 Task: Look for space in Idstein, Germany from 12th July, 2023 to 16th July, 2023 for 8 adults in price range Rs.10000 to Rs.16000. Place can be private room with 8 bedrooms having 8 beds and 8 bathrooms. Property type can be house, flat, guest house. Amenities needed are: wifi, TV, free parkinig on premises, gym, breakfast. Booking option can be shelf check-in. Required host language is English.
Action: Mouse moved to (576, 136)
Screenshot: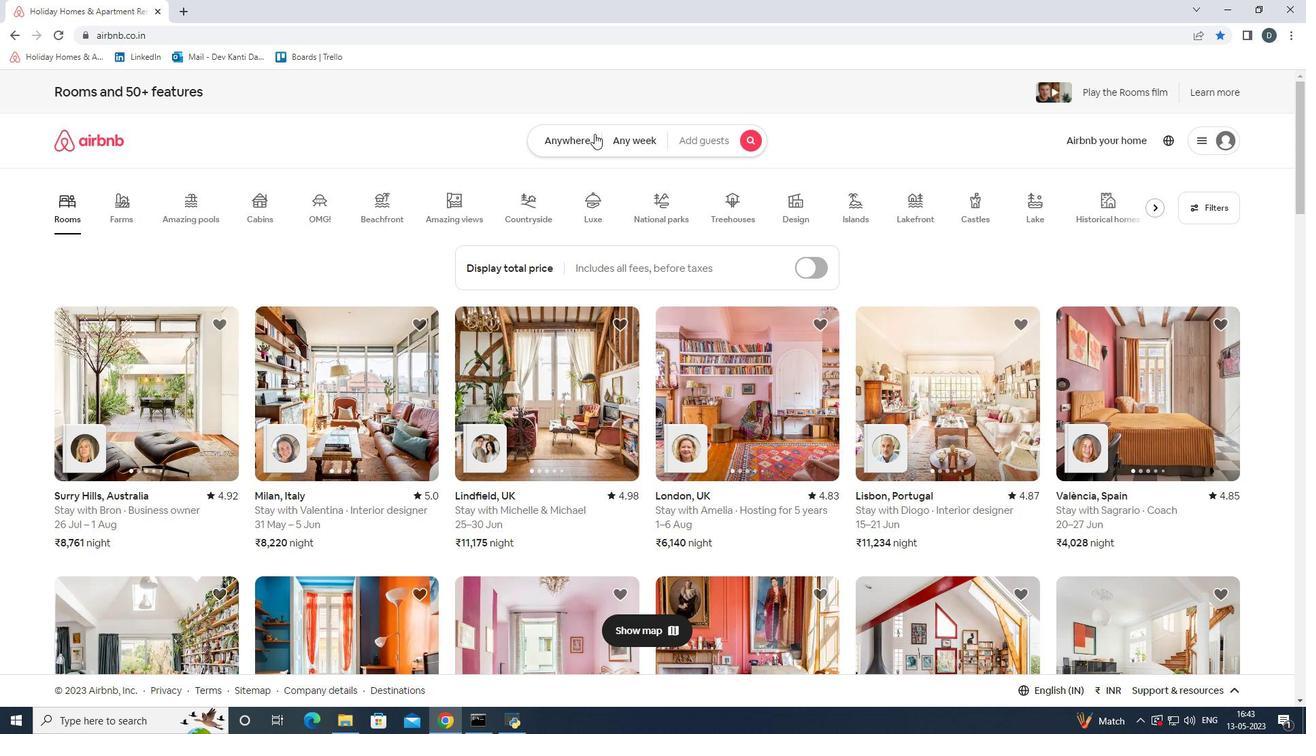 
Action: Mouse pressed left at (576, 136)
Screenshot: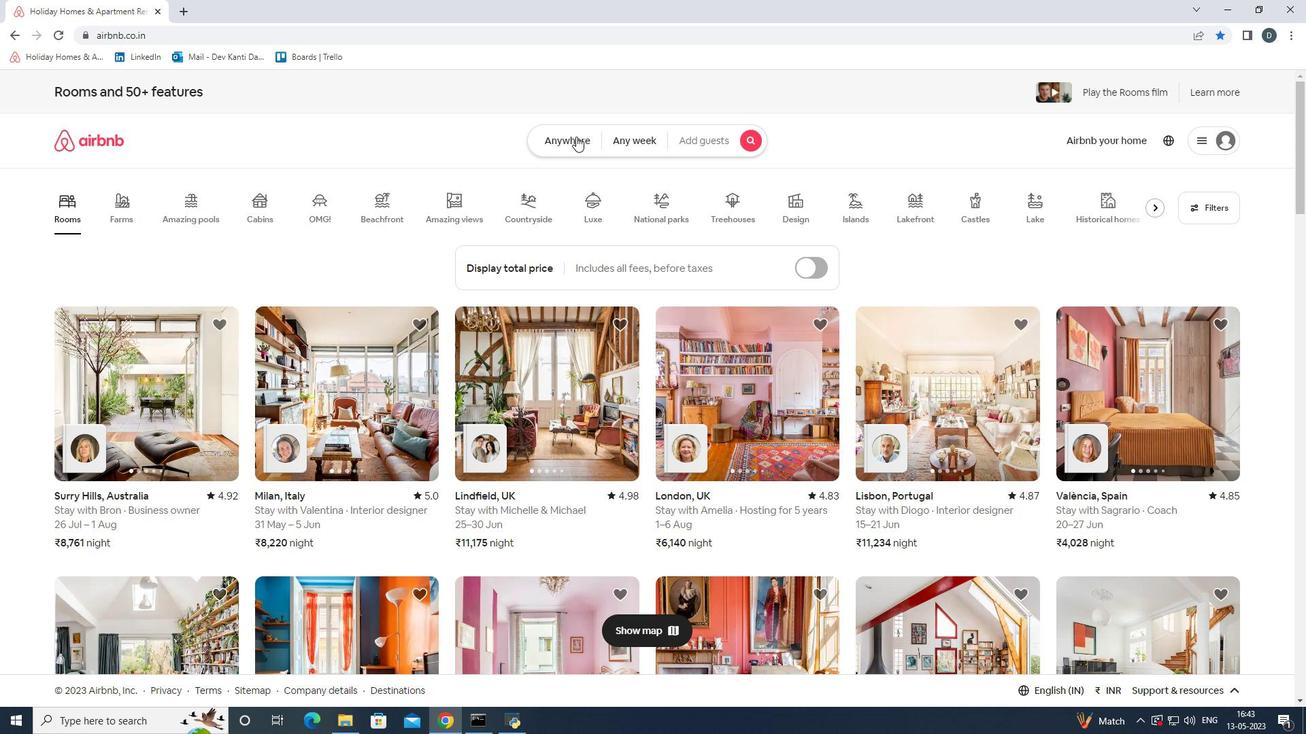 
Action: Mouse moved to (459, 183)
Screenshot: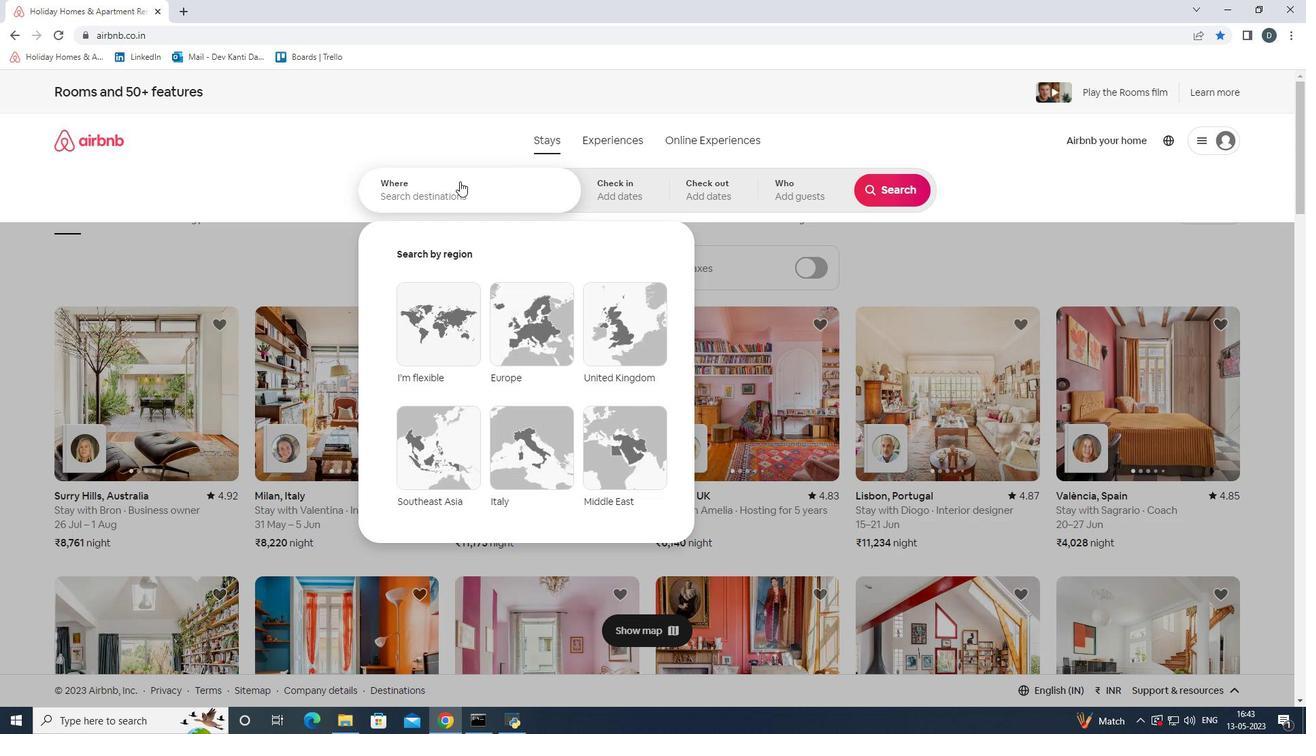 
Action: Mouse pressed left at (459, 183)
Screenshot: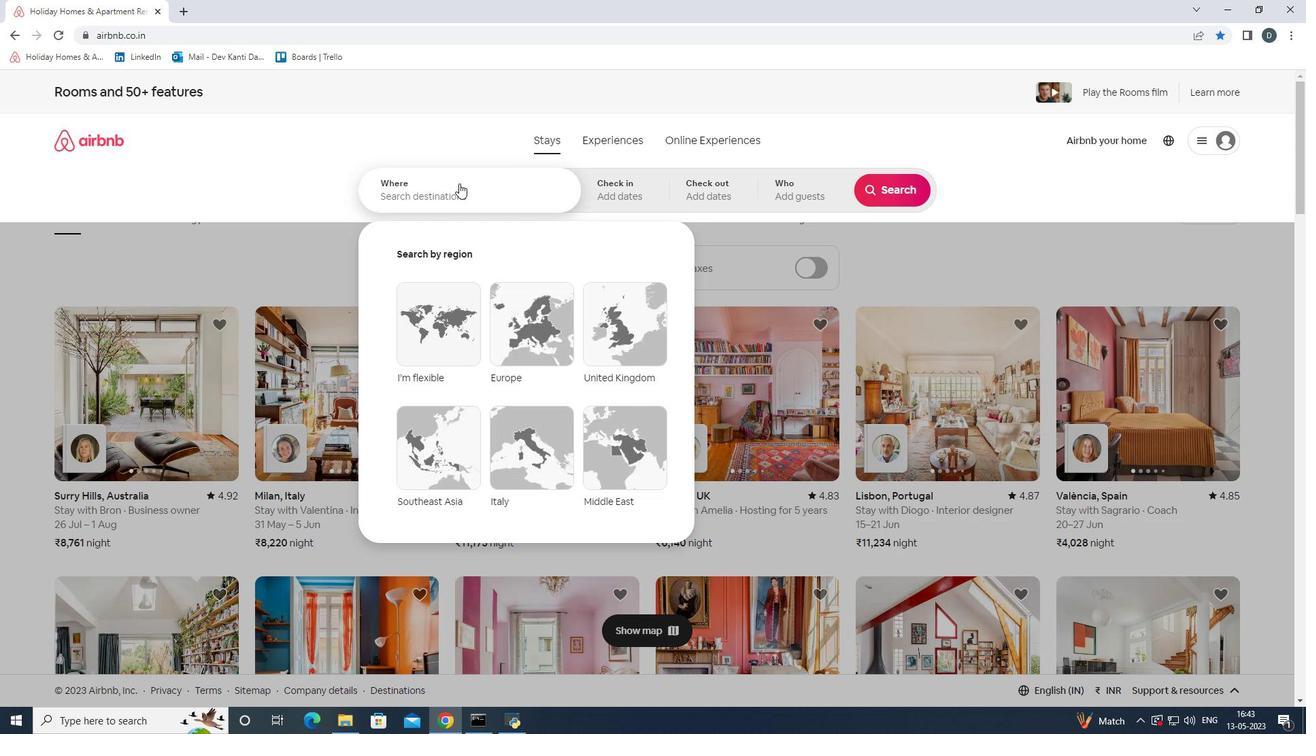 
Action: Key pressed <Key.shift><Key.shift>Idstein,<Key.shift>Germany
Screenshot: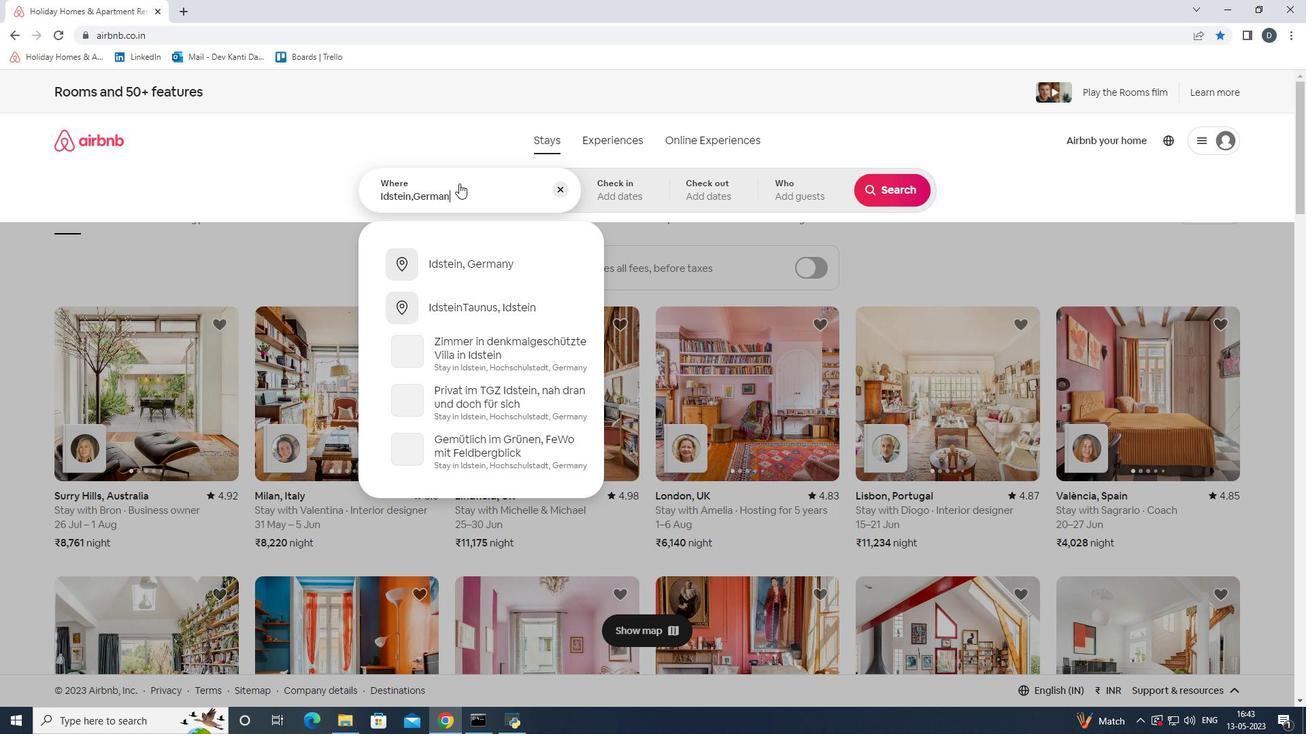 
Action: Mouse moved to (645, 189)
Screenshot: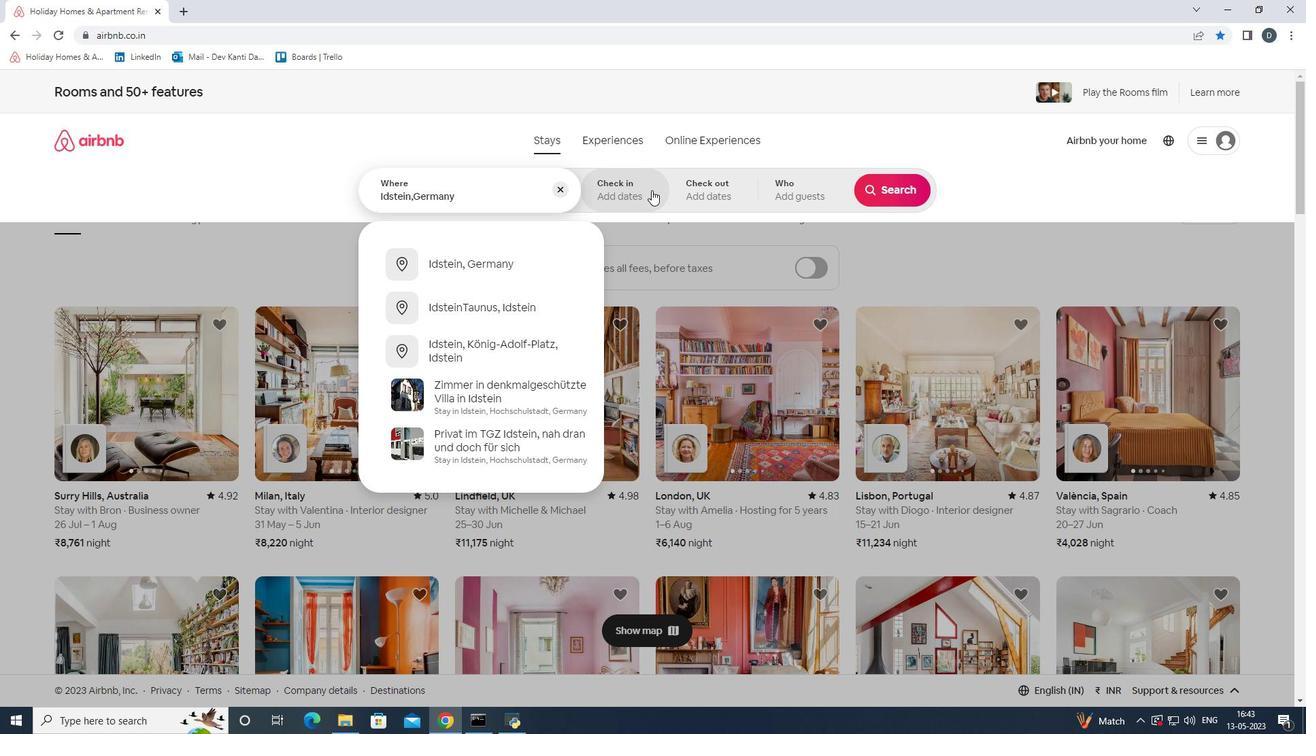 
Action: Mouse pressed left at (645, 189)
Screenshot: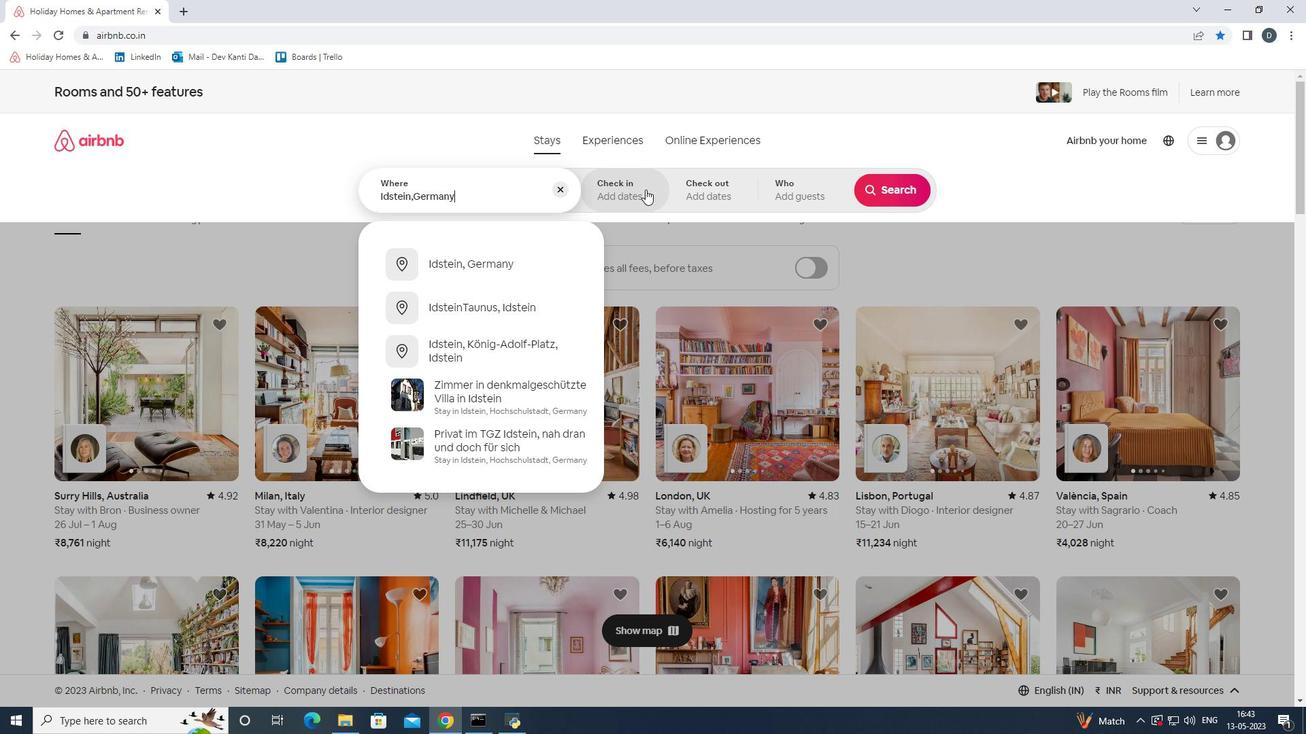 
Action: Mouse moved to (880, 304)
Screenshot: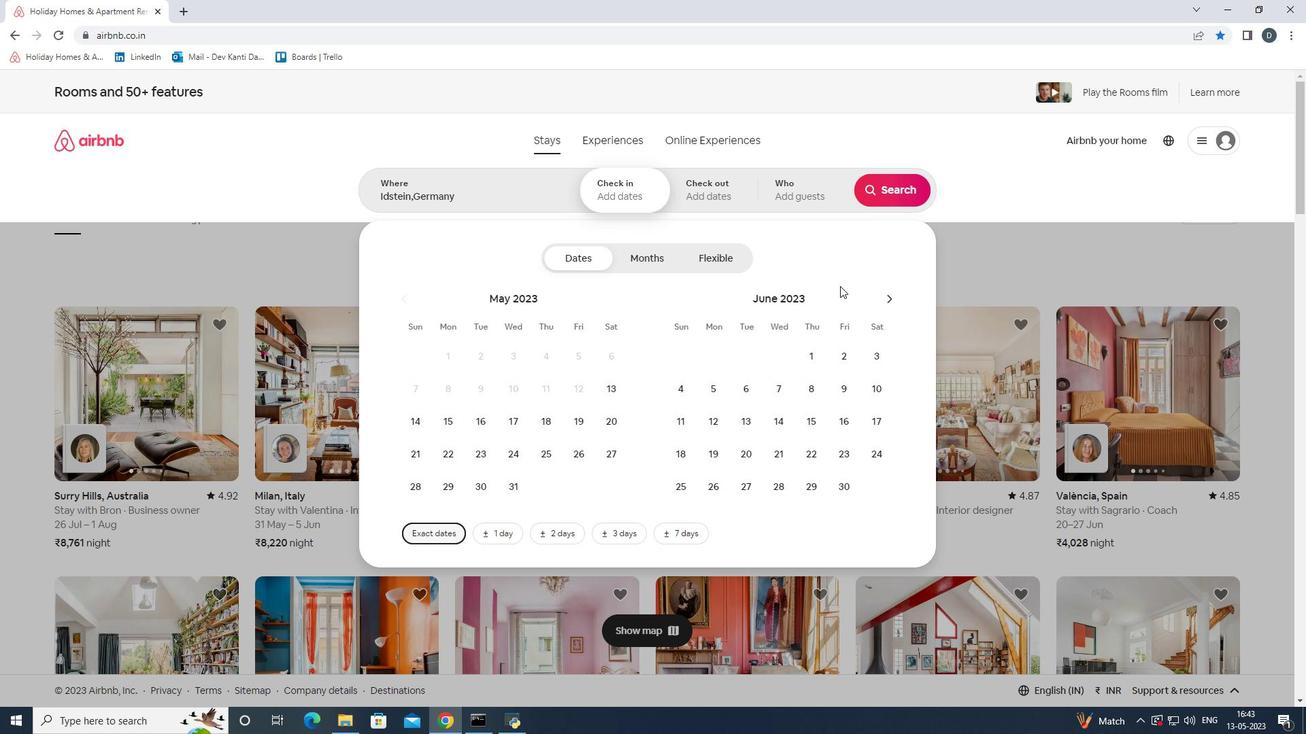 
Action: Mouse pressed left at (880, 304)
Screenshot: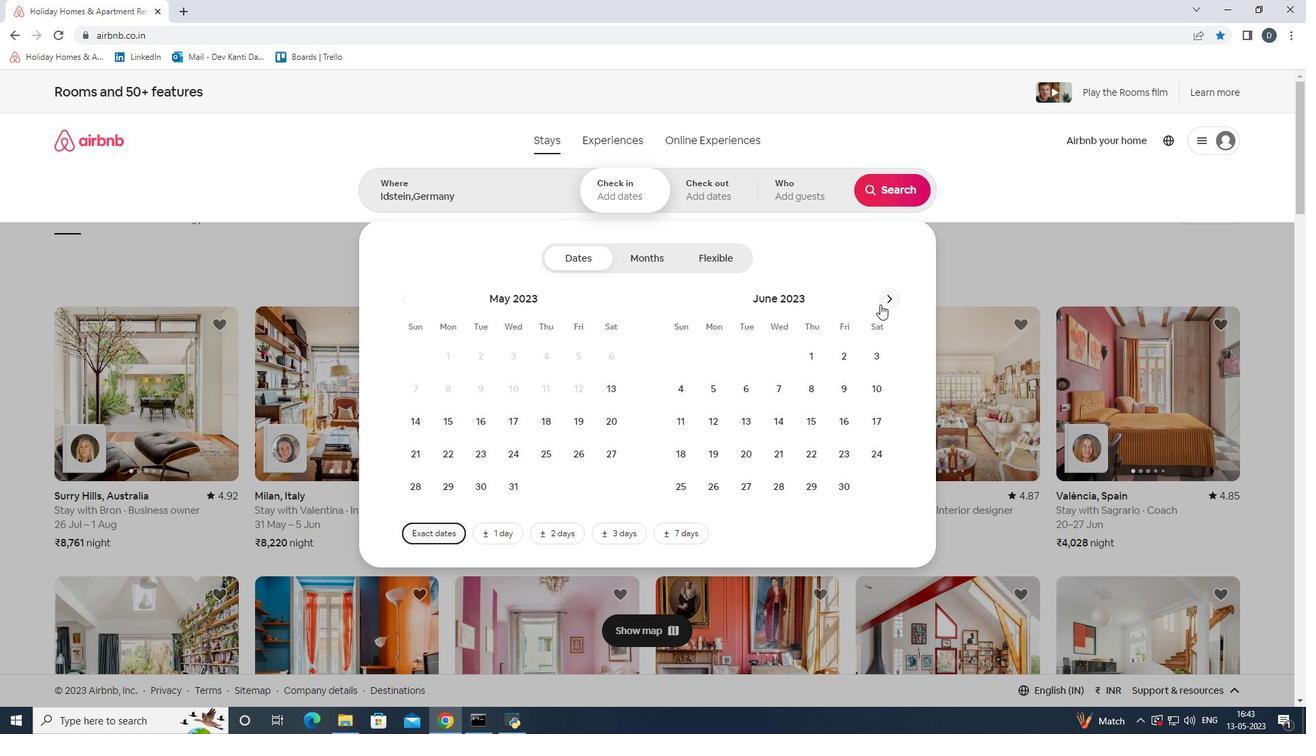 
Action: Mouse moved to (786, 421)
Screenshot: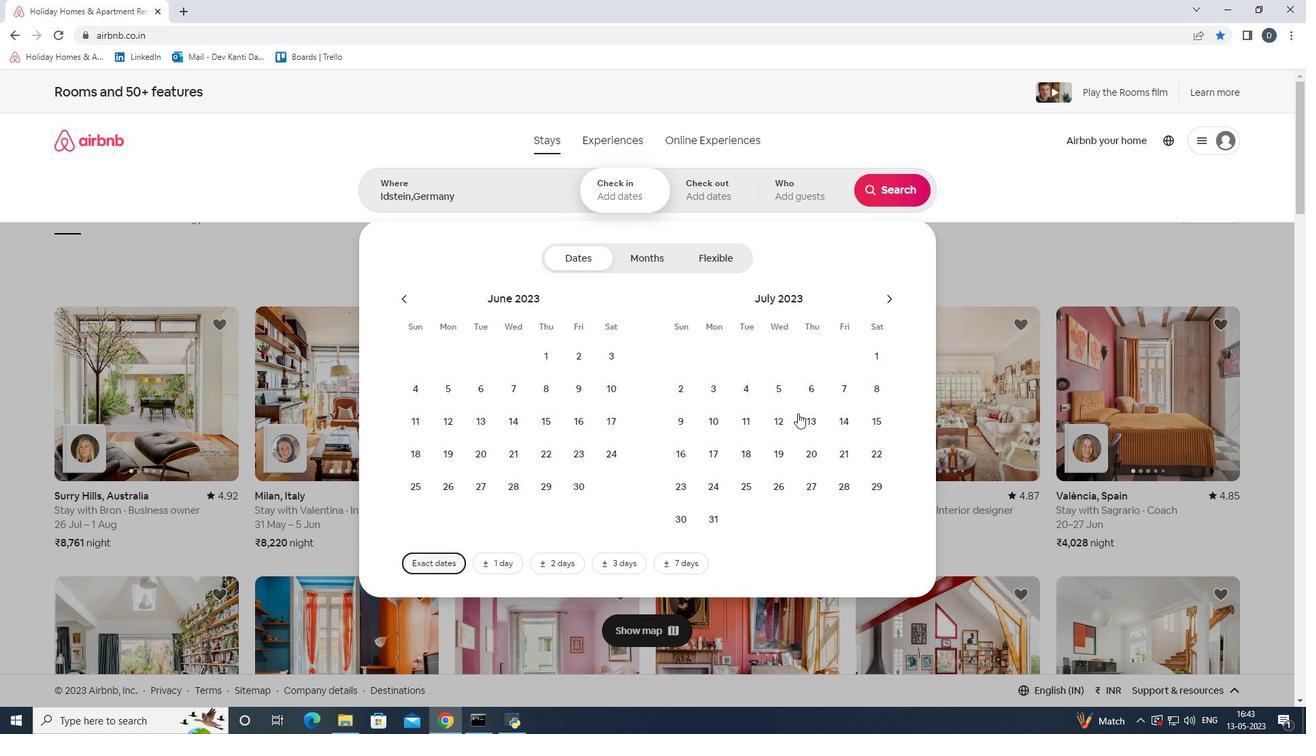 
Action: Mouse pressed left at (786, 421)
Screenshot: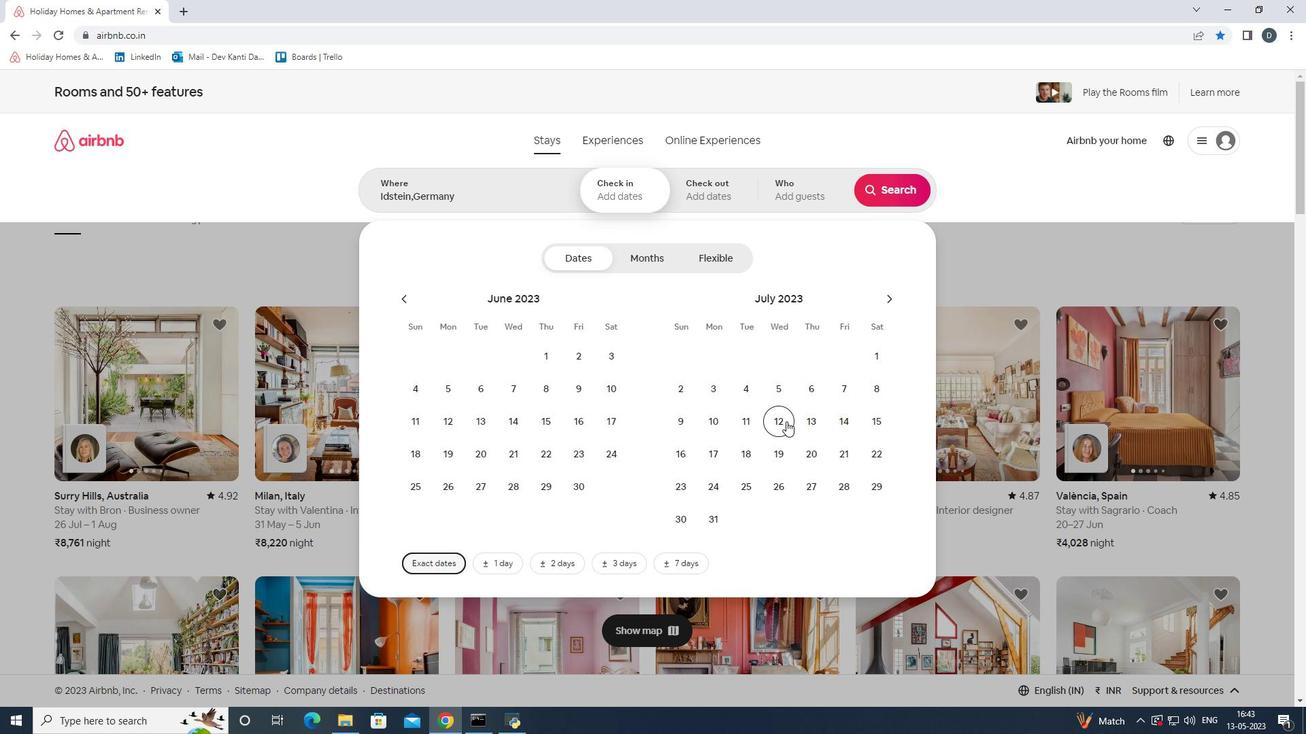 
Action: Mouse moved to (674, 451)
Screenshot: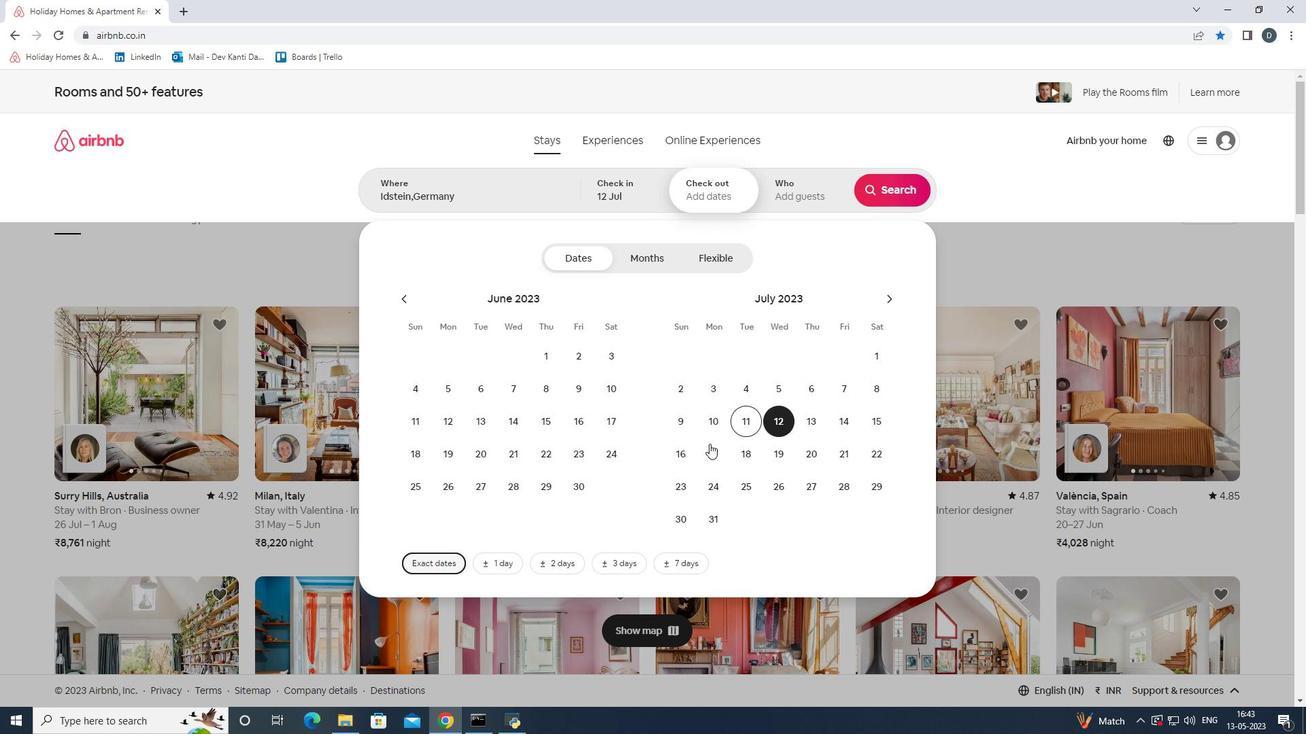 
Action: Mouse pressed left at (674, 451)
Screenshot: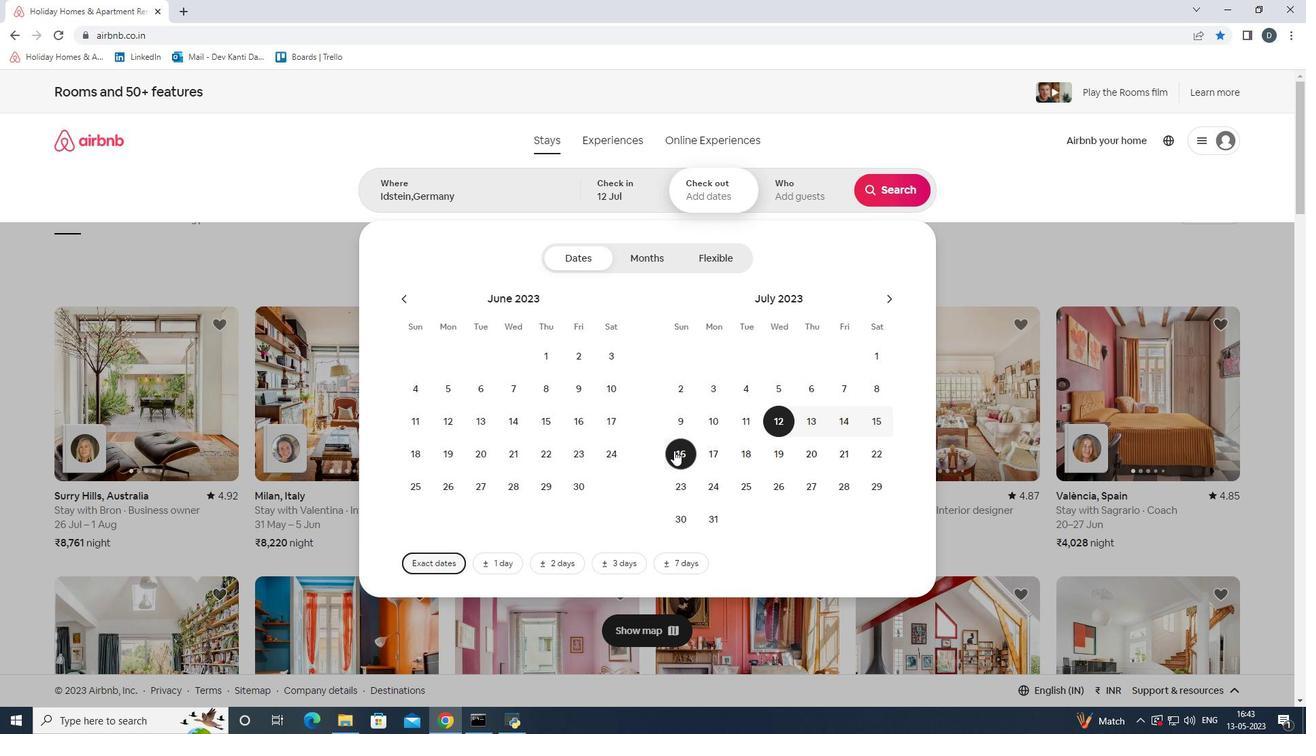 
Action: Mouse moved to (809, 195)
Screenshot: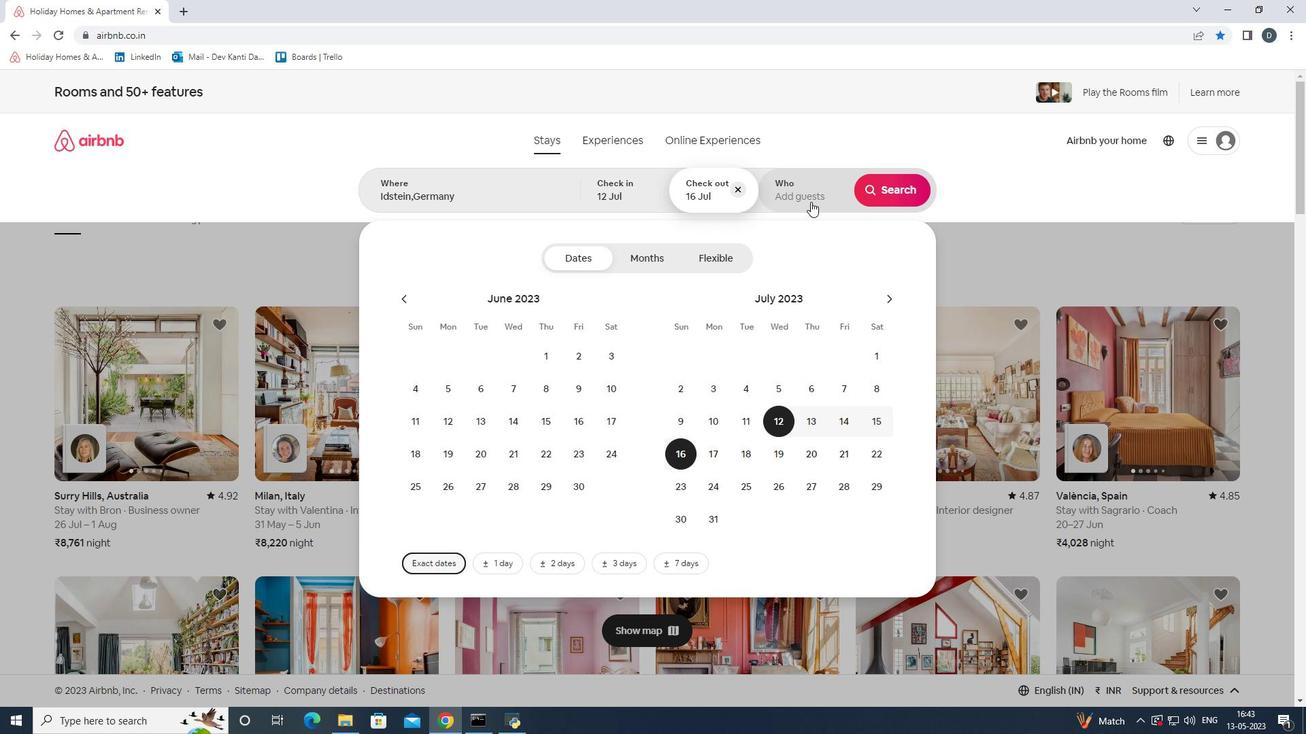 
Action: Mouse pressed left at (809, 195)
Screenshot: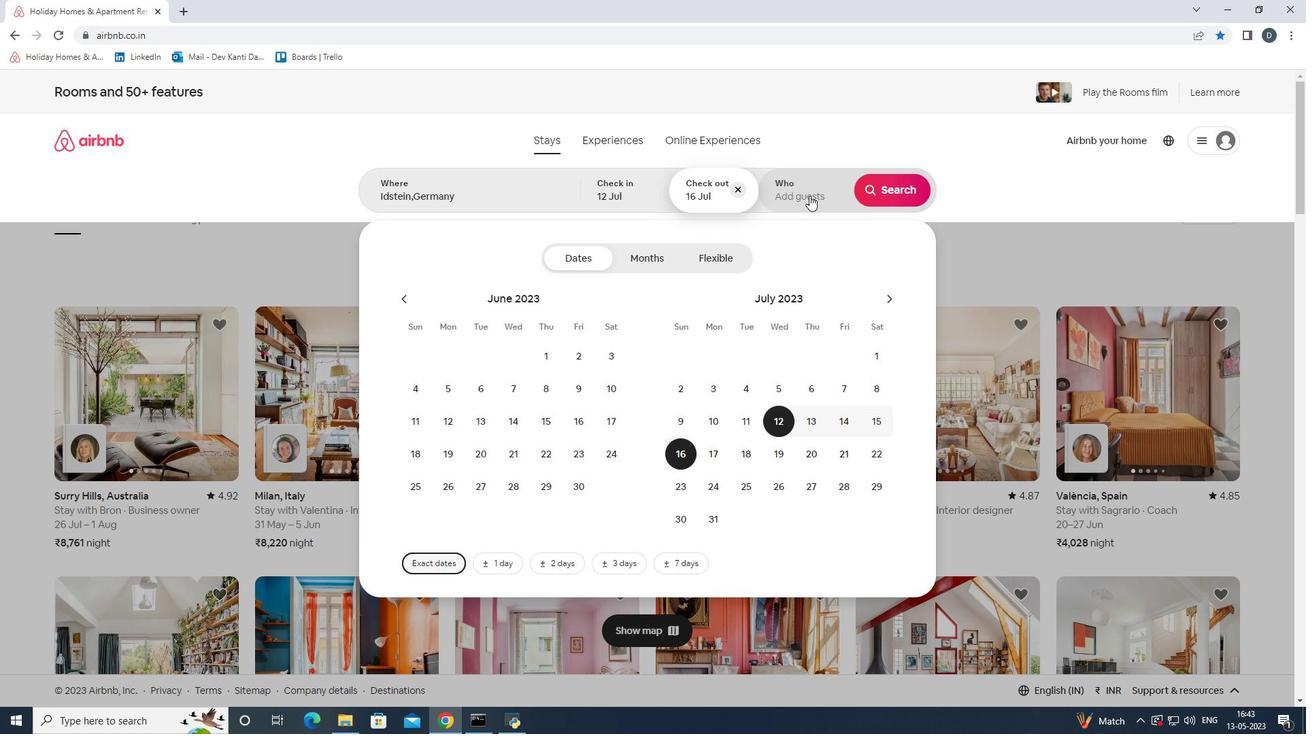 
Action: Mouse moved to (895, 262)
Screenshot: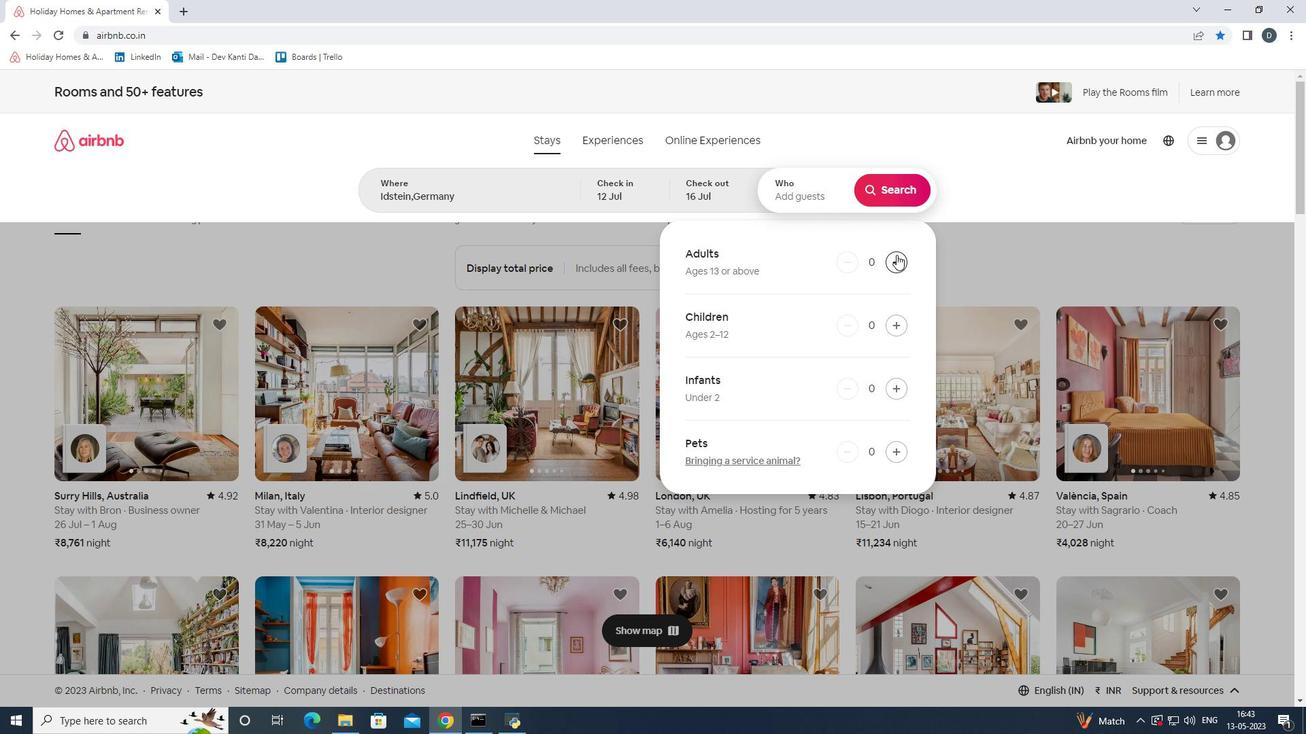 
Action: Mouse pressed left at (895, 262)
Screenshot: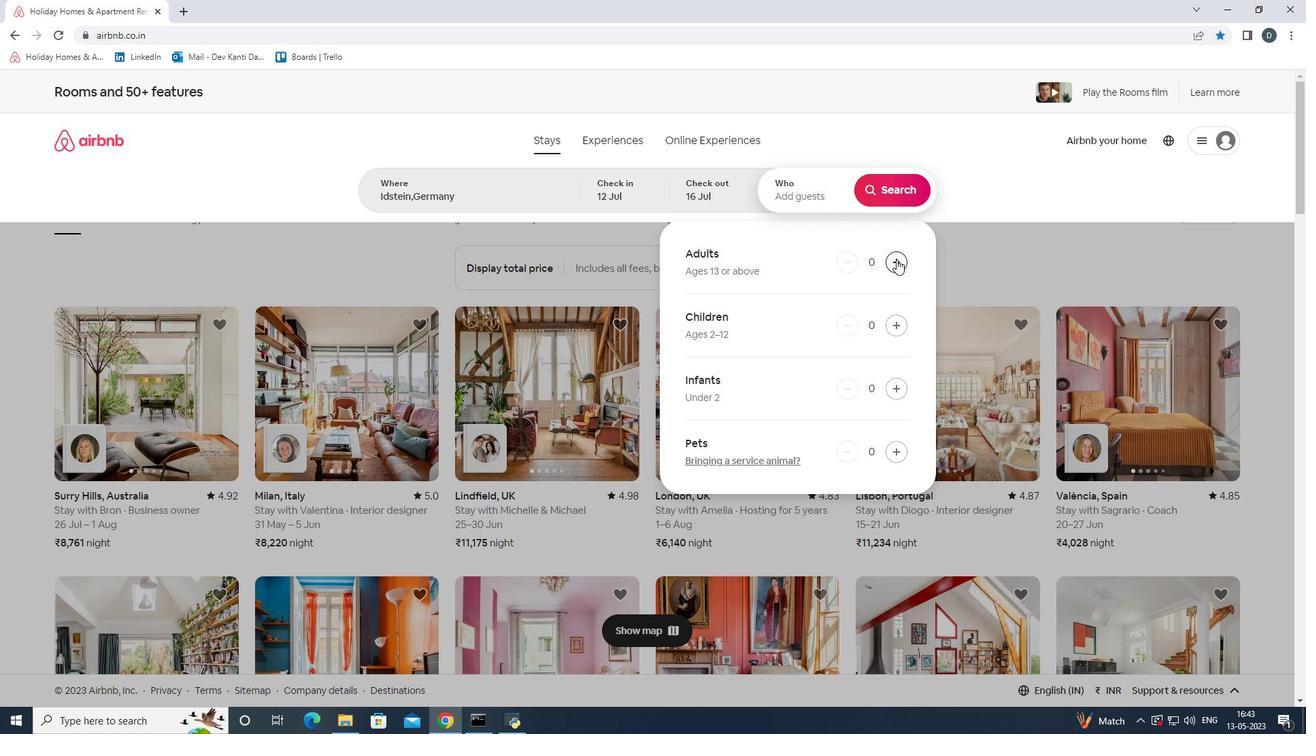 
Action: Mouse pressed left at (895, 262)
Screenshot: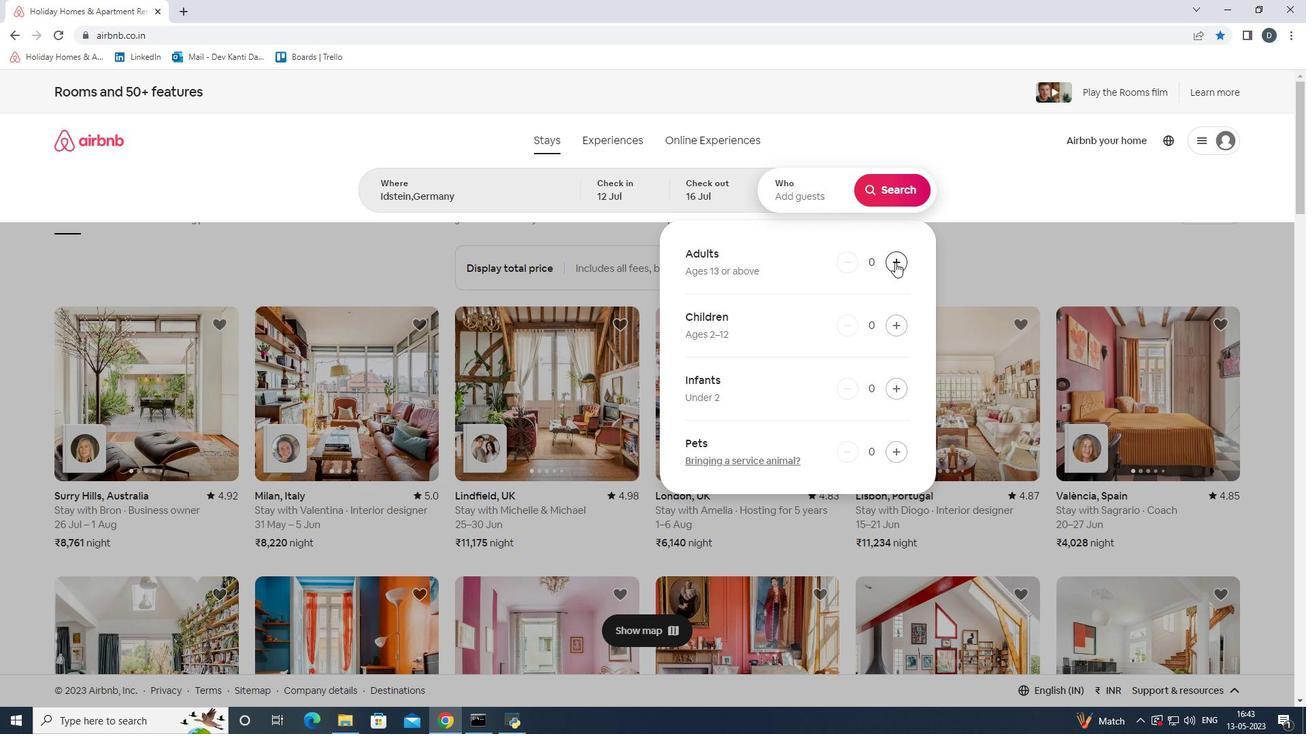 
Action: Mouse pressed left at (895, 262)
Screenshot: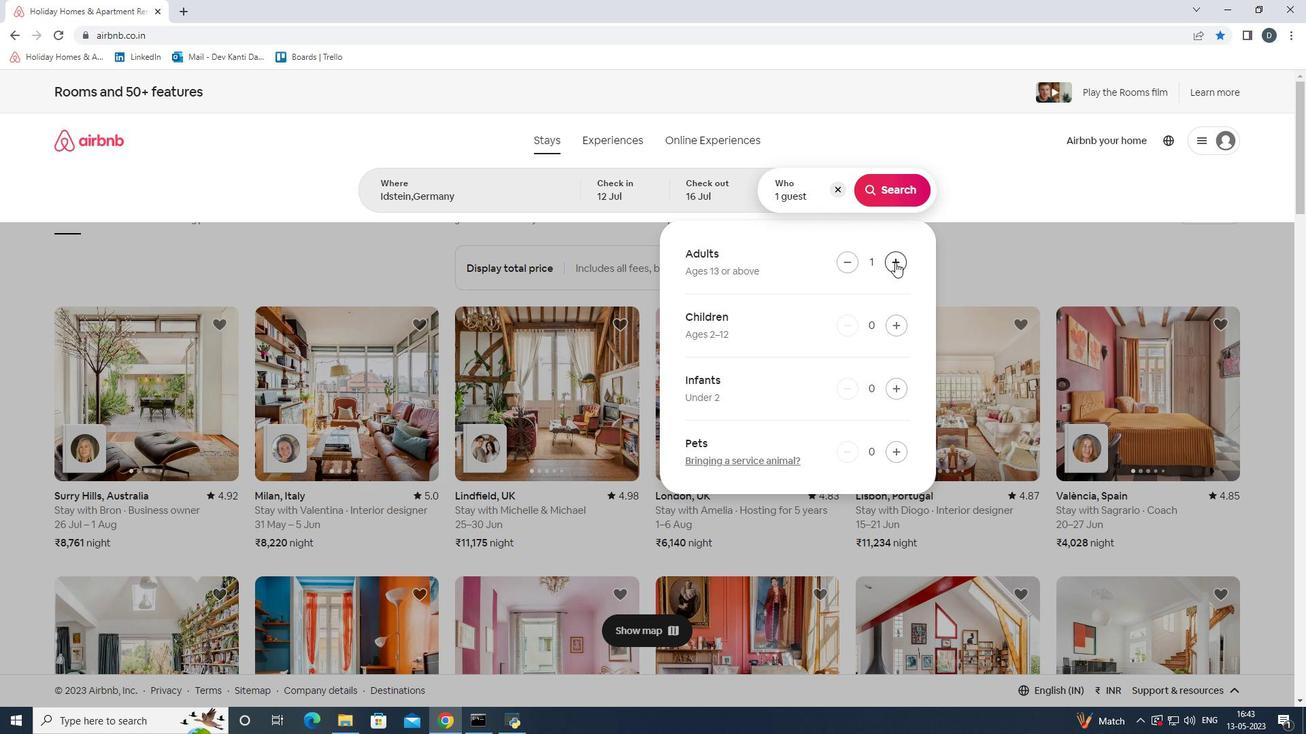 
Action: Mouse pressed left at (895, 262)
Screenshot: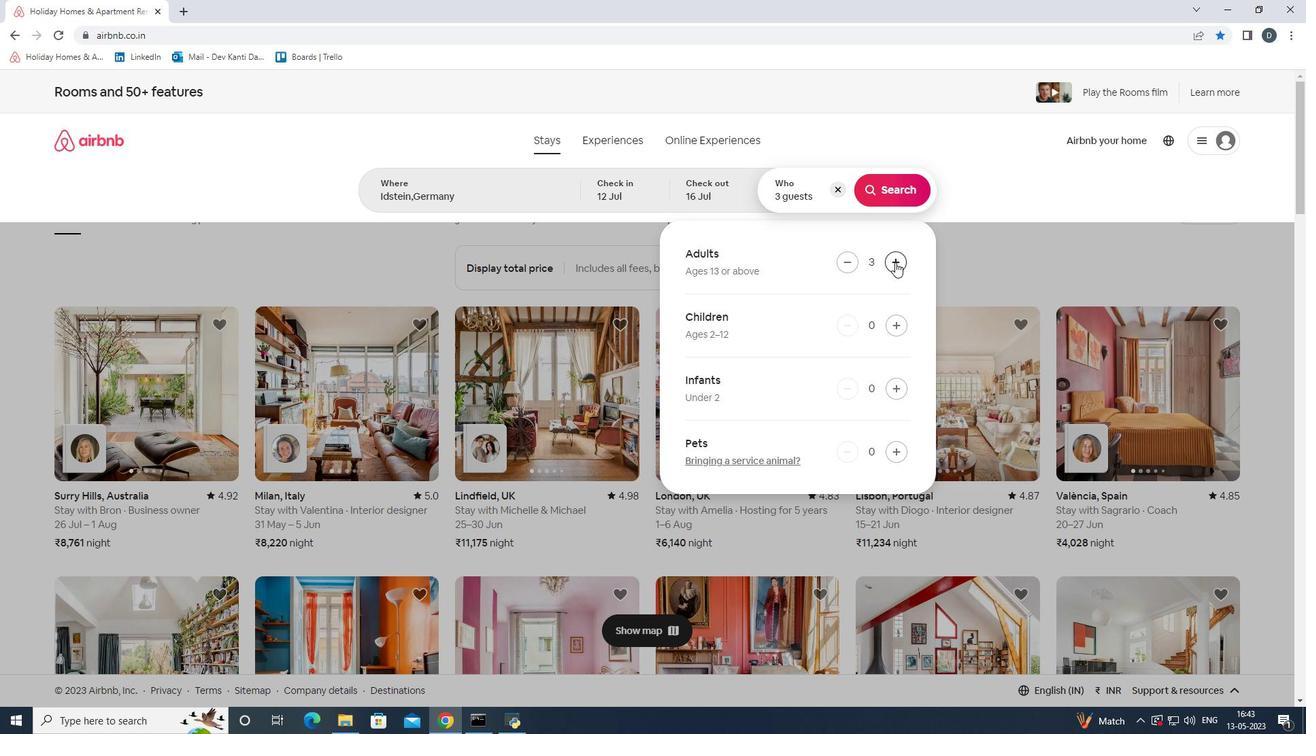 
Action: Mouse pressed left at (895, 262)
Screenshot: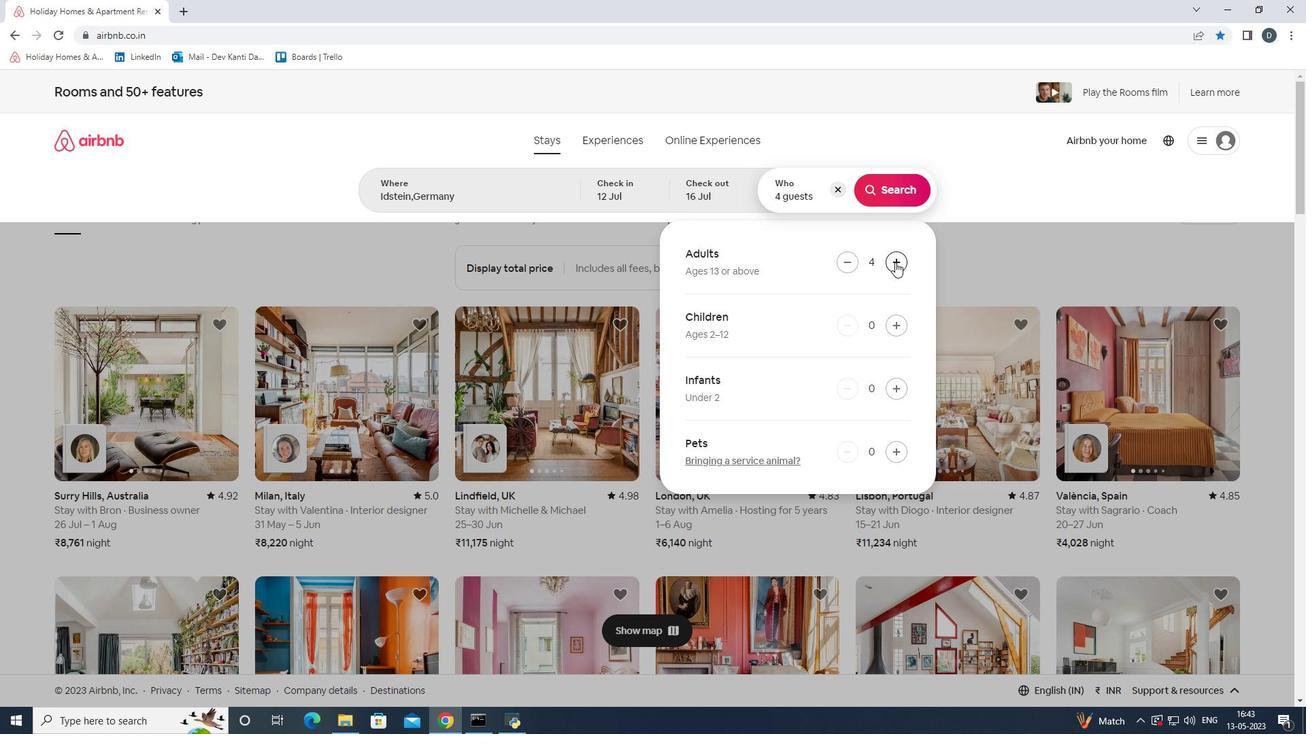 
Action: Mouse pressed left at (895, 262)
Screenshot: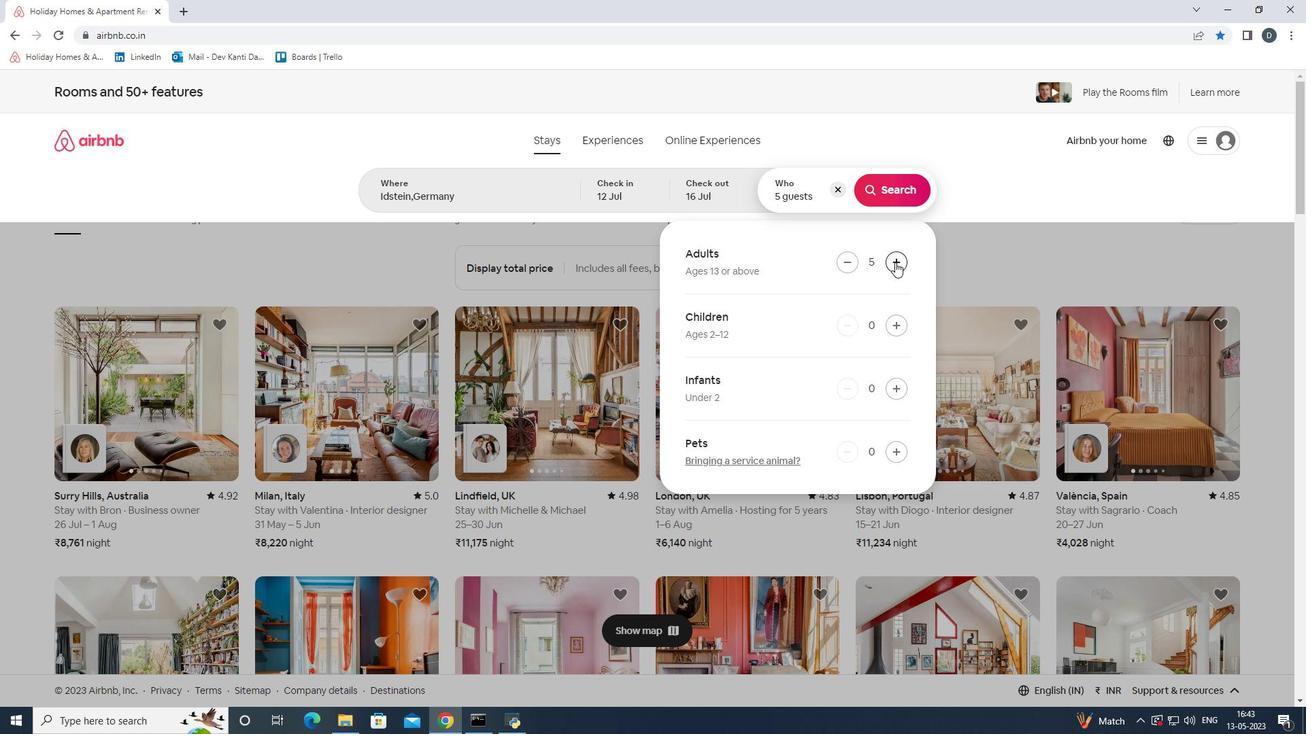 
Action: Mouse pressed left at (895, 262)
Screenshot: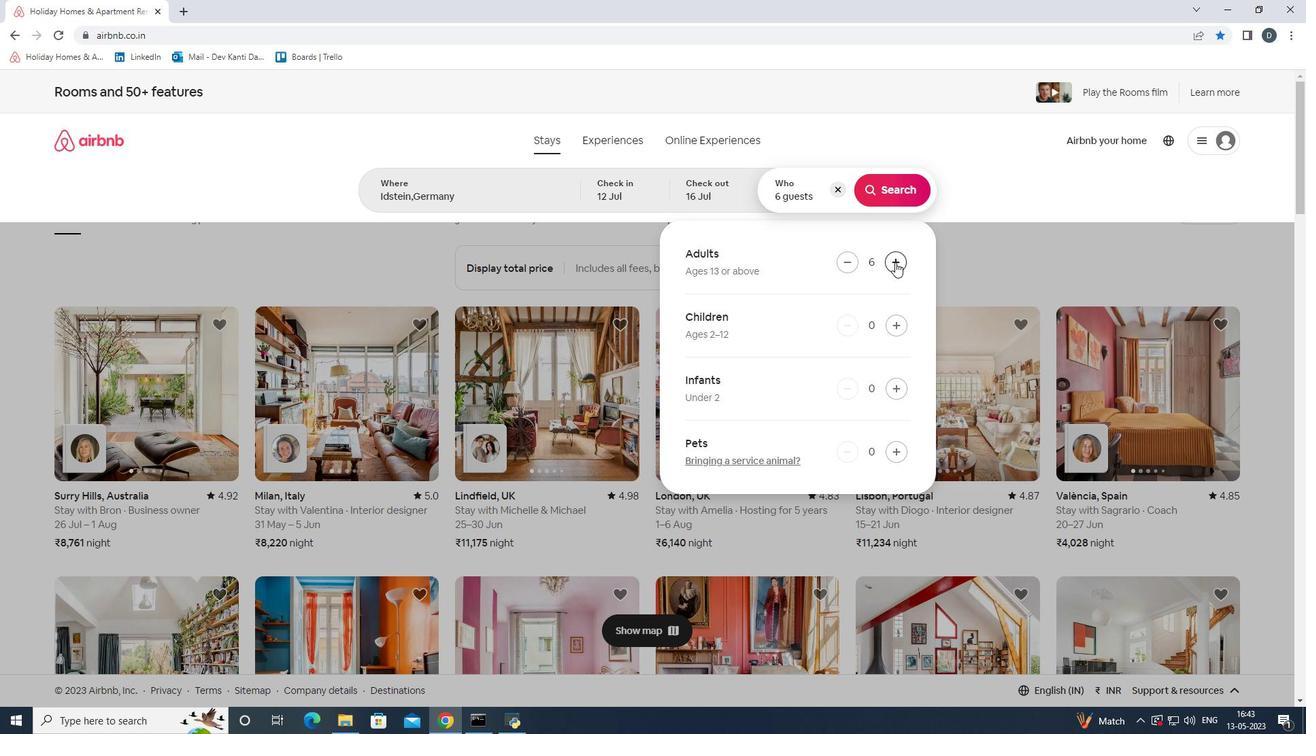 
Action: Mouse pressed left at (895, 262)
Screenshot: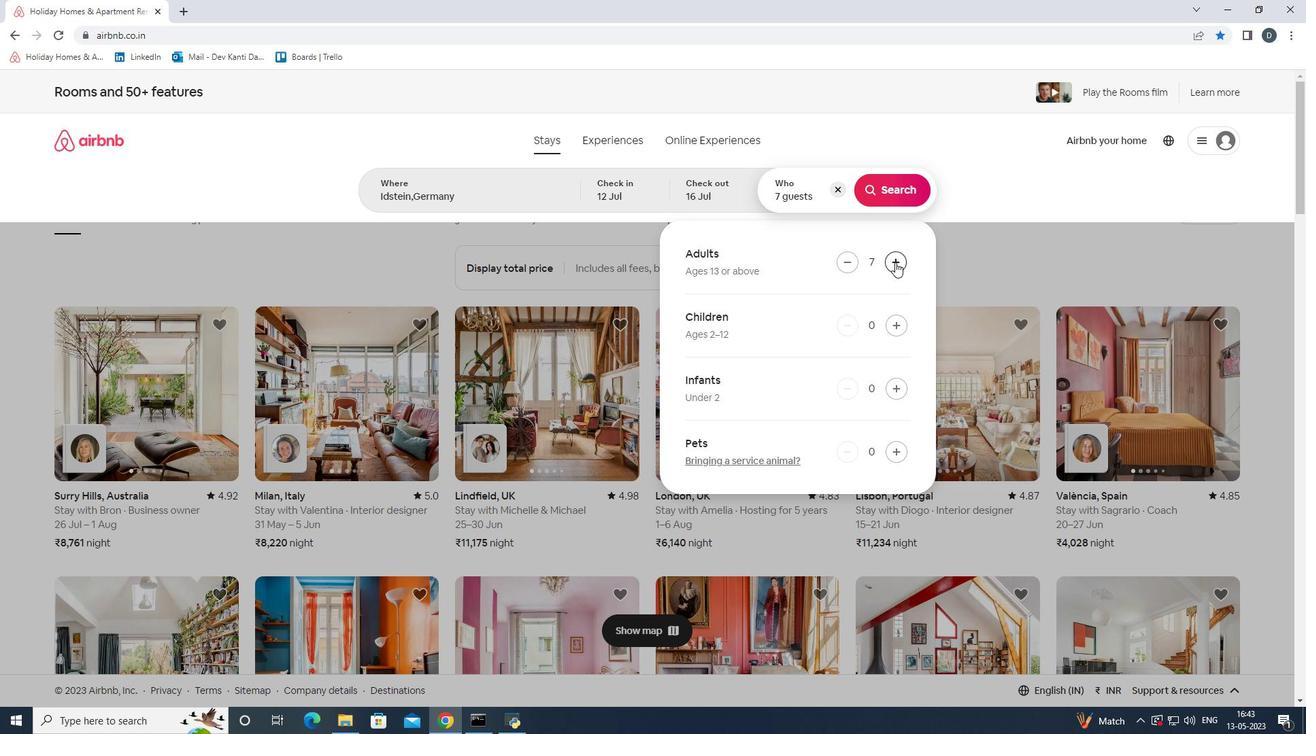 
Action: Mouse moved to (900, 182)
Screenshot: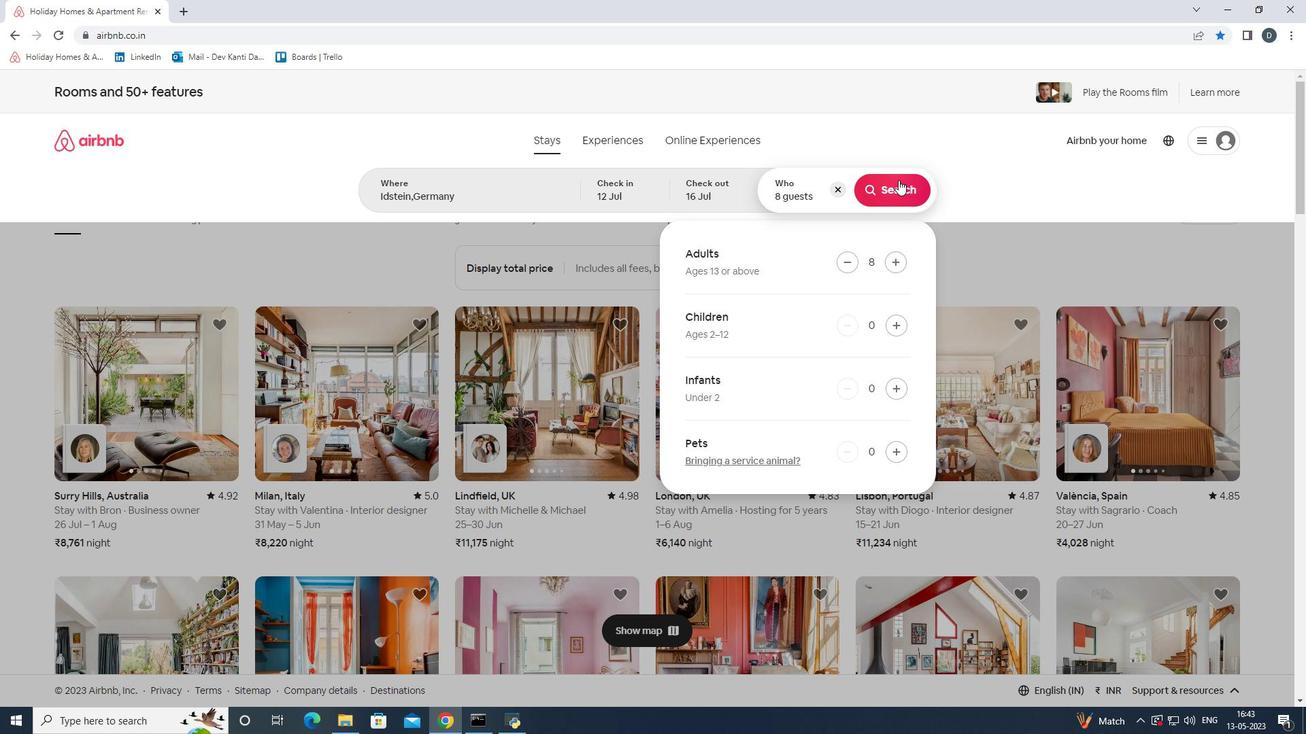 
Action: Mouse pressed left at (900, 182)
Screenshot: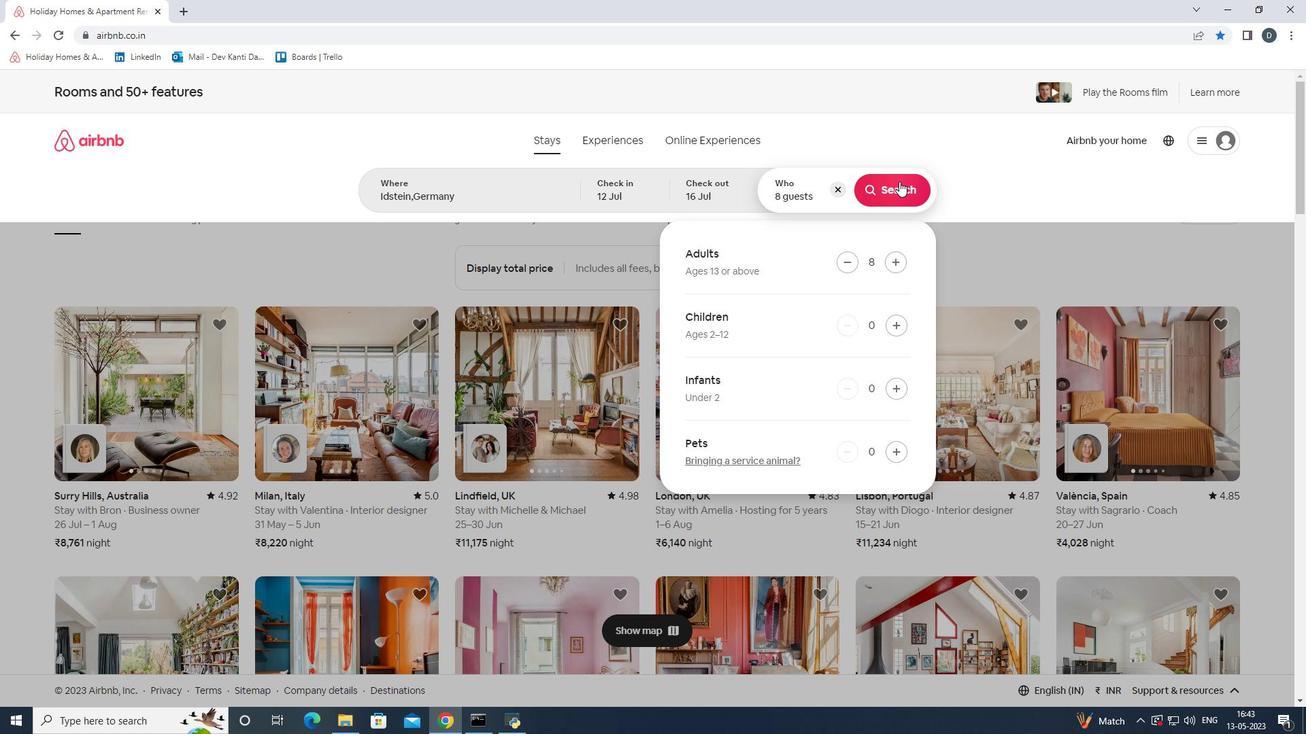 
Action: Mouse moved to (1263, 145)
Screenshot: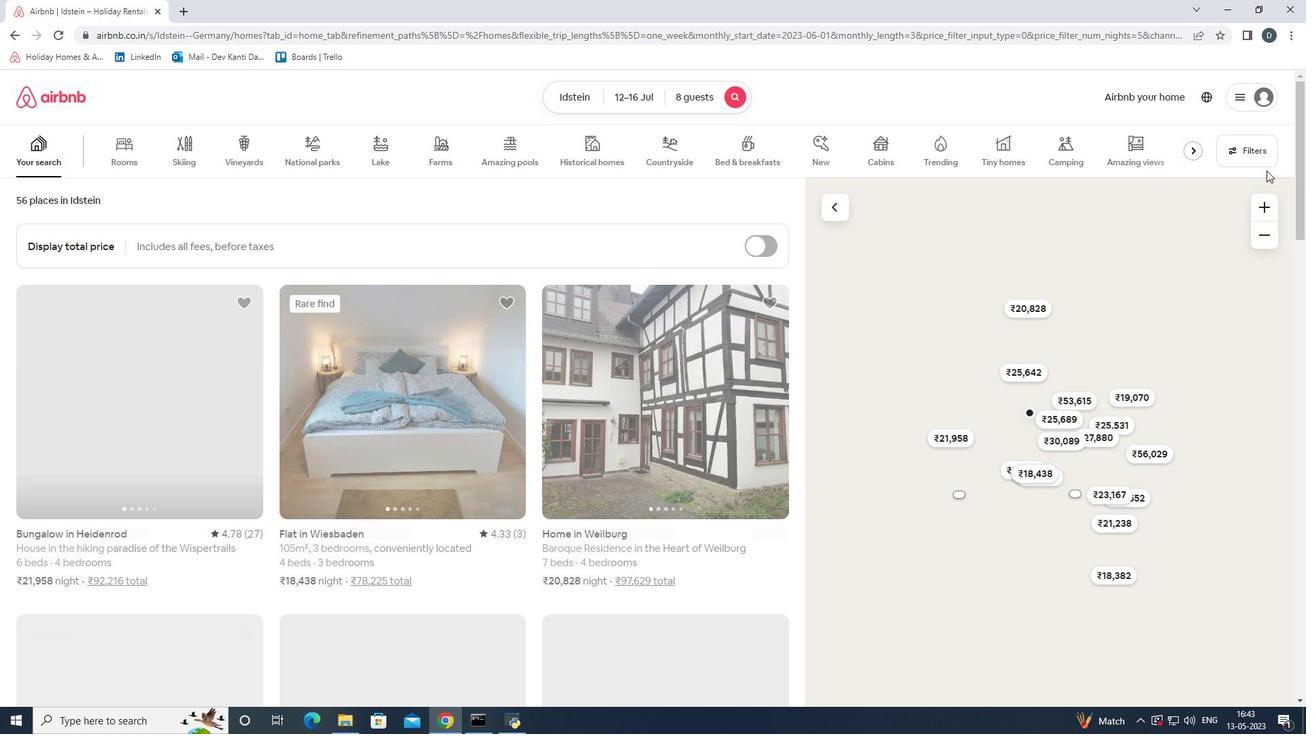 
Action: Mouse pressed left at (1263, 145)
Screenshot: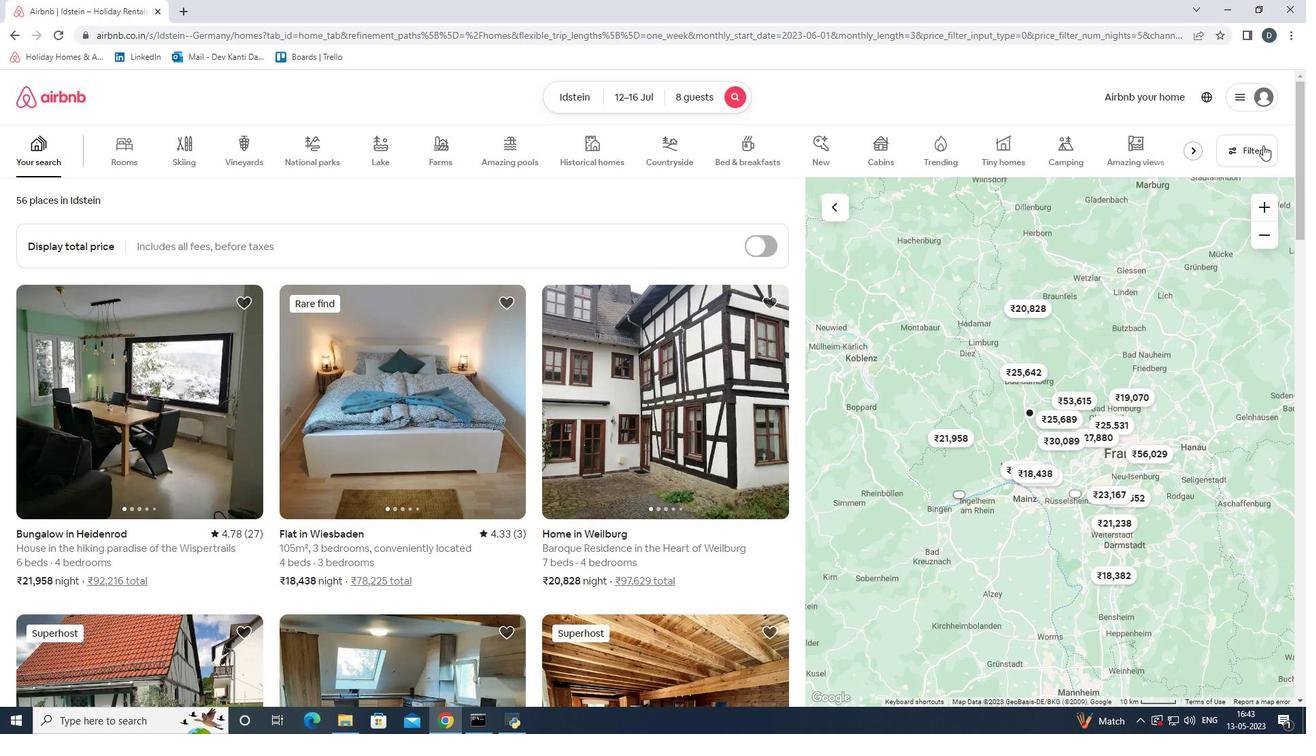 
Action: Mouse moved to (482, 321)
Screenshot: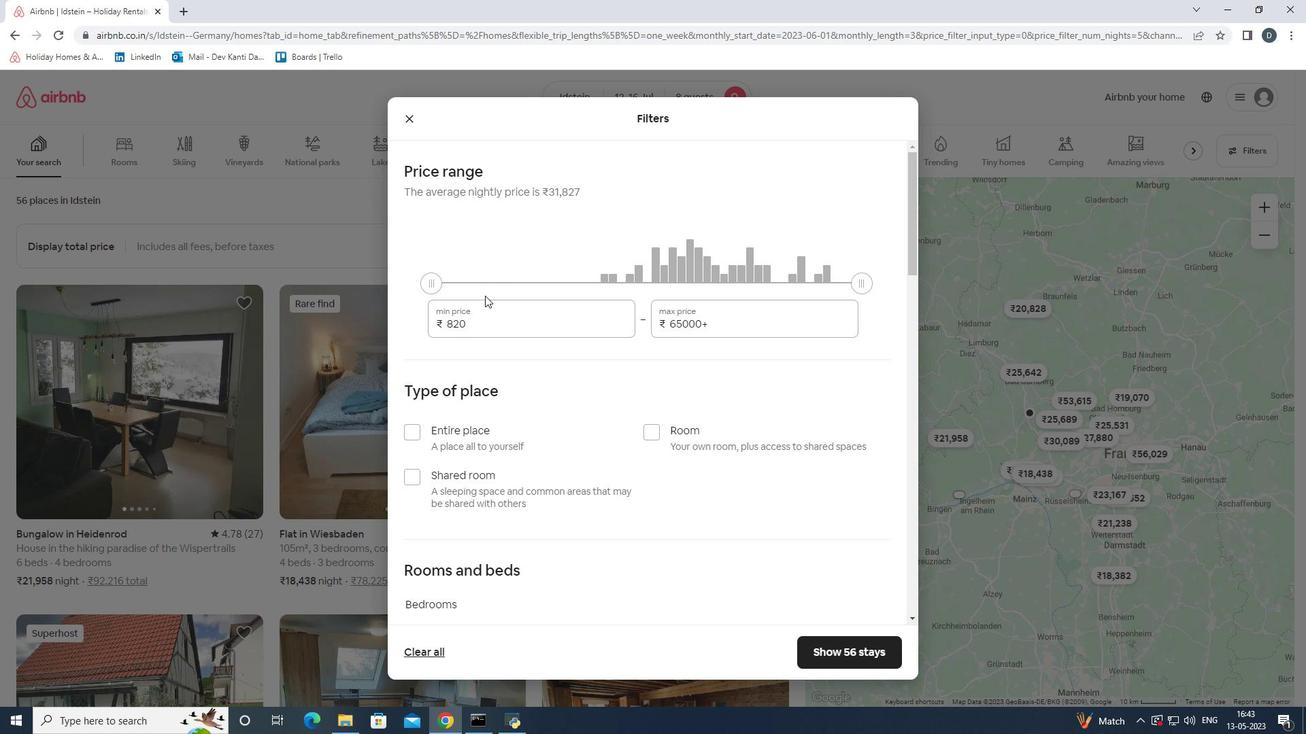 
Action: Mouse pressed left at (482, 321)
Screenshot: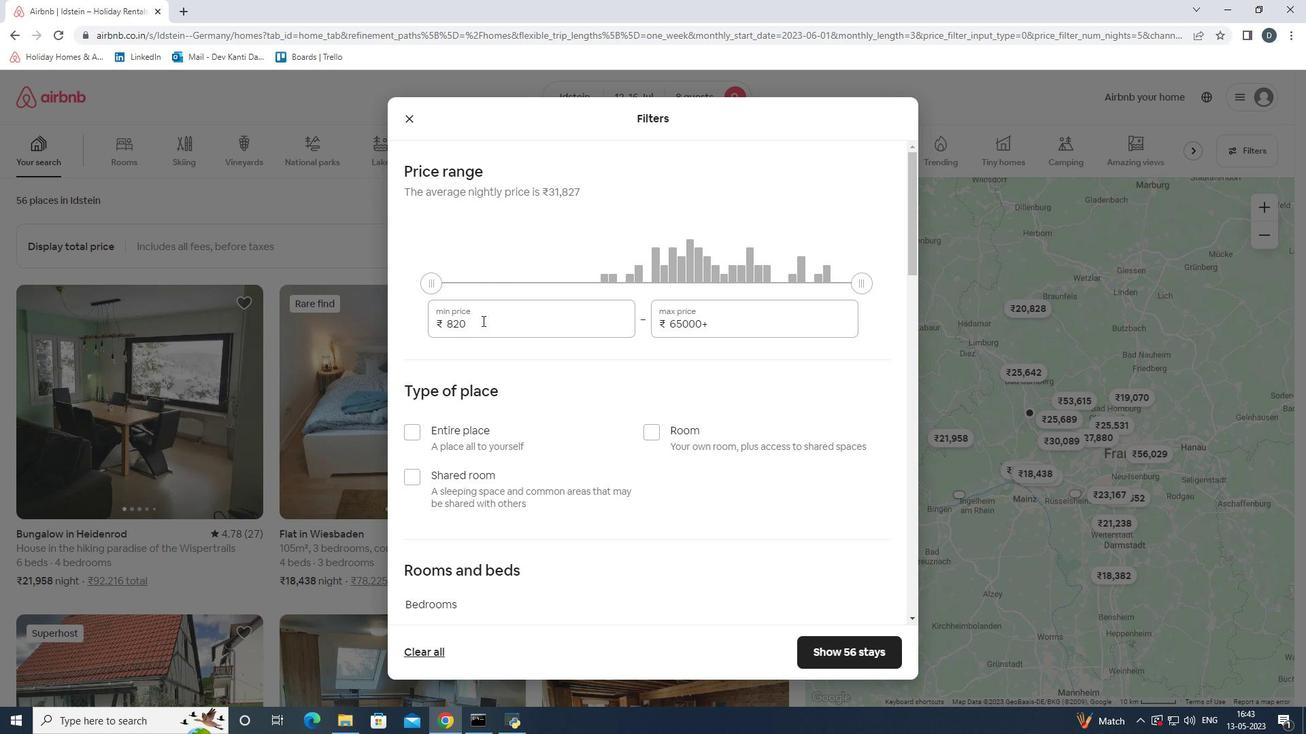 
Action: Mouse moved to (412, 327)
Screenshot: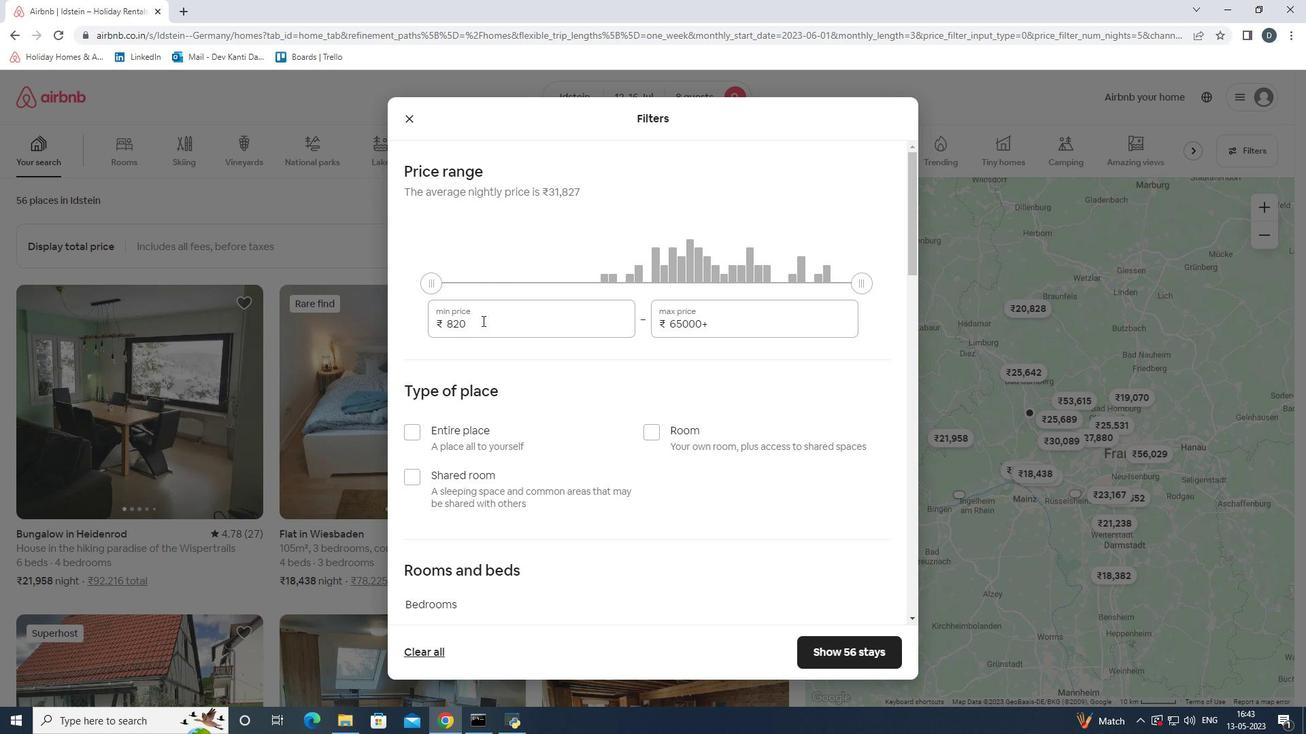 
Action: Key pressed 10000
Screenshot: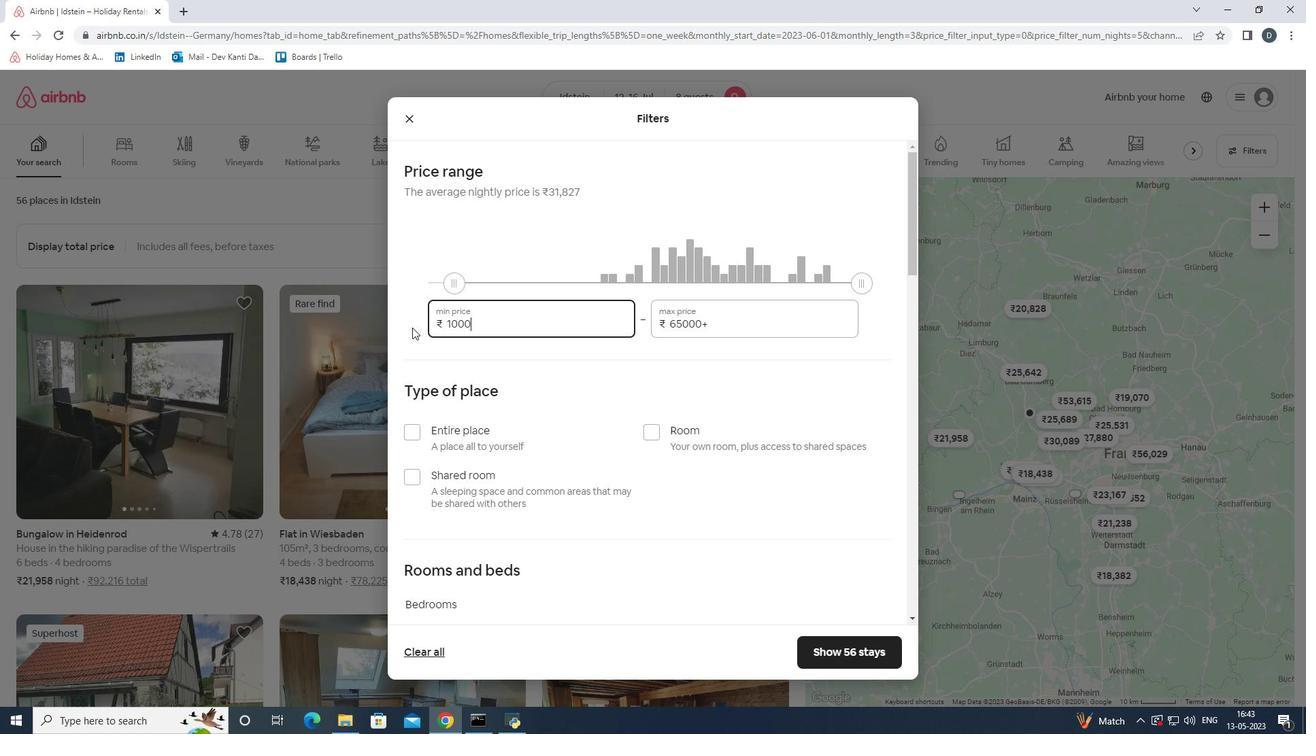 
Action: Mouse moved to (716, 321)
Screenshot: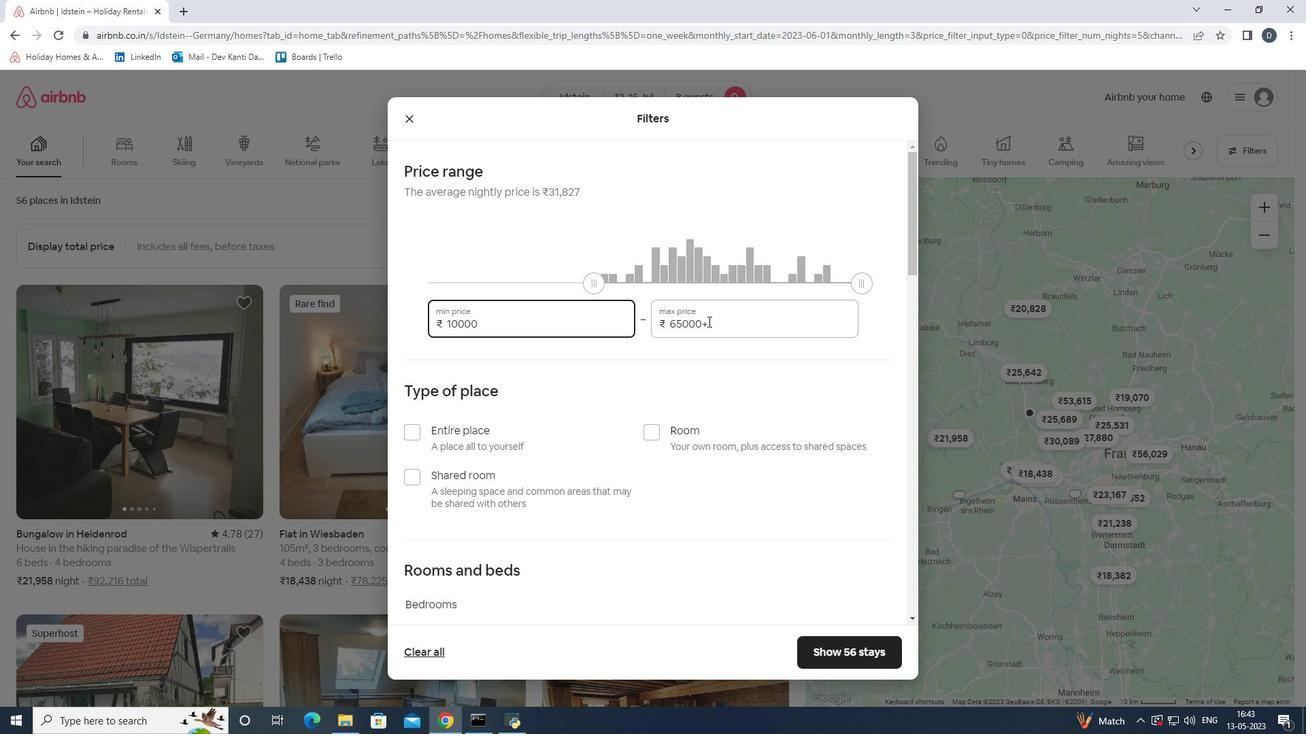 
Action: Mouse pressed left at (716, 321)
Screenshot: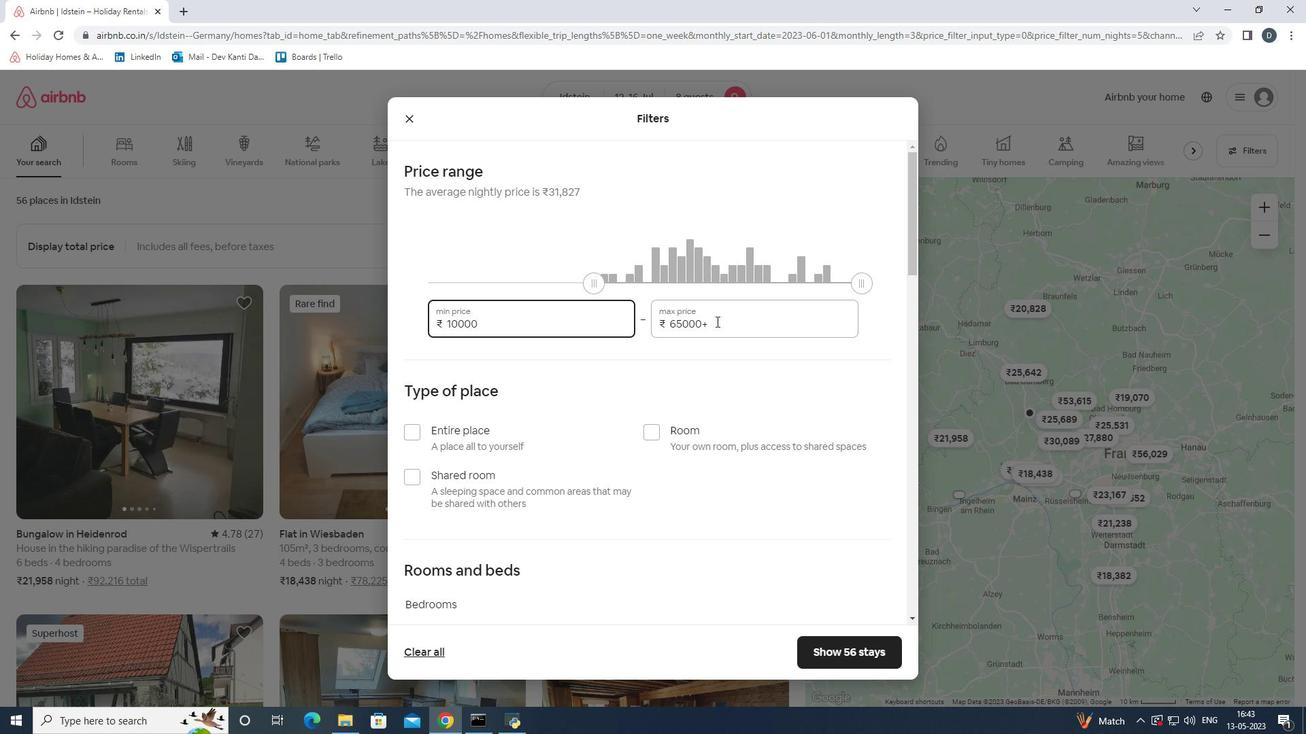 
Action: Mouse moved to (656, 319)
Screenshot: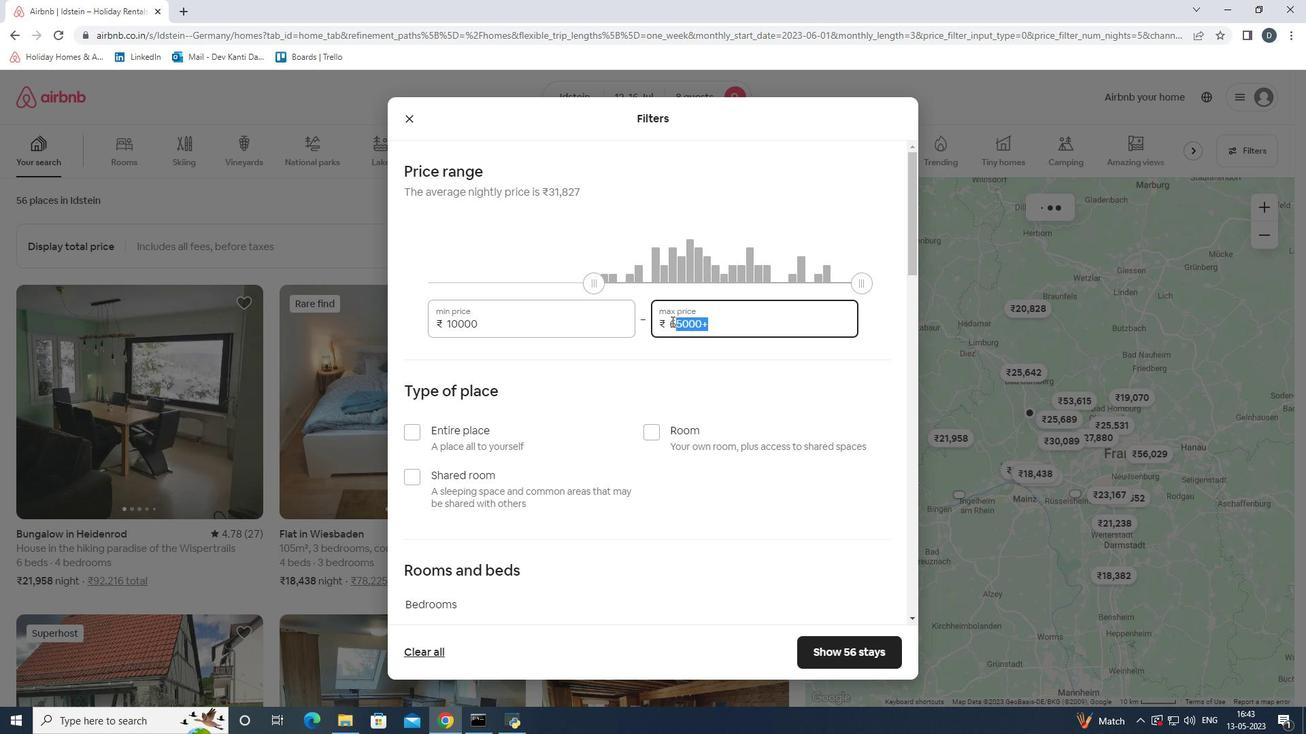 
Action: Key pressed 16000
Screenshot: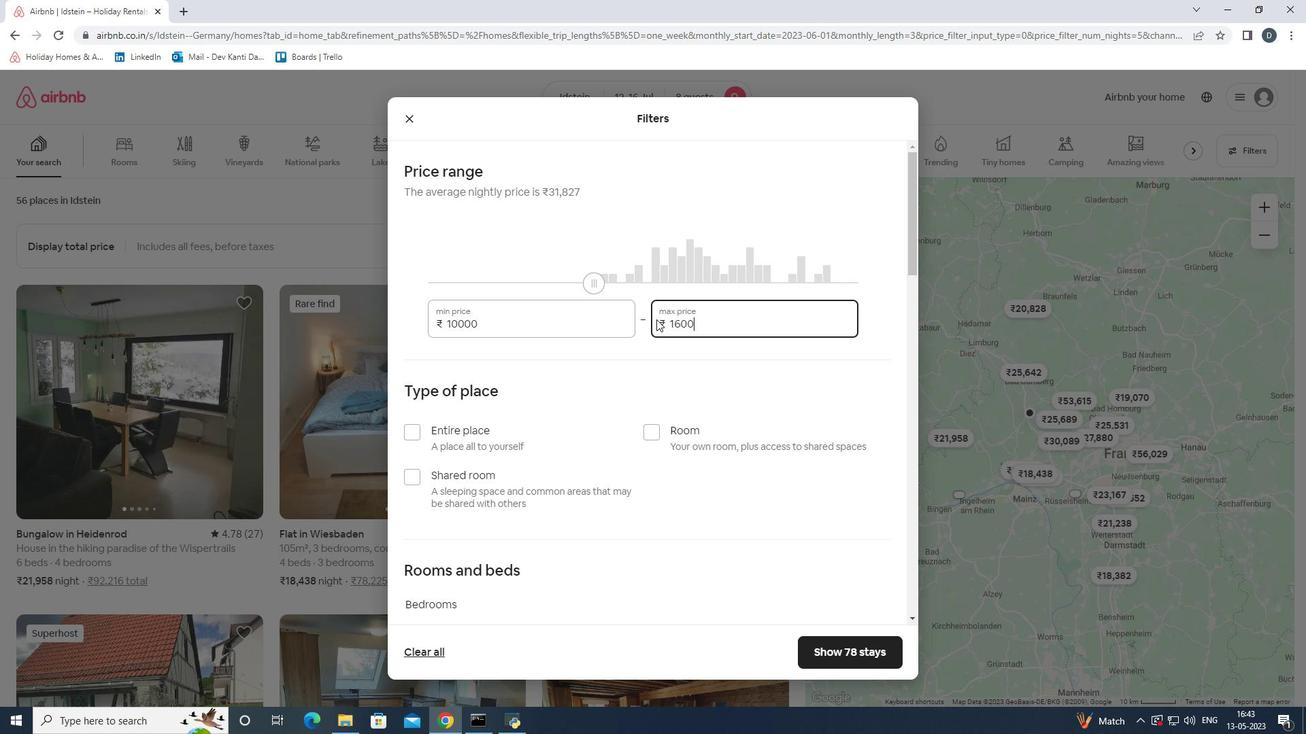 
Action: Mouse moved to (656, 329)
Screenshot: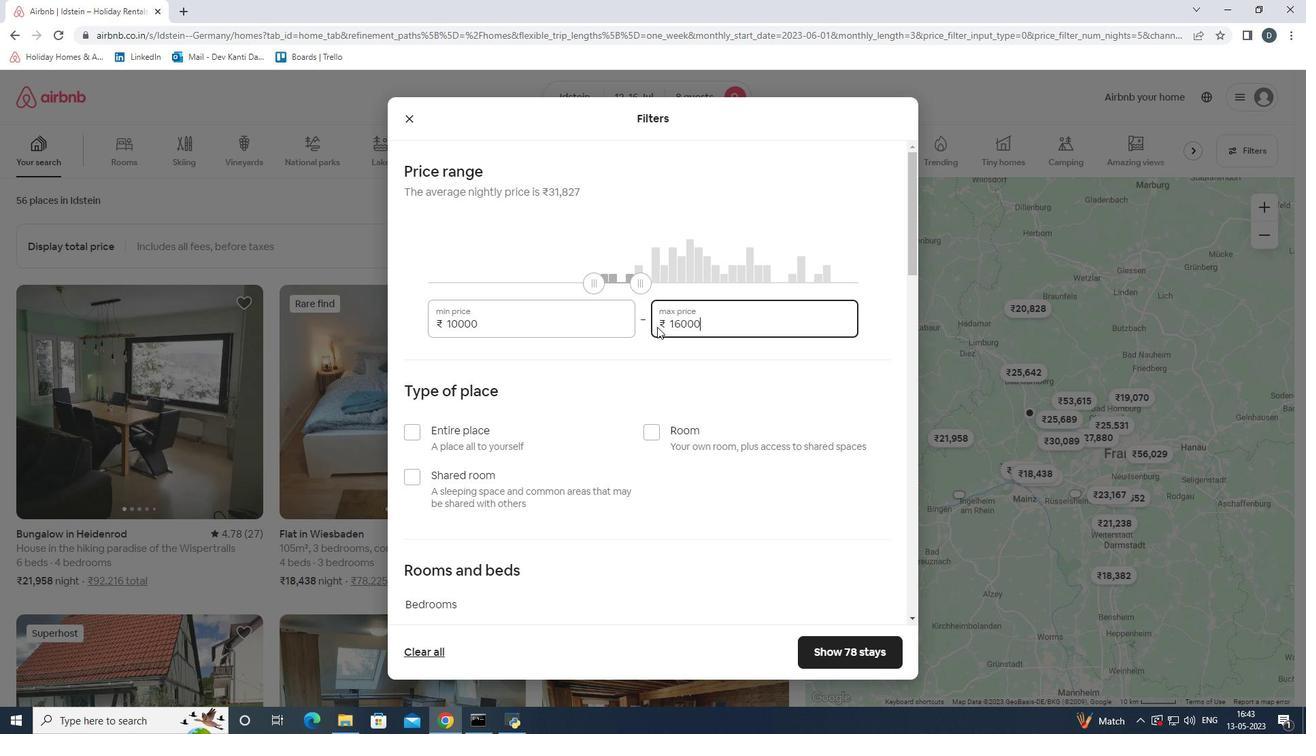 
Action: Mouse scrolled (656, 328) with delta (0, 0)
Screenshot: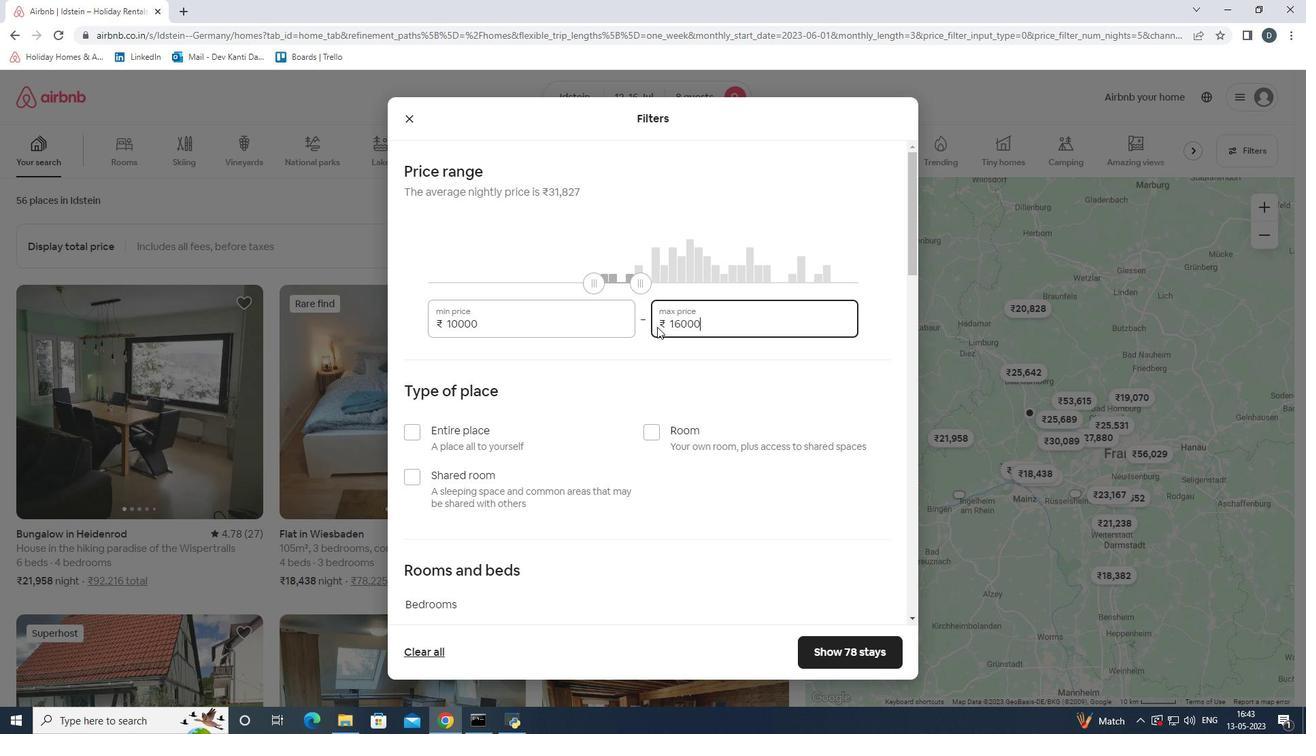 
Action: Mouse moved to (594, 340)
Screenshot: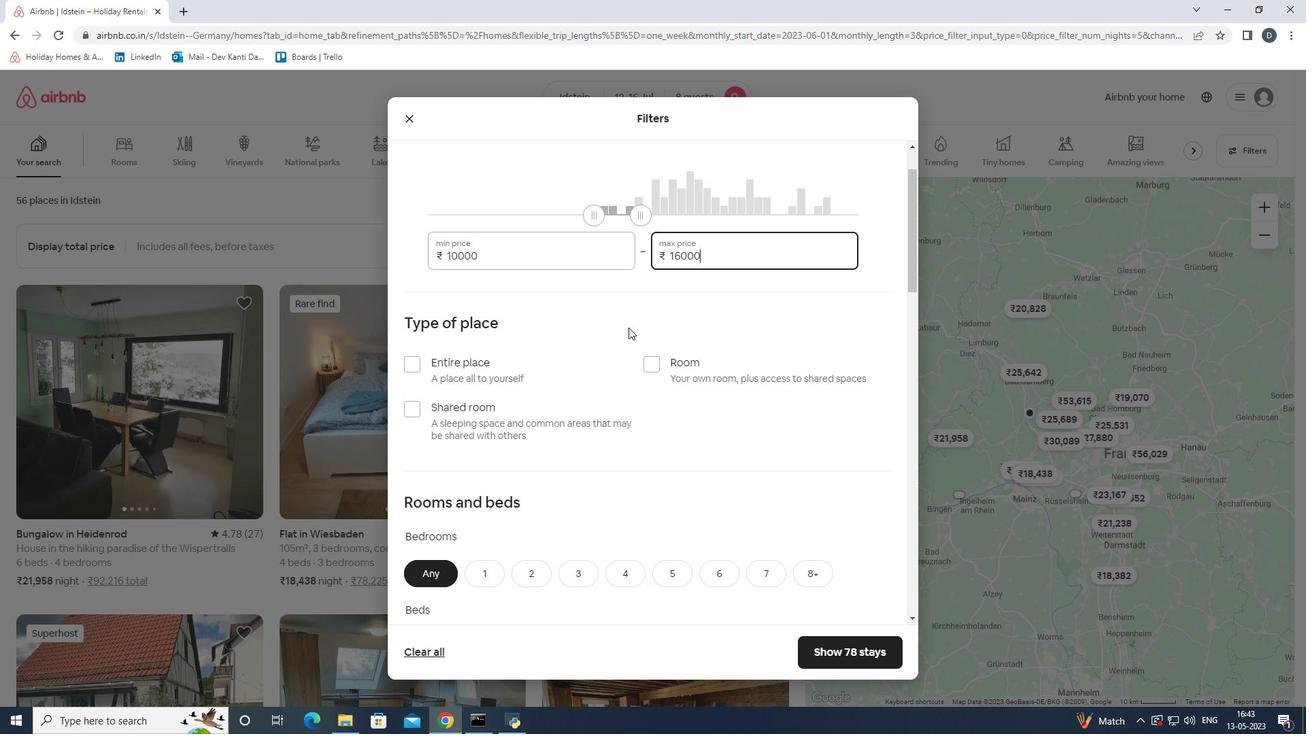 
Action: Mouse scrolled (594, 339) with delta (0, 0)
Screenshot: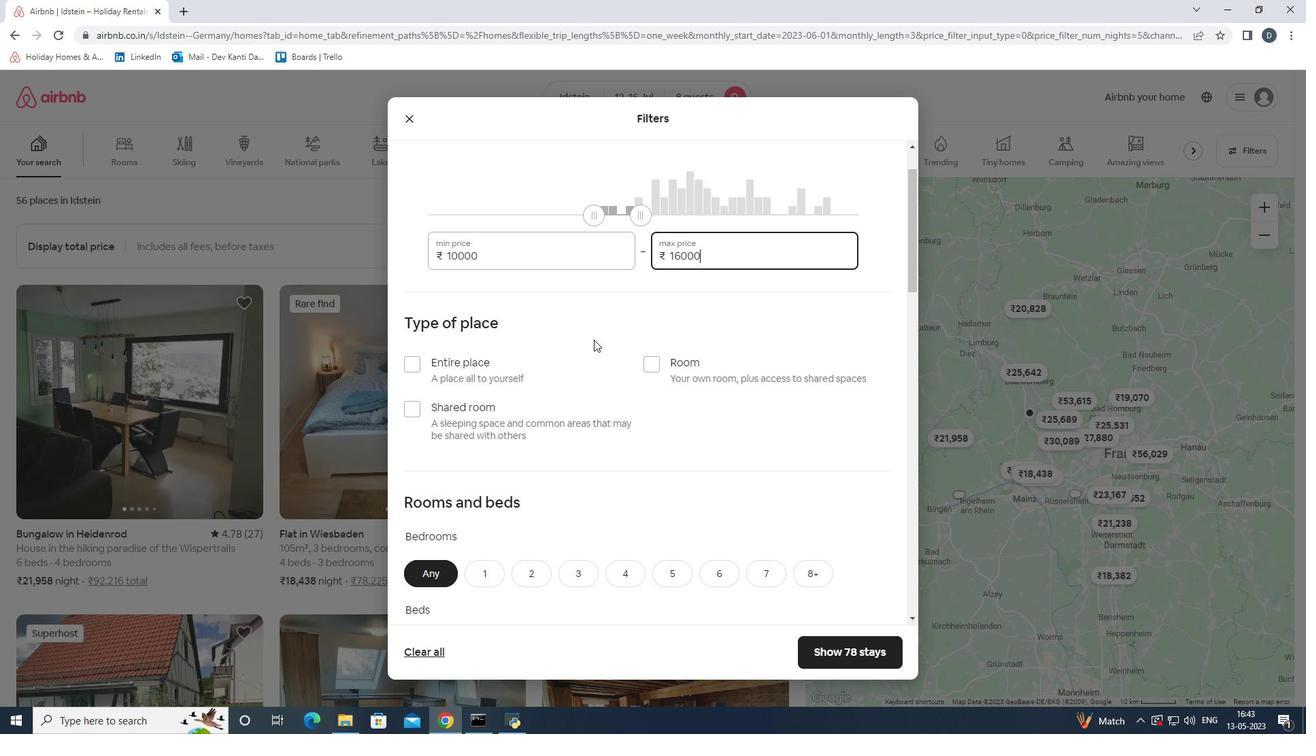
Action: Mouse scrolled (594, 339) with delta (0, 0)
Screenshot: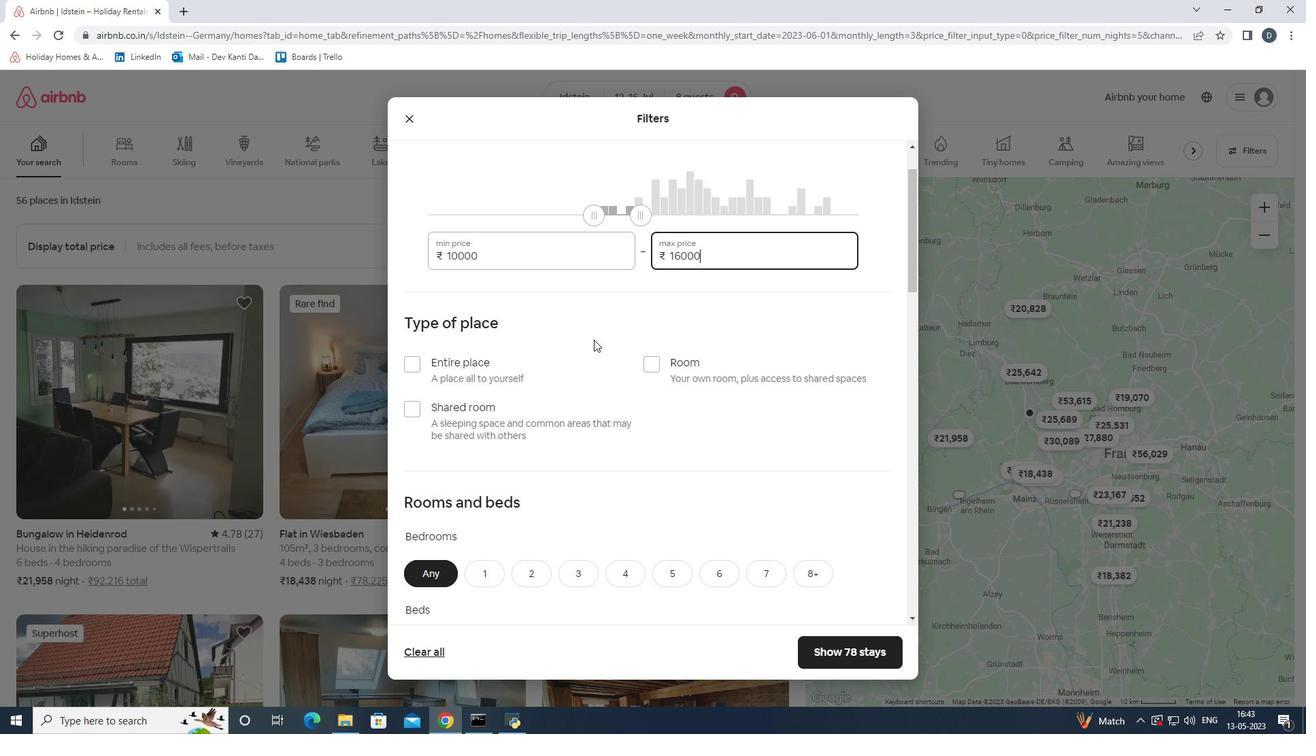 
Action: Mouse scrolled (594, 339) with delta (0, 0)
Screenshot: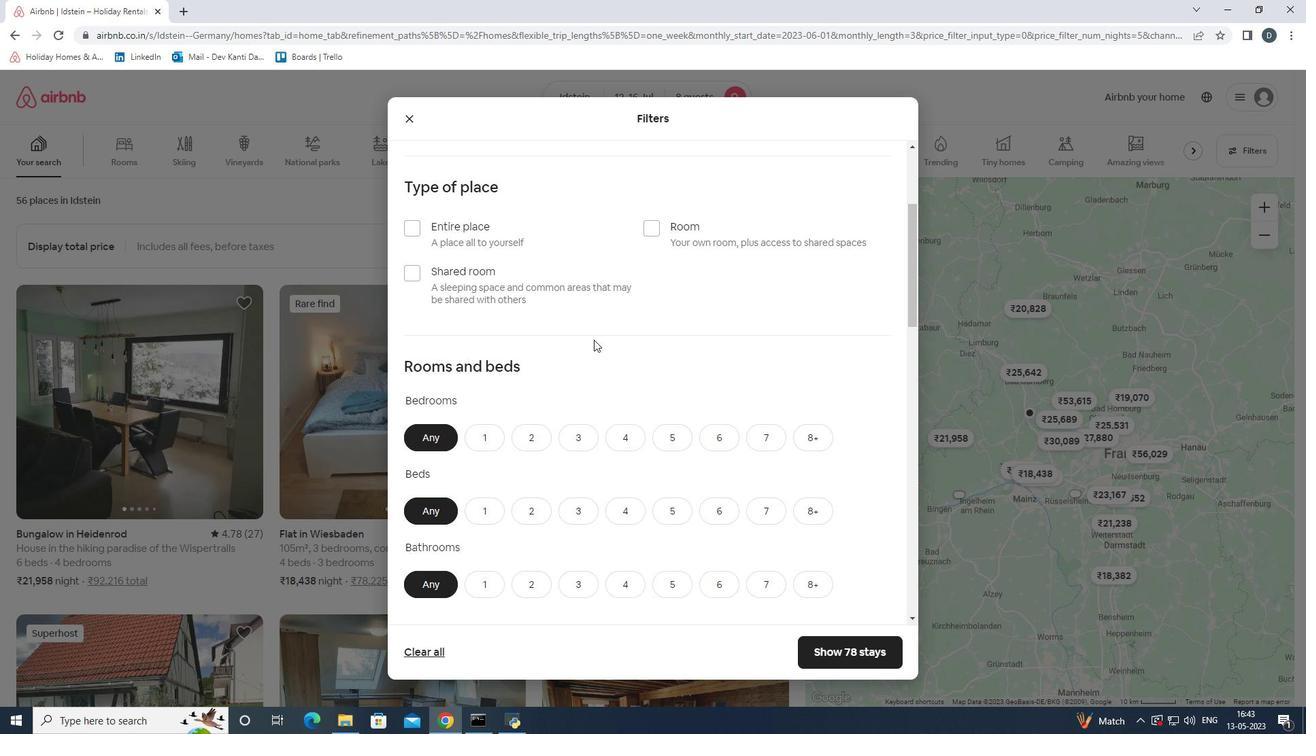 
Action: Mouse scrolled (594, 339) with delta (0, 0)
Screenshot: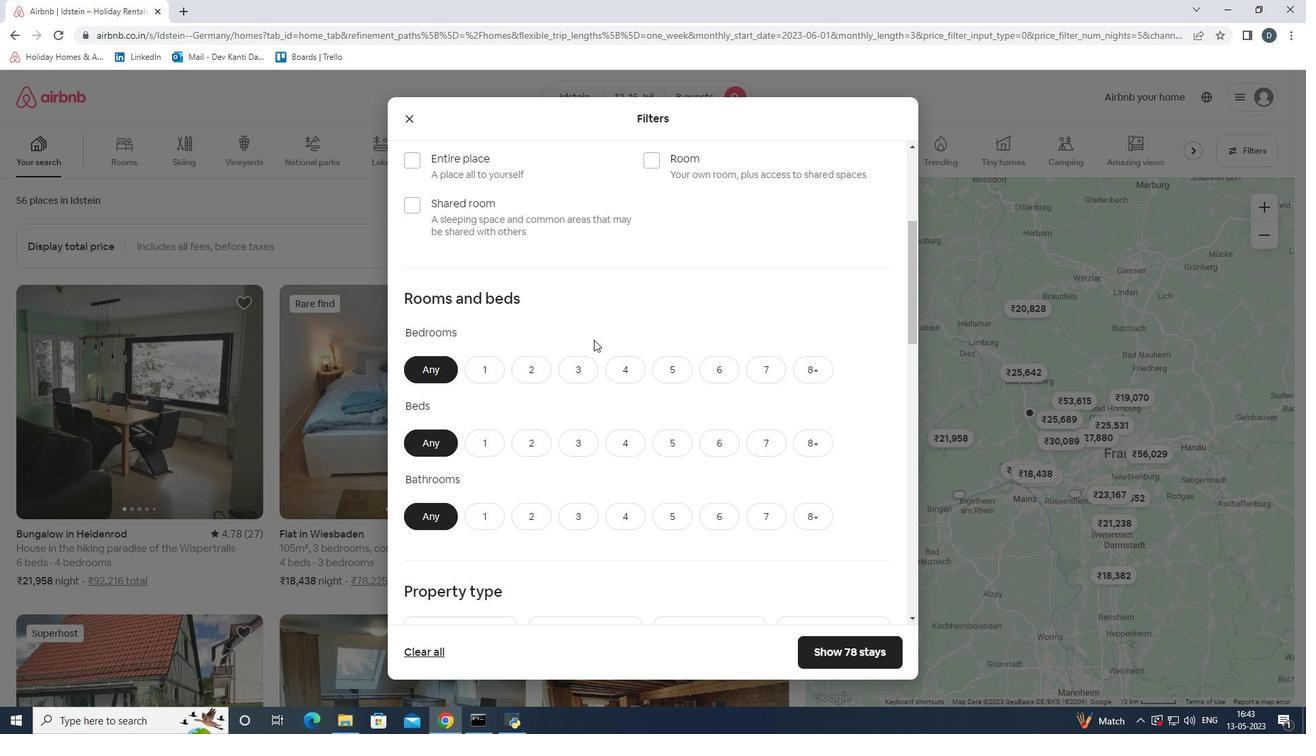 
Action: Mouse moved to (806, 295)
Screenshot: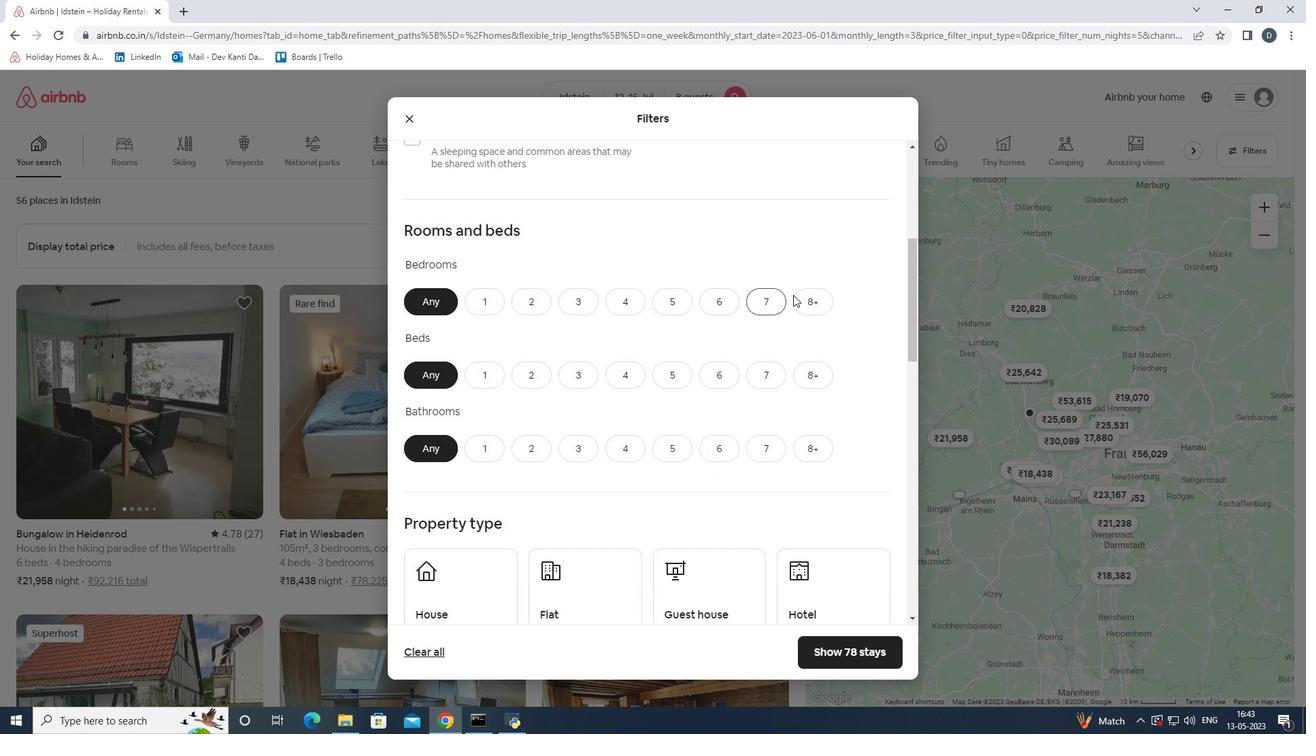 
Action: Mouse pressed left at (806, 295)
Screenshot: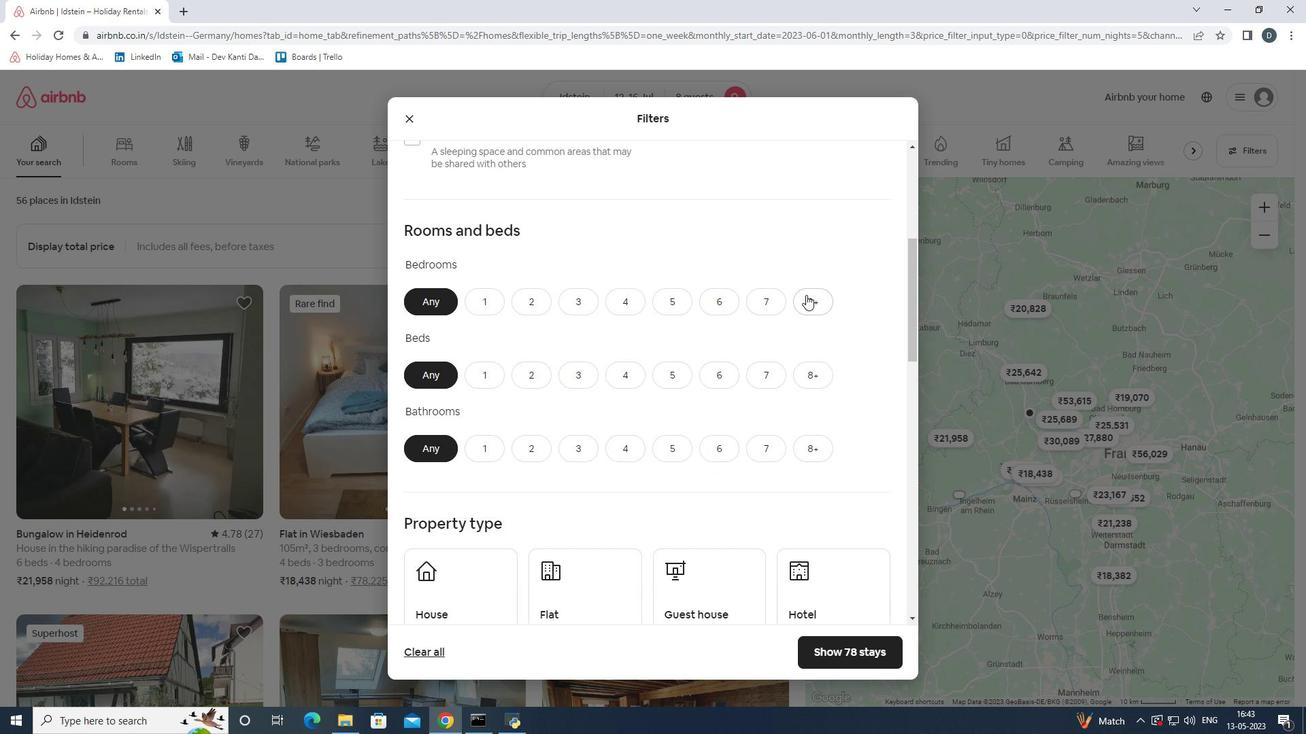 
Action: Mouse moved to (806, 367)
Screenshot: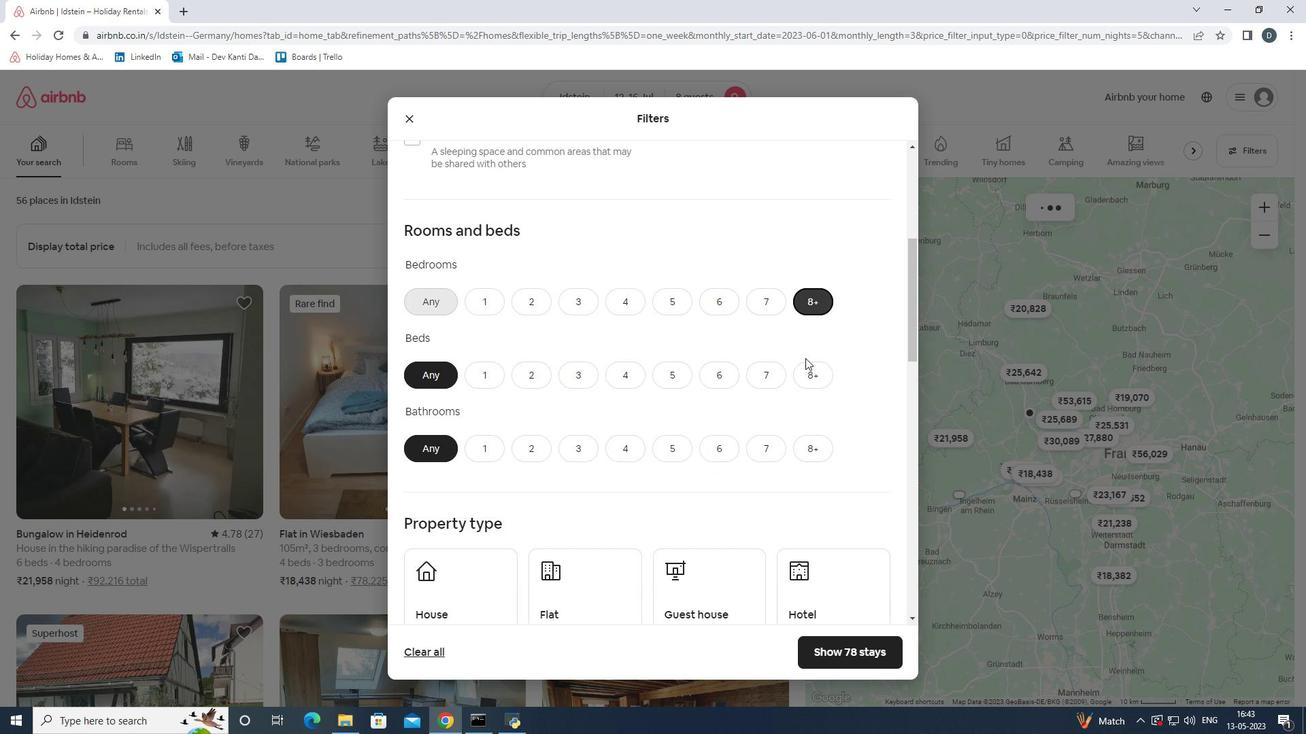 
Action: Mouse pressed left at (806, 367)
Screenshot: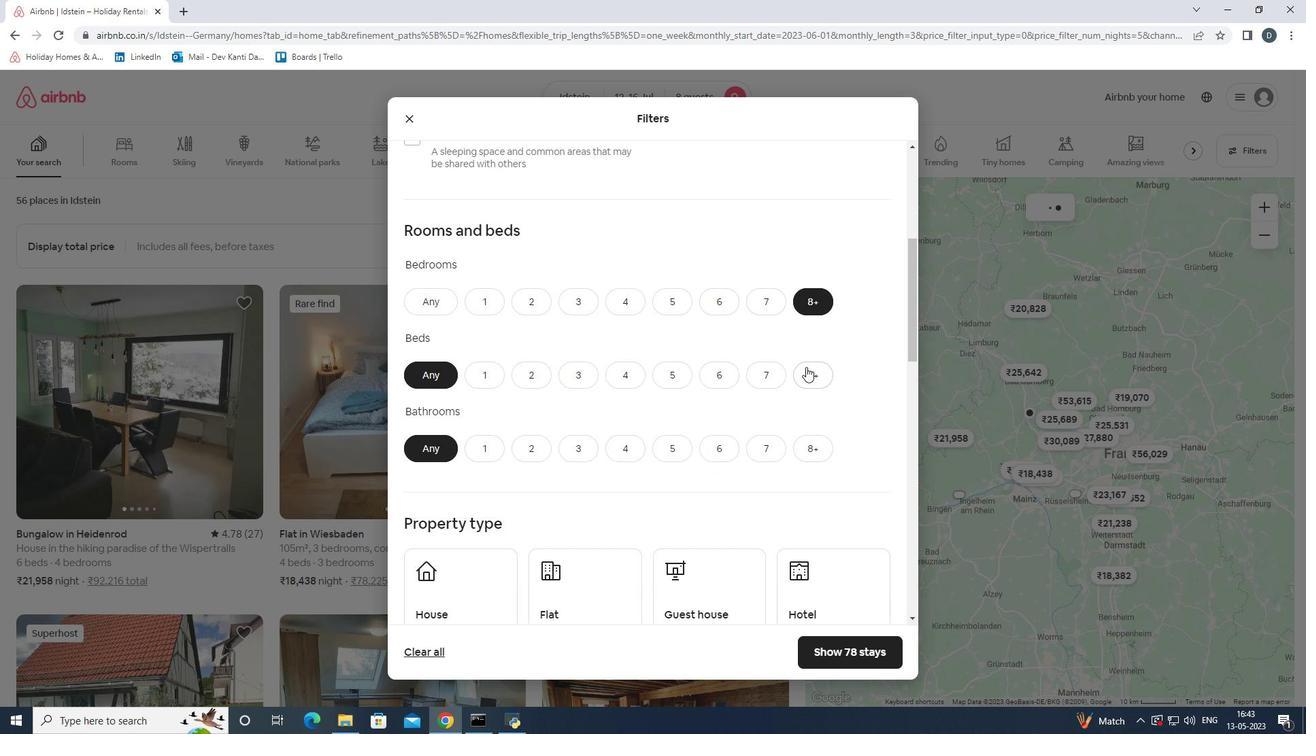 
Action: Mouse moved to (819, 443)
Screenshot: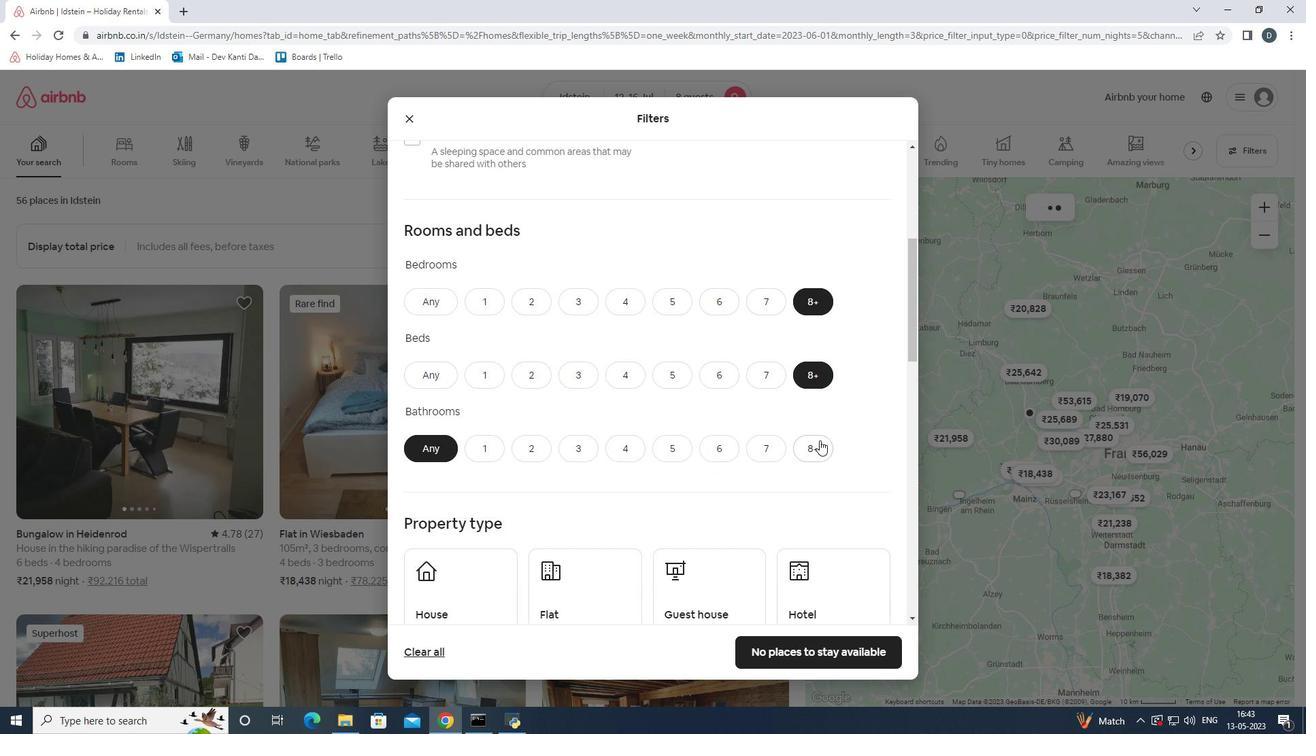 
Action: Mouse pressed left at (819, 443)
Screenshot: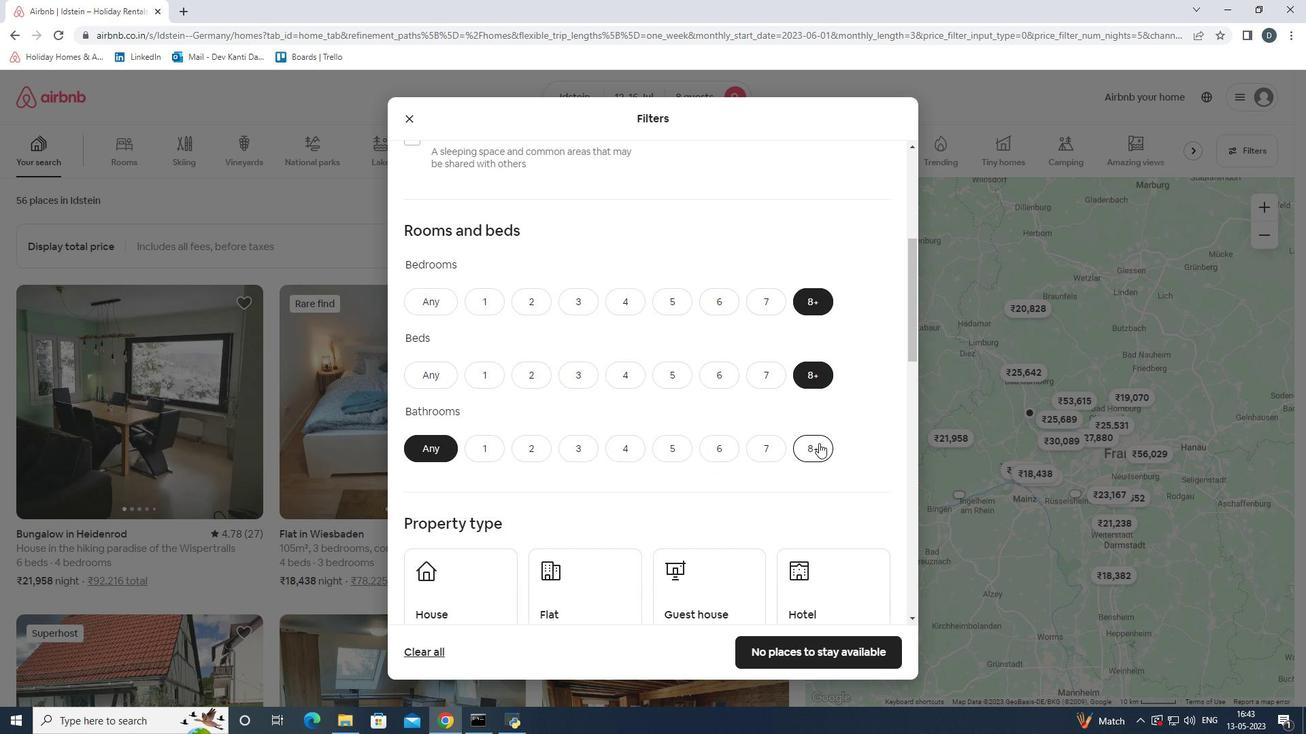 
Action: Mouse moved to (810, 423)
Screenshot: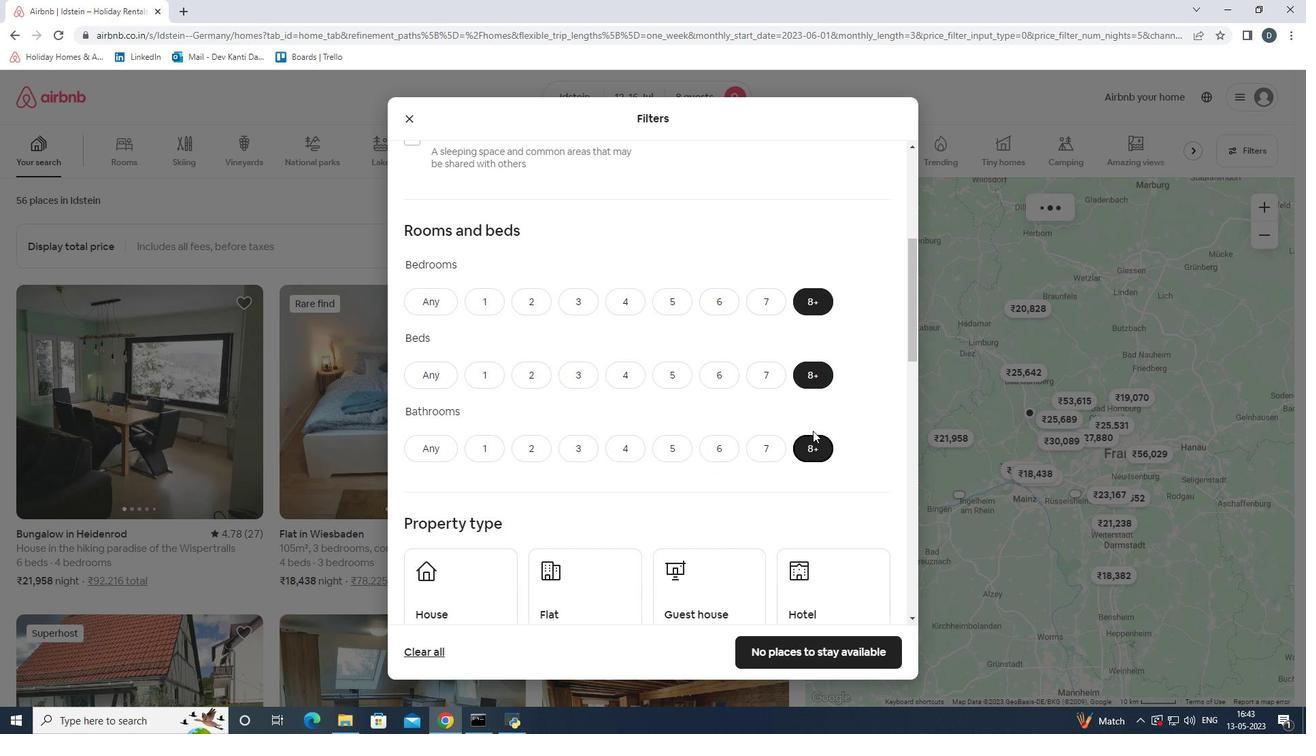 
Action: Mouse scrolled (810, 423) with delta (0, 0)
Screenshot: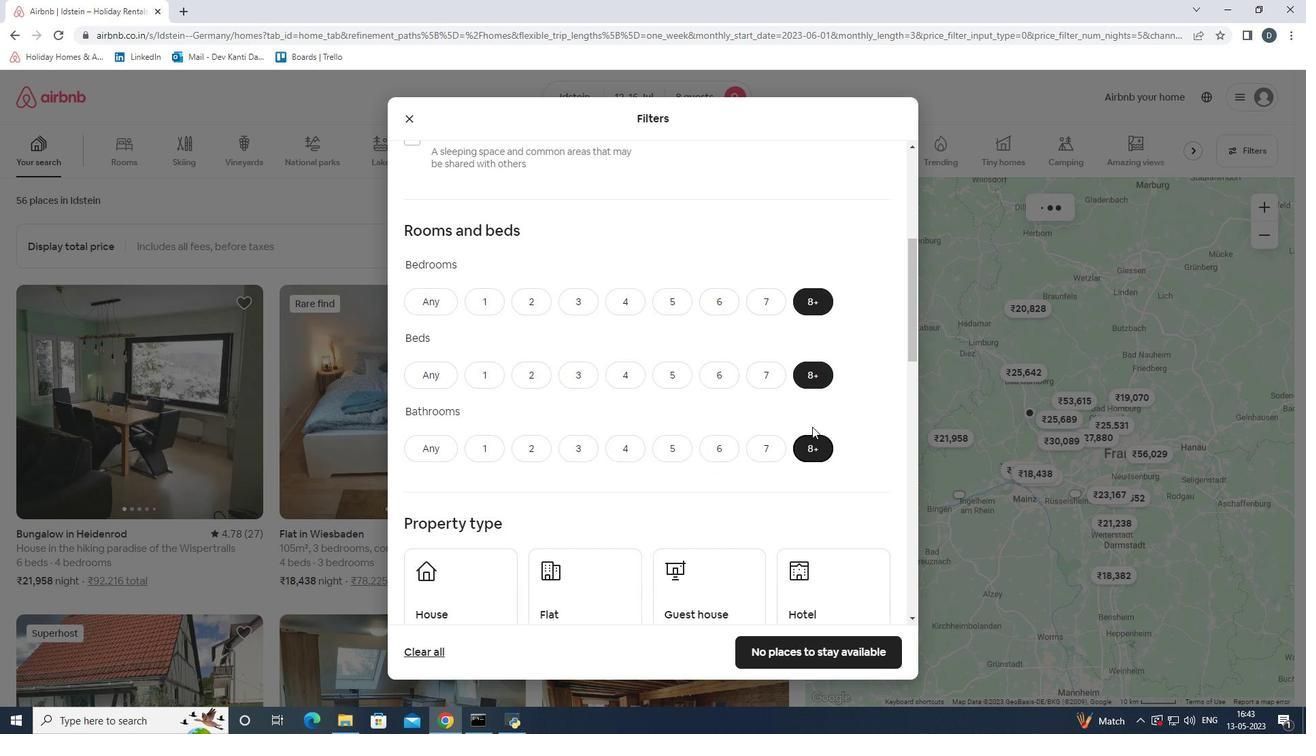 
Action: Mouse scrolled (810, 423) with delta (0, 0)
Screenshot: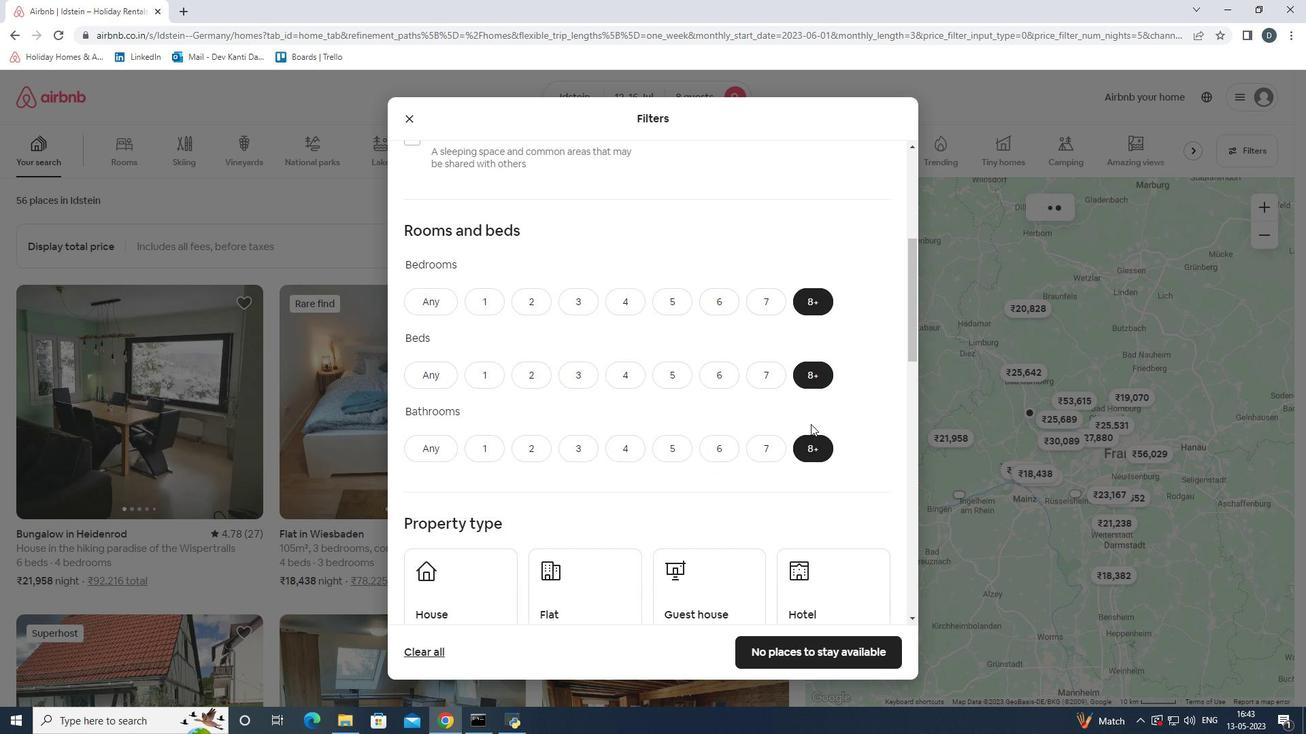 
Action: Mouse moved to (806, 417)
Screenshot: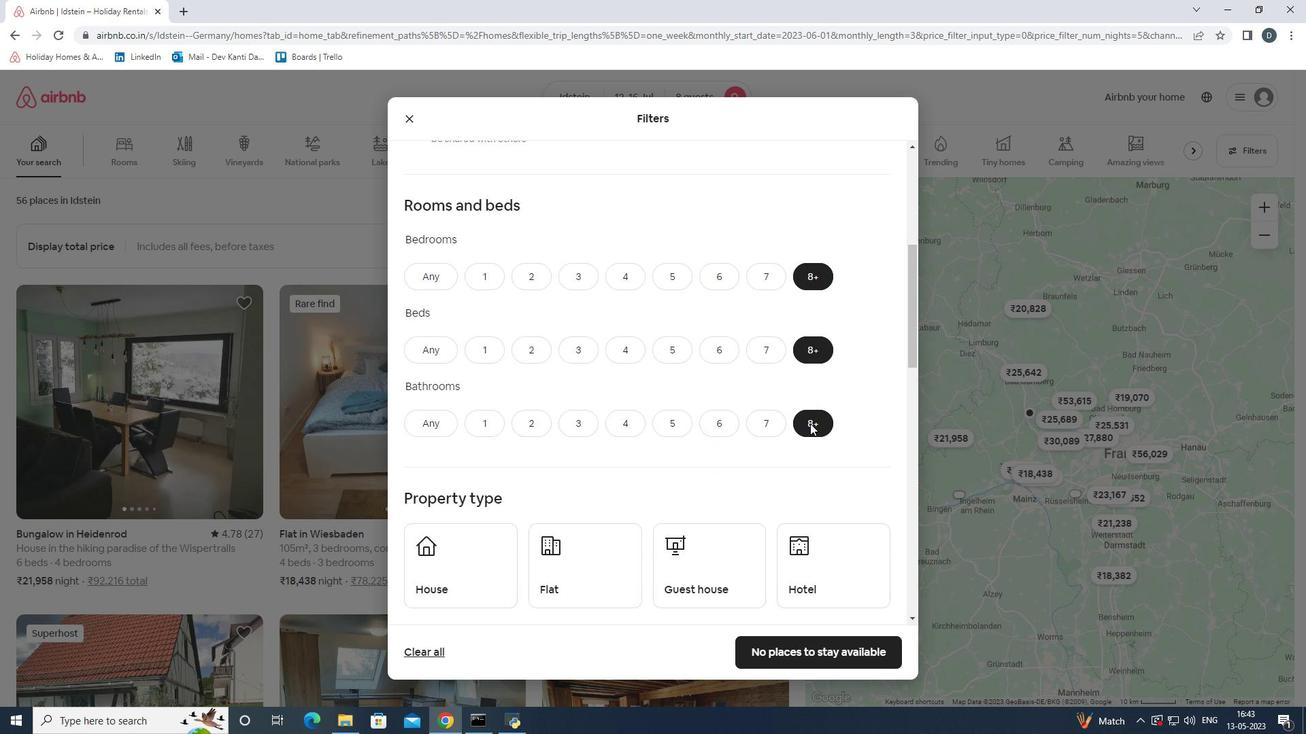 
Action: Mouse scrolled (806, 417) with delta (0, 0)
Screenshot: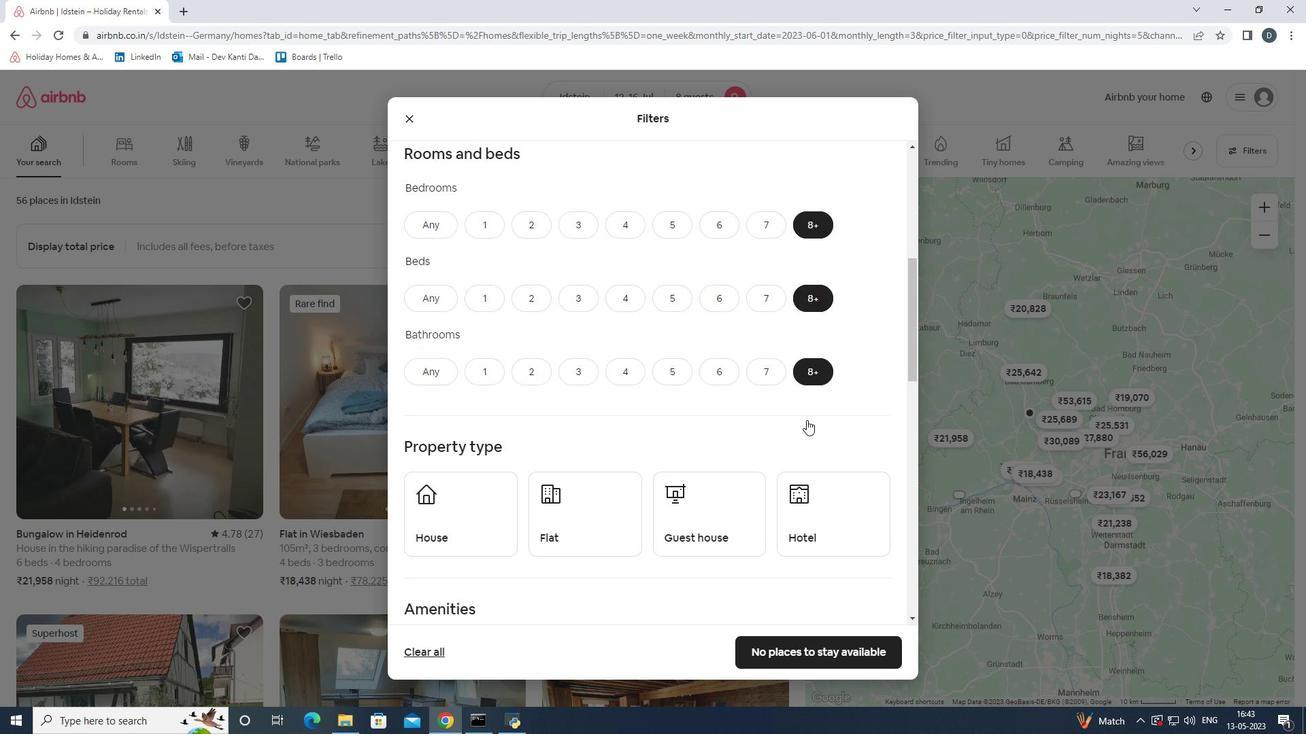 
Action: Mouse moved to (805, 417)
Screenshot: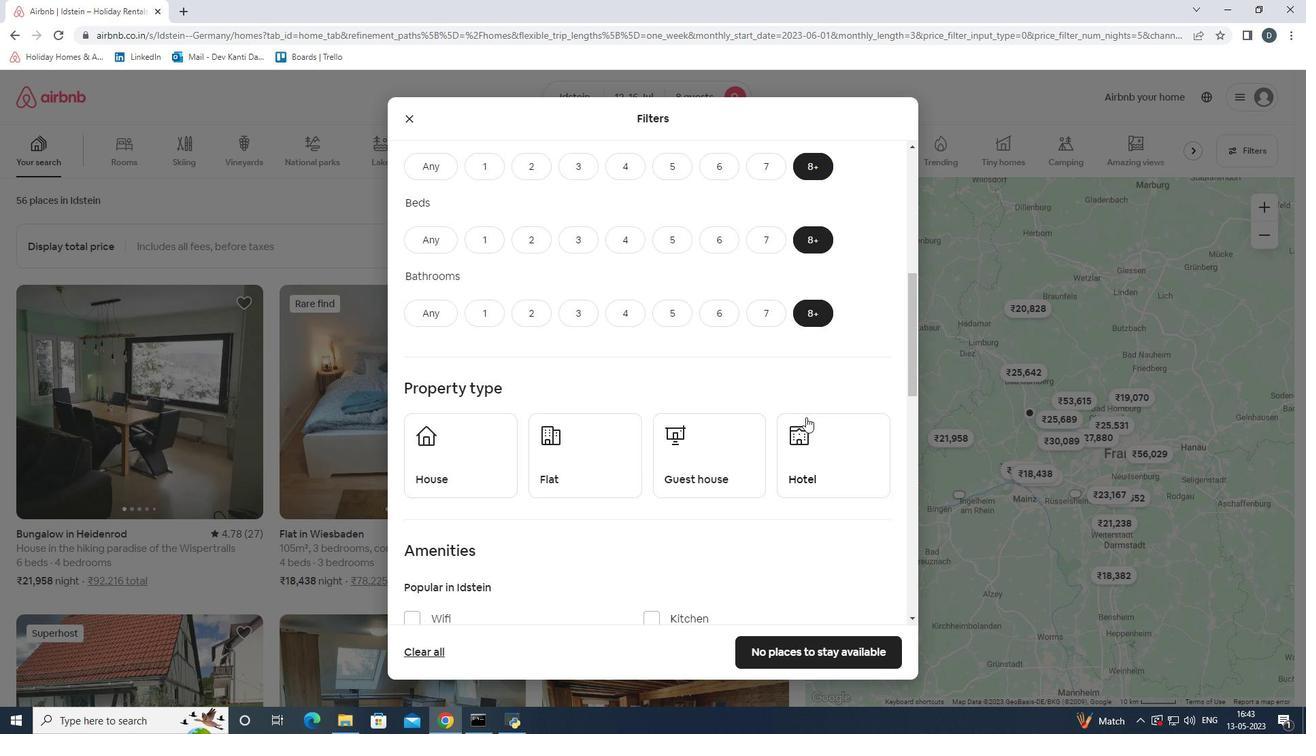 
Action: Mouse scrolled (805, 417) with delta (0, 0)
Screenshot: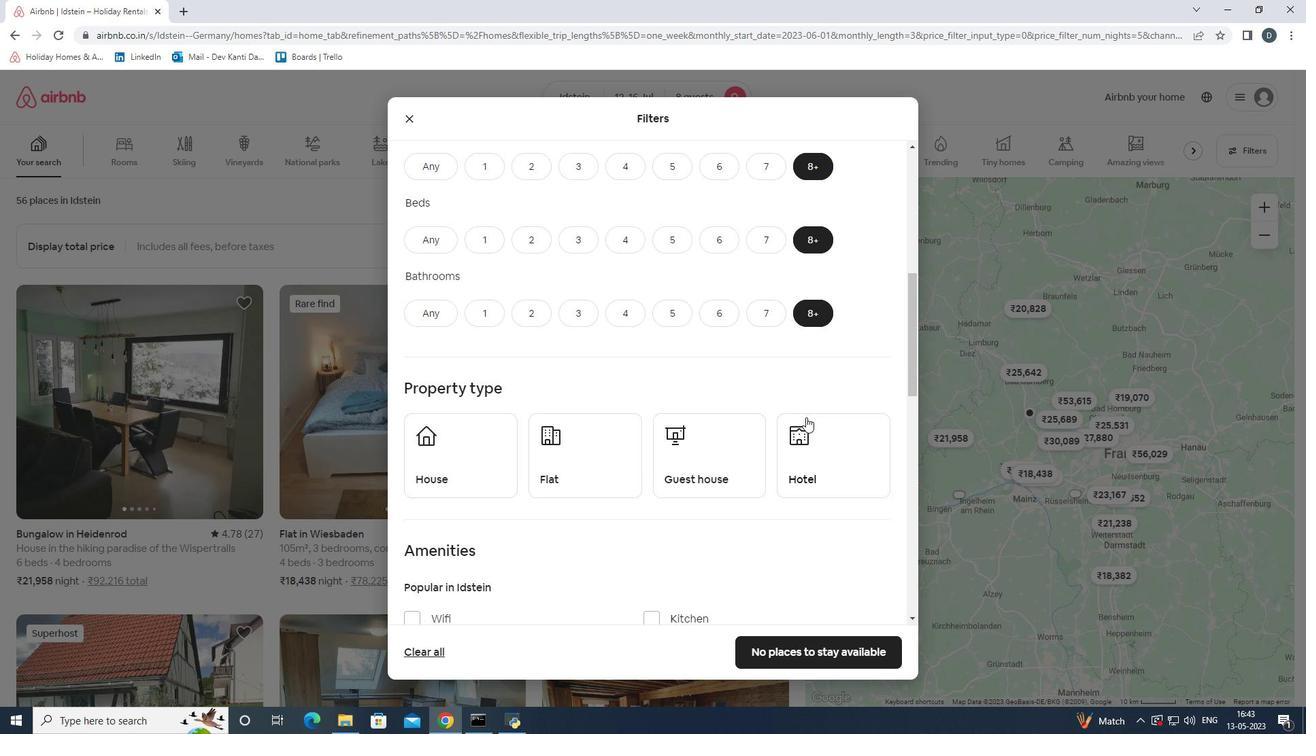 
Action: Mouse moved to (498, 328)
Screenshot: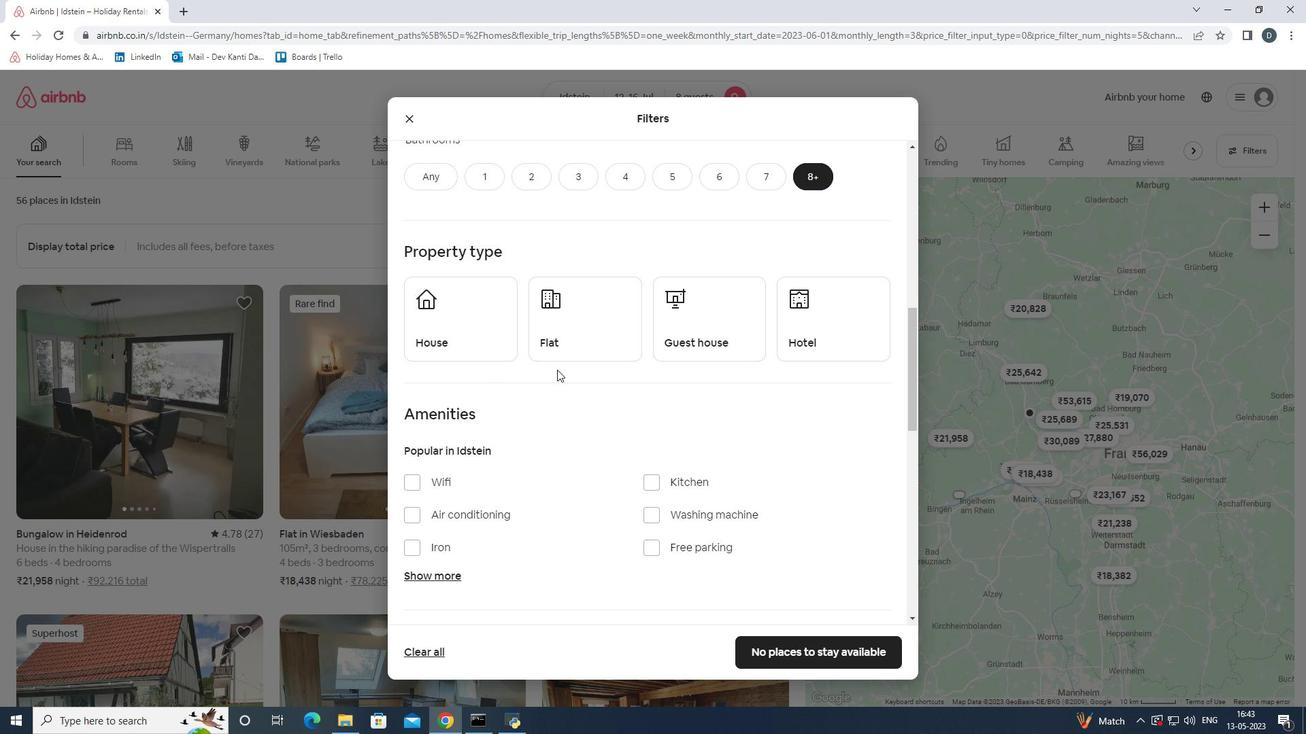 
Action: Mouse pressed left at (498, 328)
Screenshot: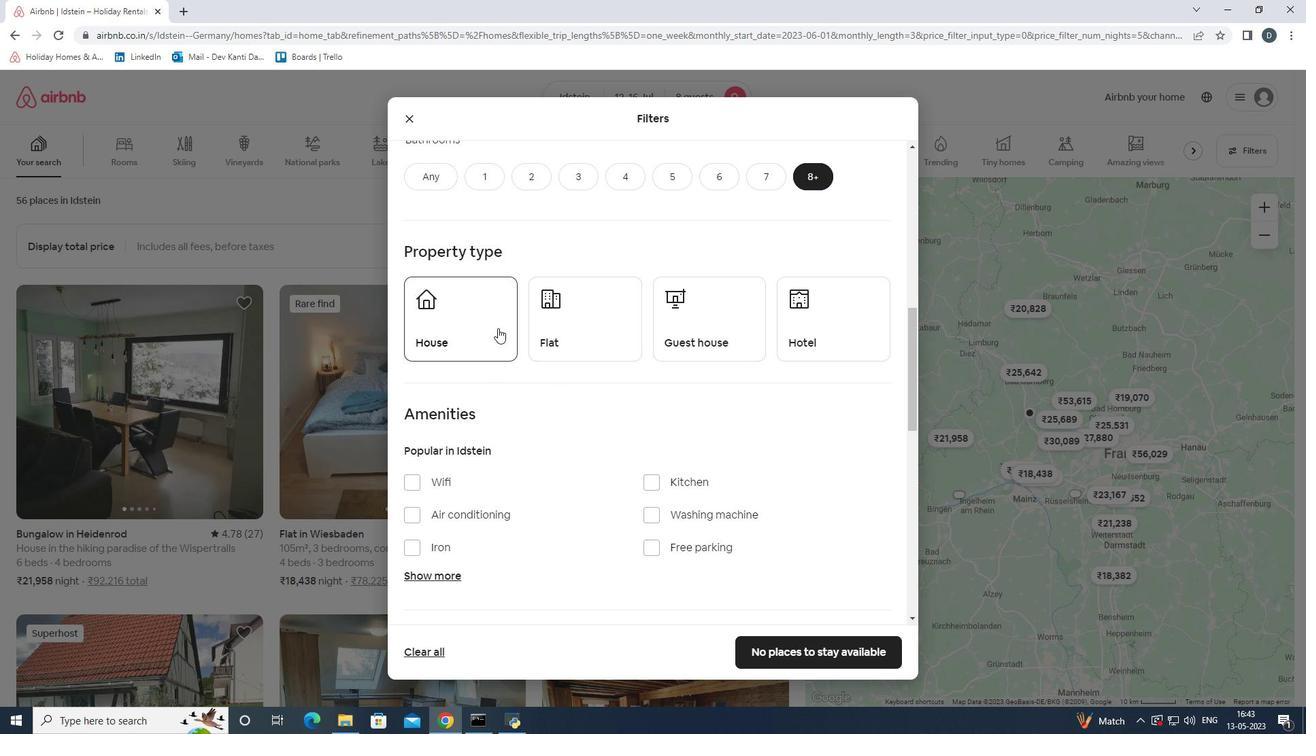 
Action: Mouse moved to (549, 330)
Screenshot: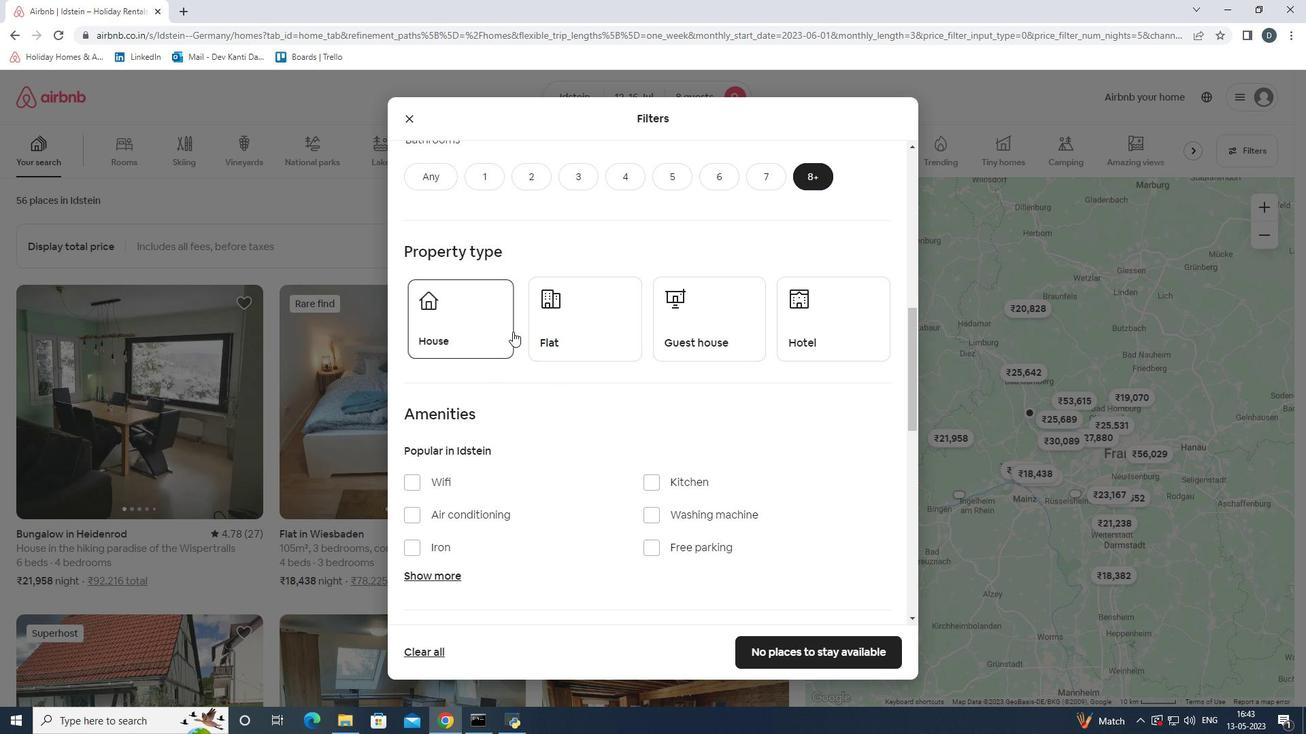 
Action: Mouse pressed left at (549, 330)
Screenshot: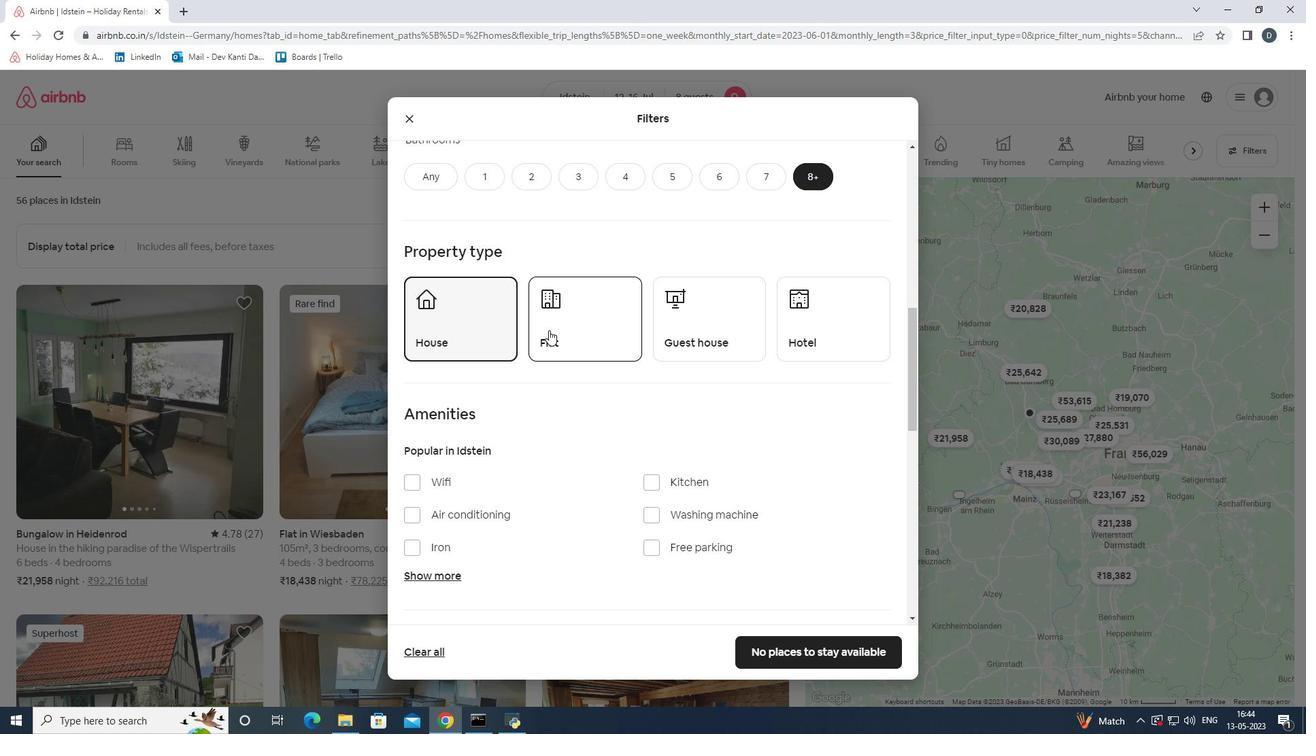 
Action: Mouse moved to (738, 306)
Screenshot: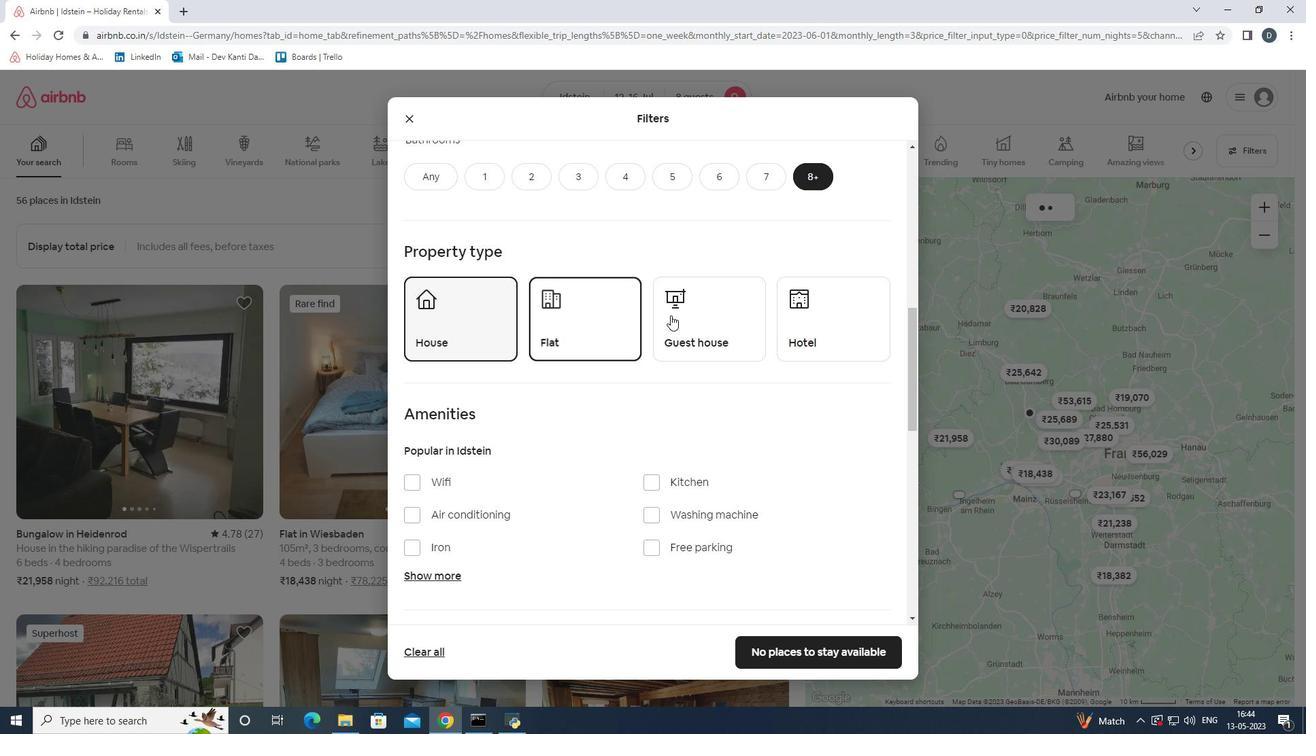 
Action: Mouse pressed left at (738, 306)
Screenshot: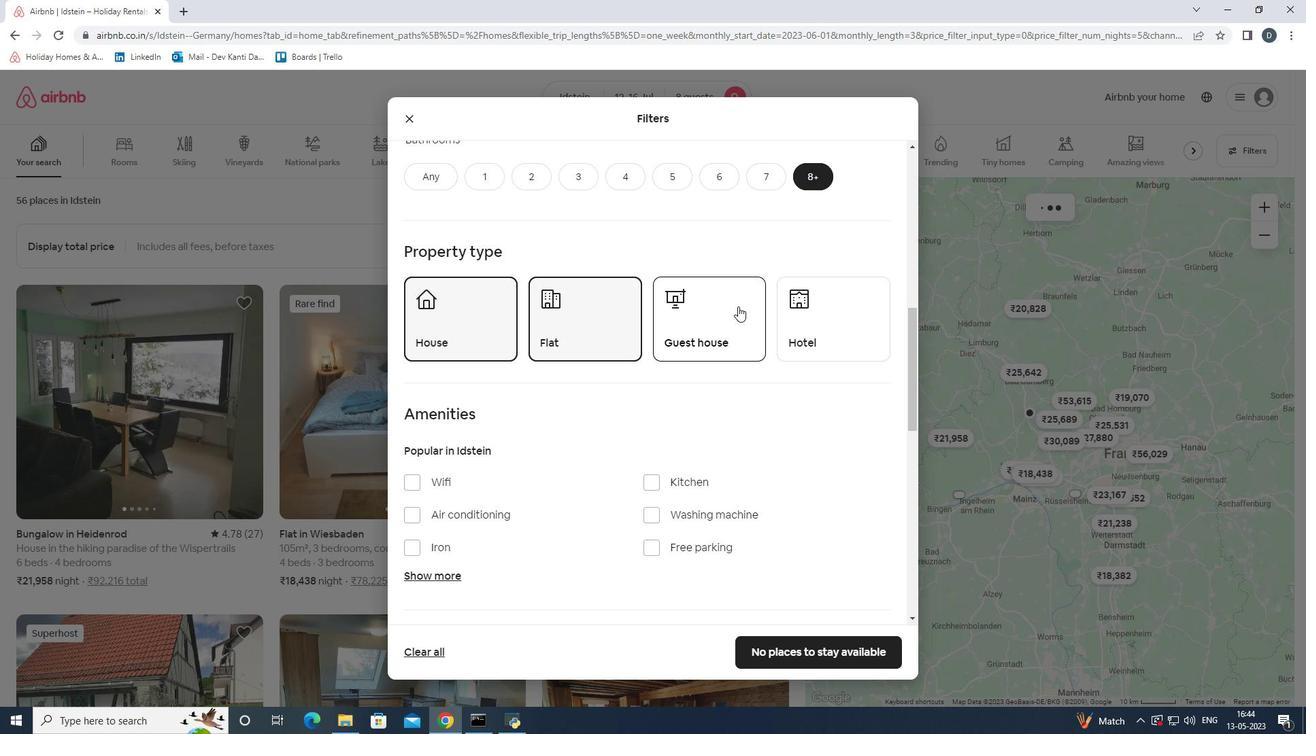 
Action: Mouse moved to (807, 312)
Screenshot: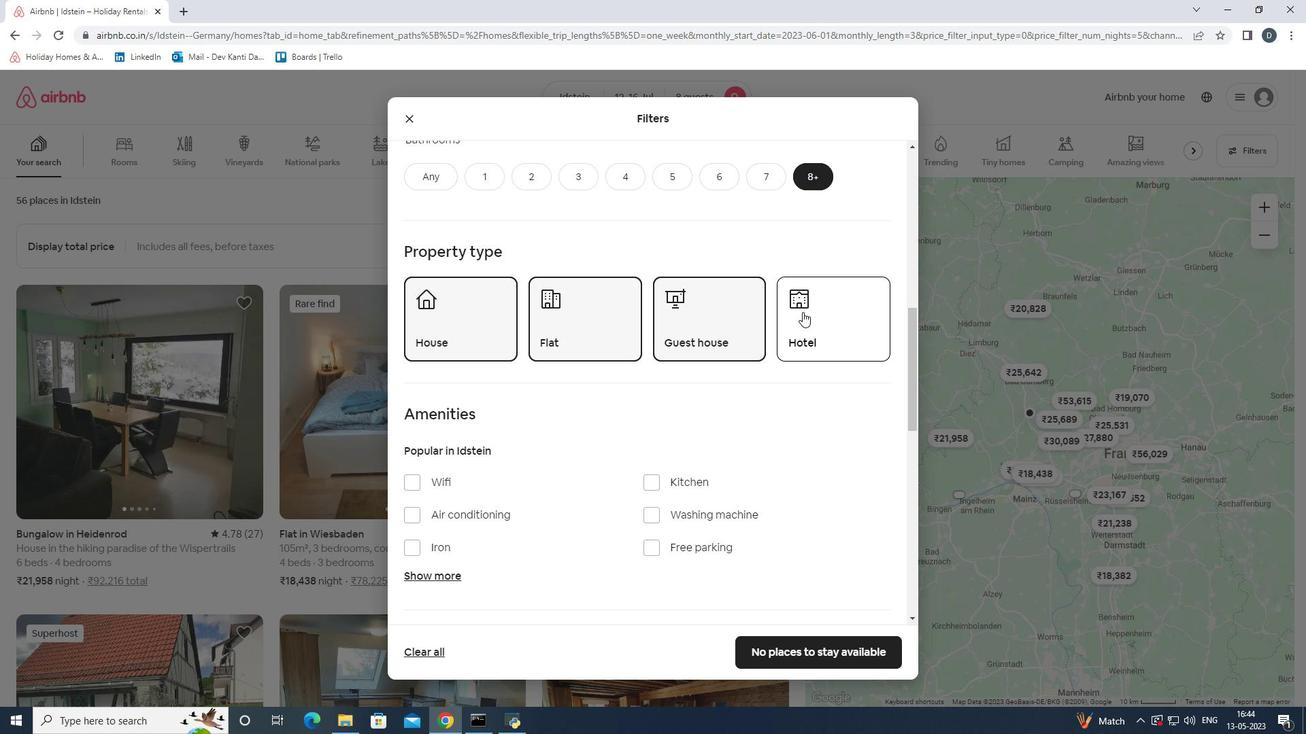 
Action: Mouse scrolled (807, 311) with delta (0, 0)
Screenshot: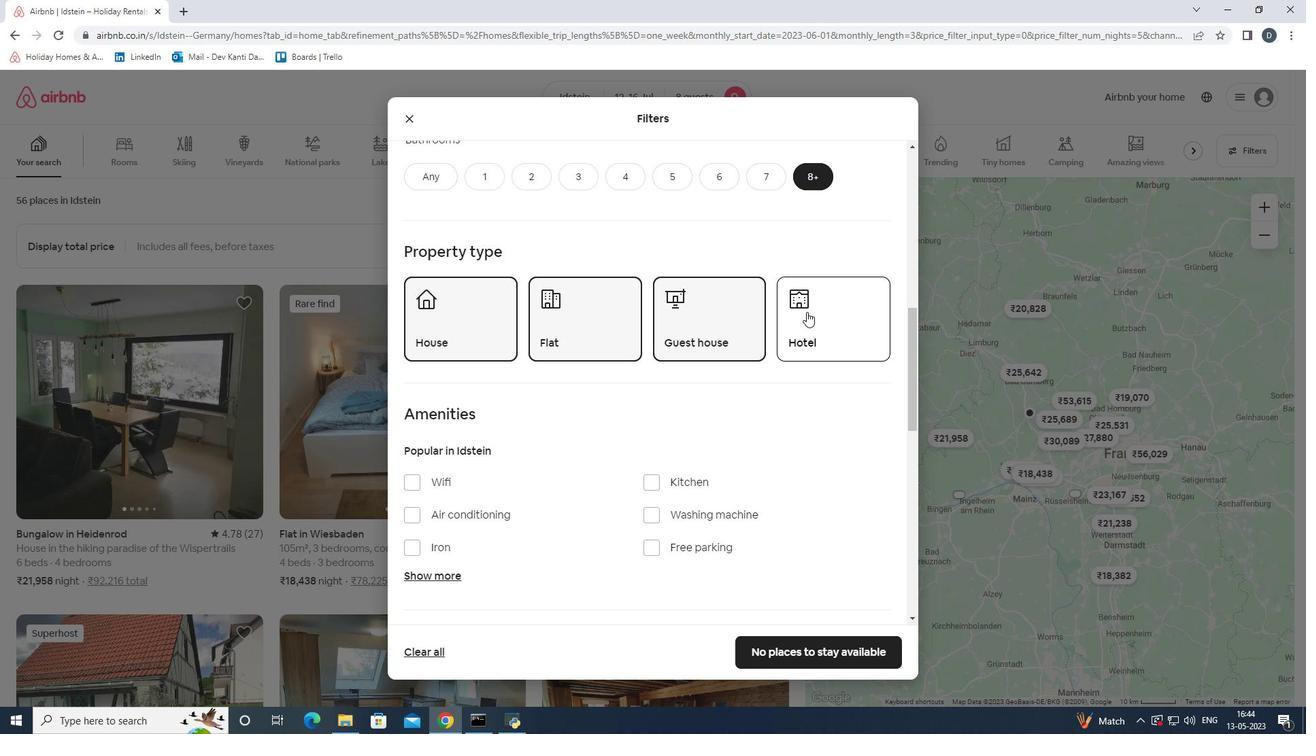 
Action: Mouse scrolled (807, 311) with delta (0, 0)
Screenshot: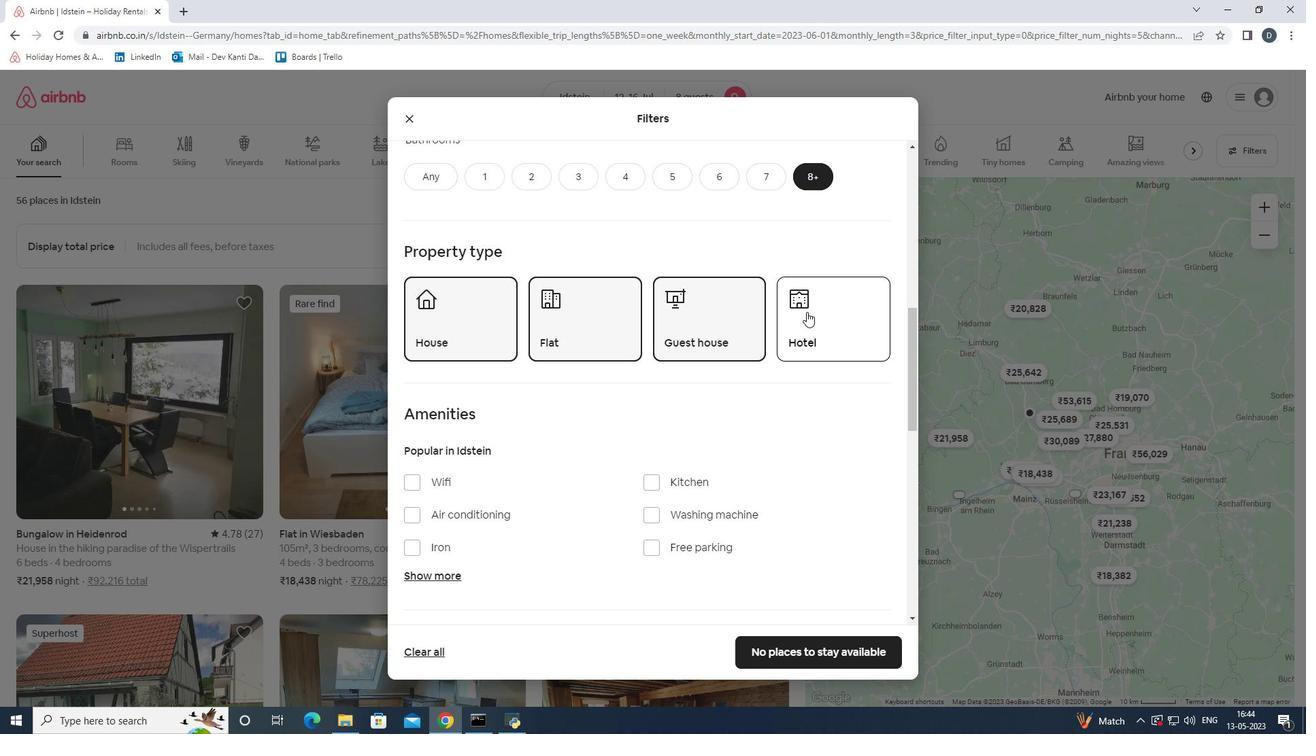 
Action: Mouse scrolled (807, 311) with delta (0, 0)
Screenshot: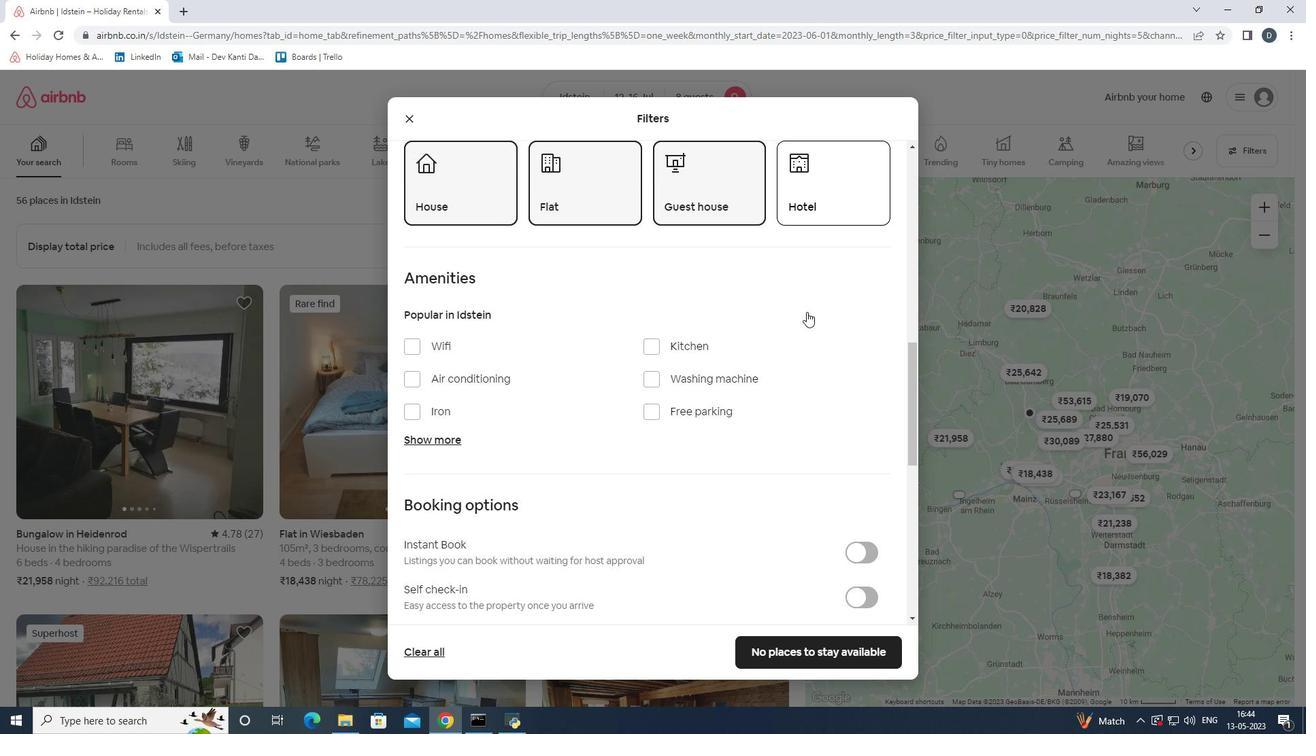 
Action: Mouse moved to (420, 271)
Screenshot: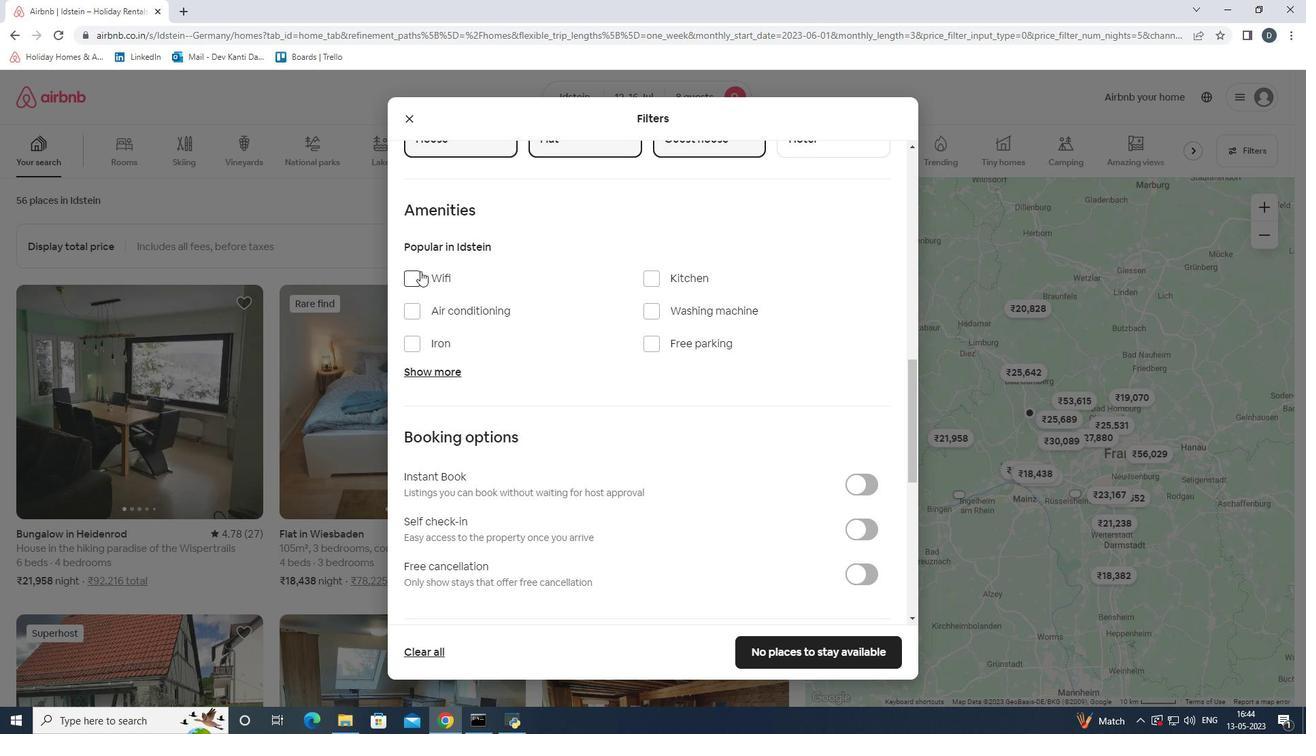 
Action: Mouse pressed left at (420, 271)
Screenshot: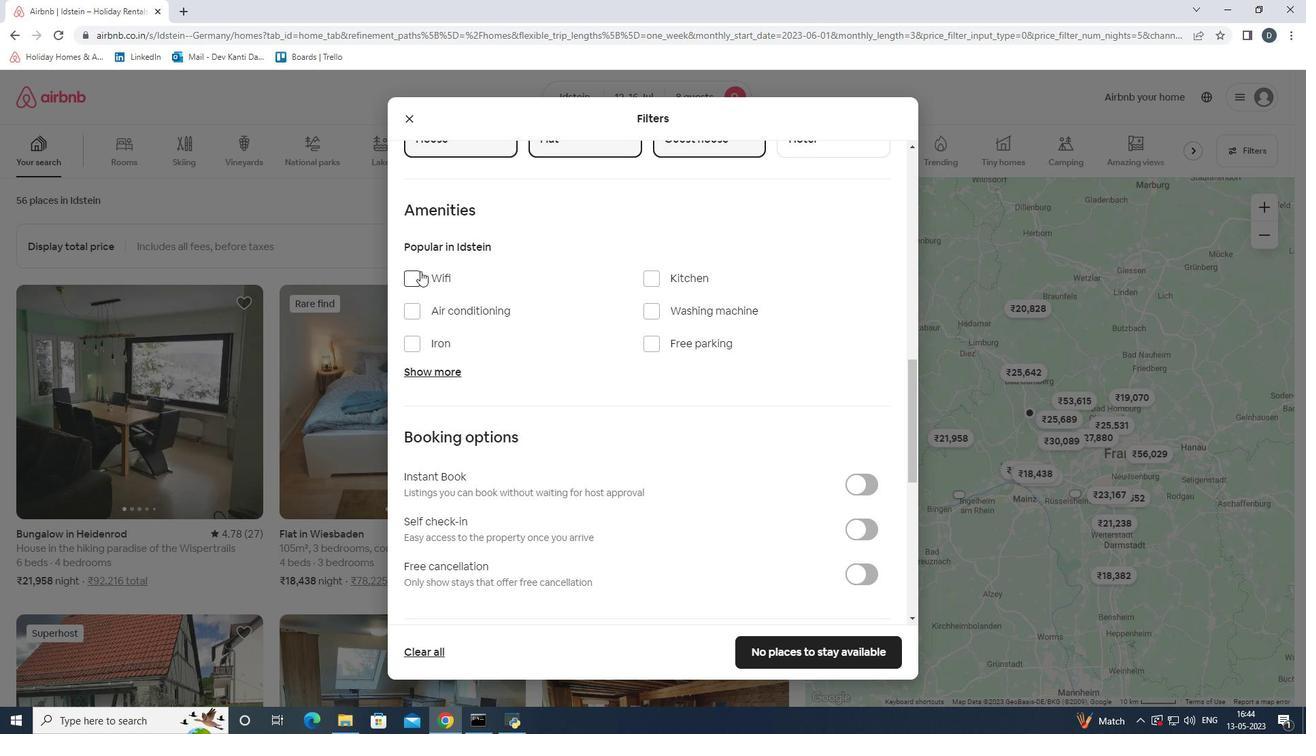 
Action: Mouse moved to (428, 367)
Screenshot: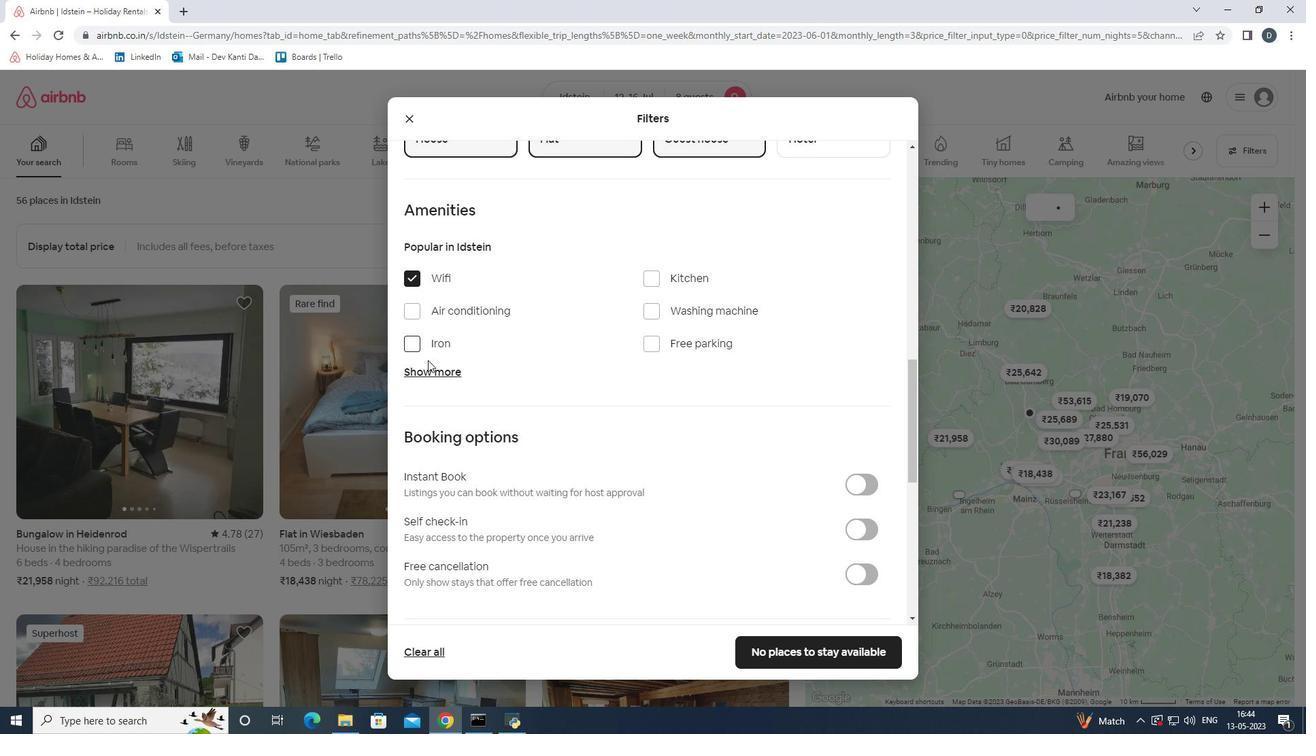 
Action: Mouse pressed left at (428, 367)
Screenshot: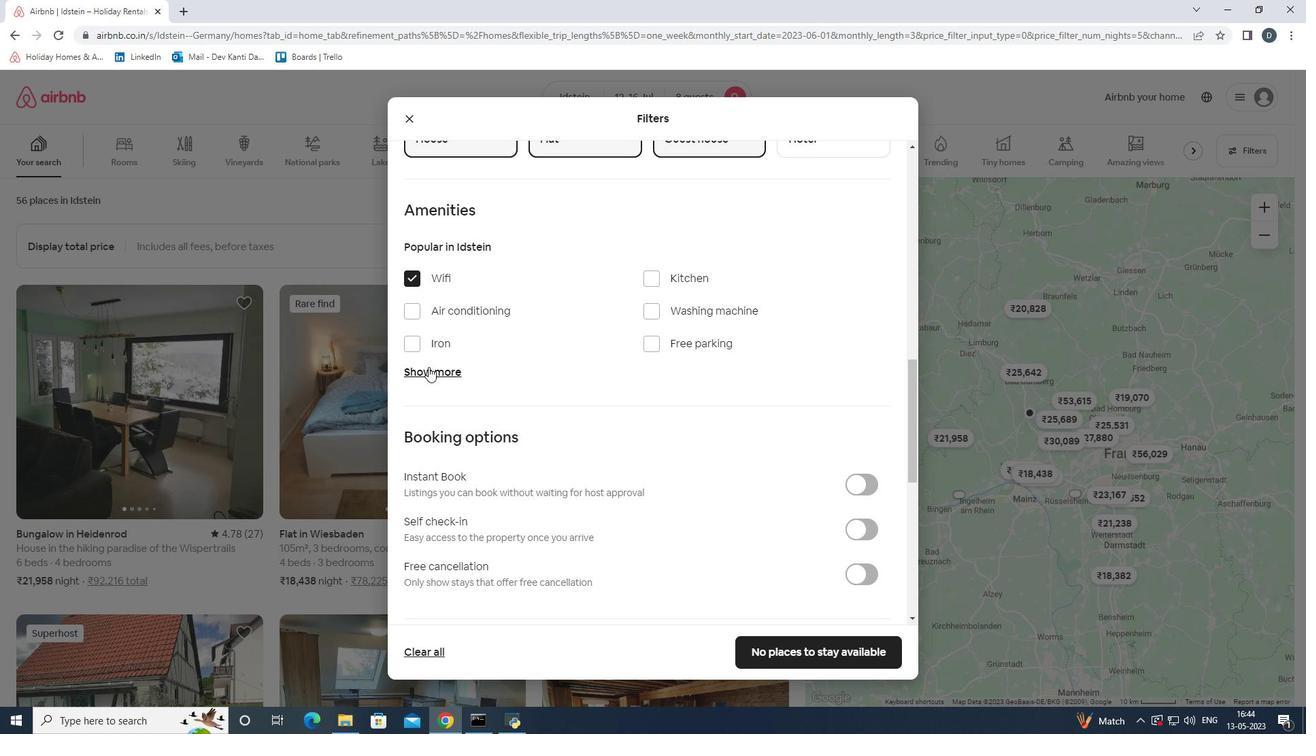 
Action: Mouse scrolled (428, 366) with delta (0, 0)
Screenshot: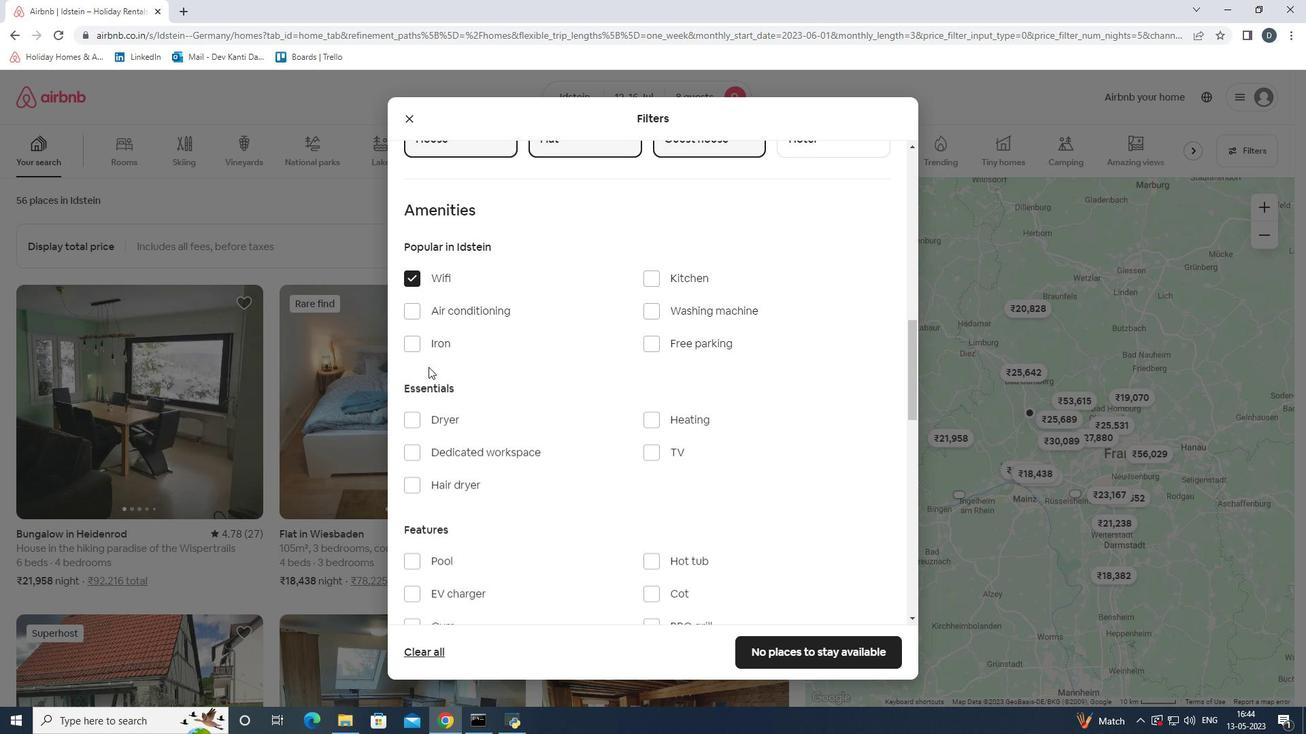 
Action: Mouse scrolled (428, 366) with delta (0, 0)
Screenshot: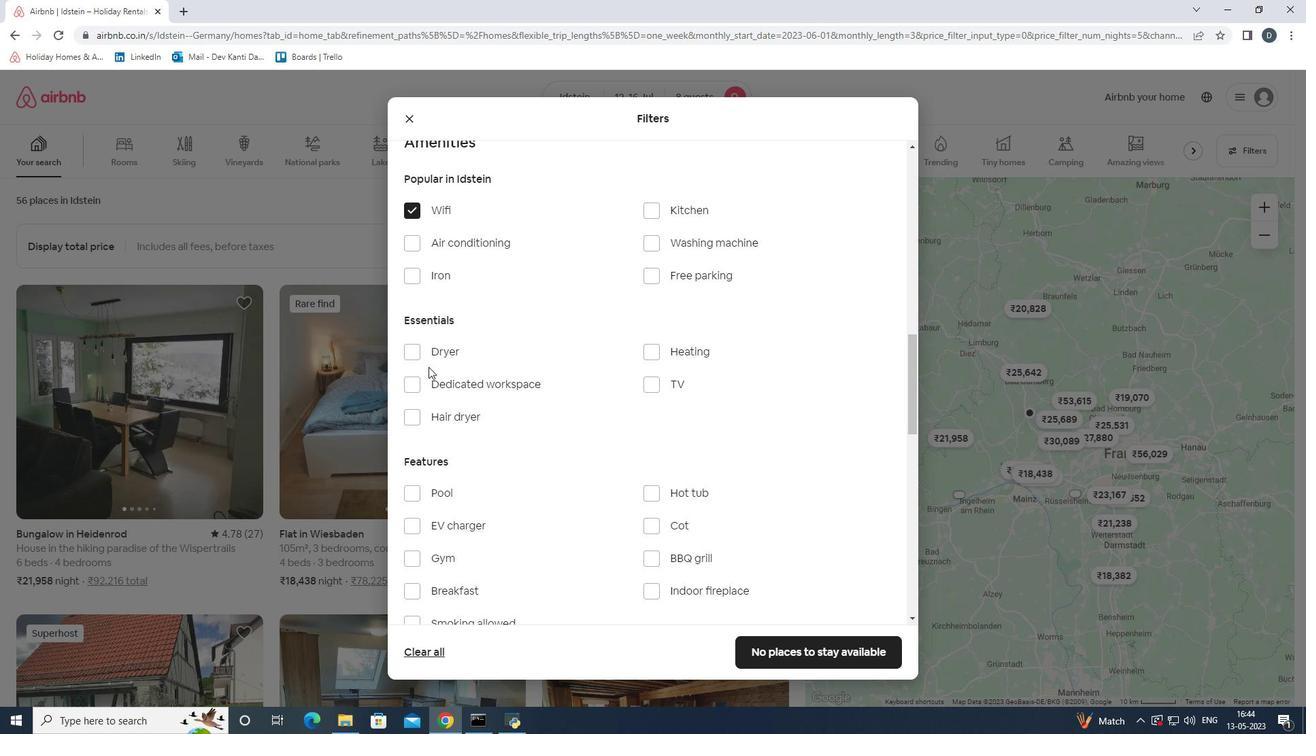 
Action: Mouse scrolled (428, 368) with delta (0, 0)
Screenshot: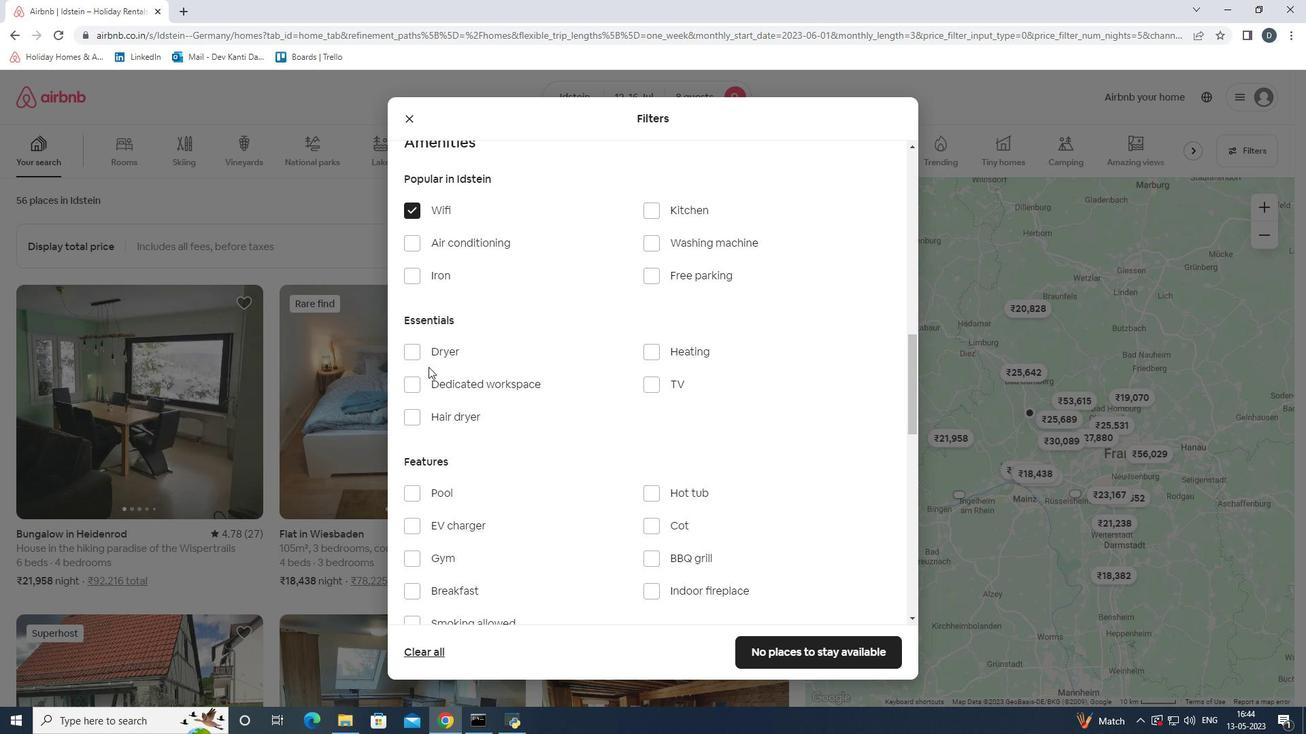 
Action: Mouse moved to (651, 387)
Screenshot: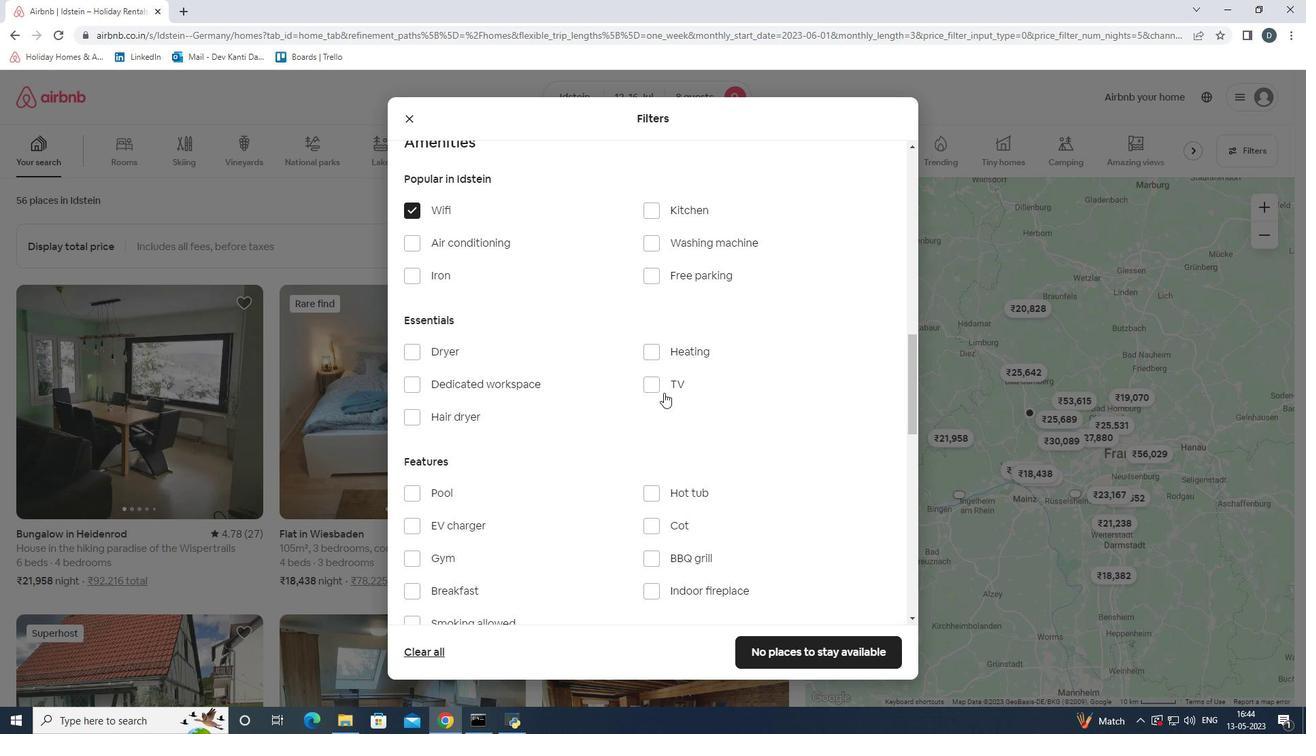 
Action: Mouse pressed left at (651, 387)
Screenshot: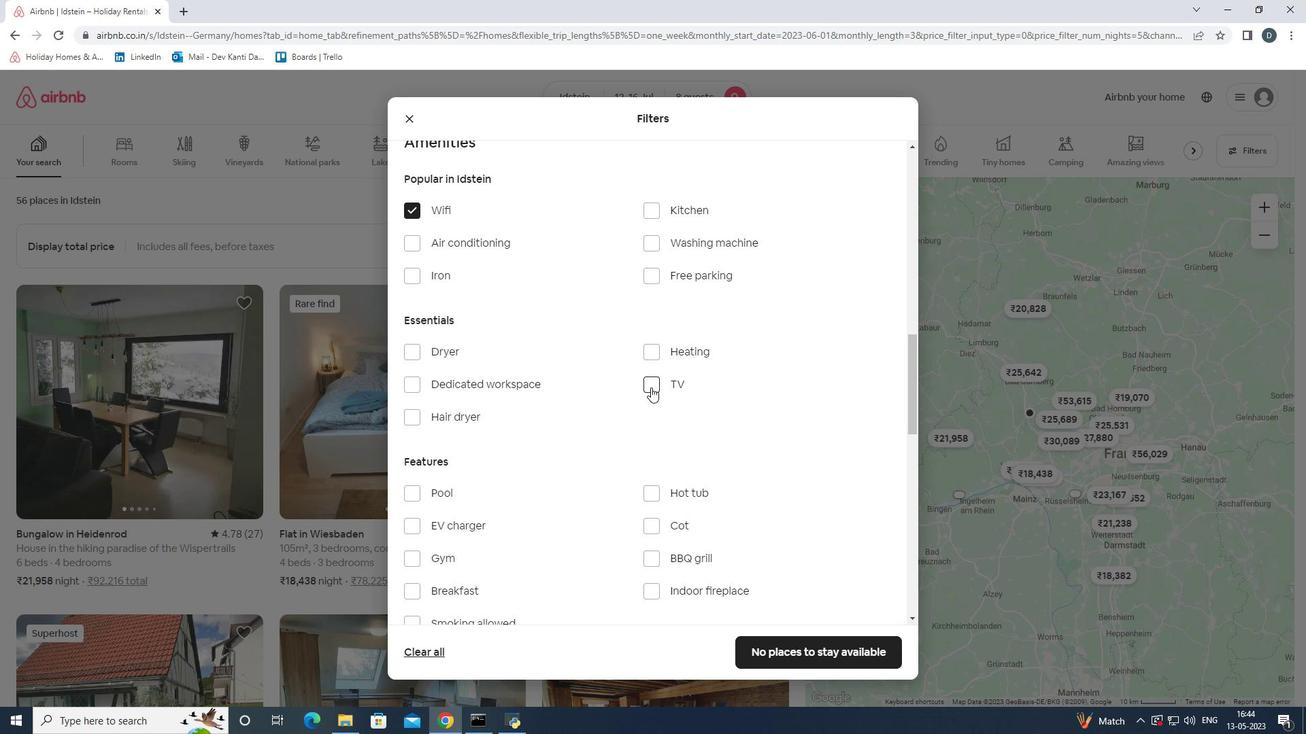 
Action: Mouse moved to (652, 272)
Screenshot: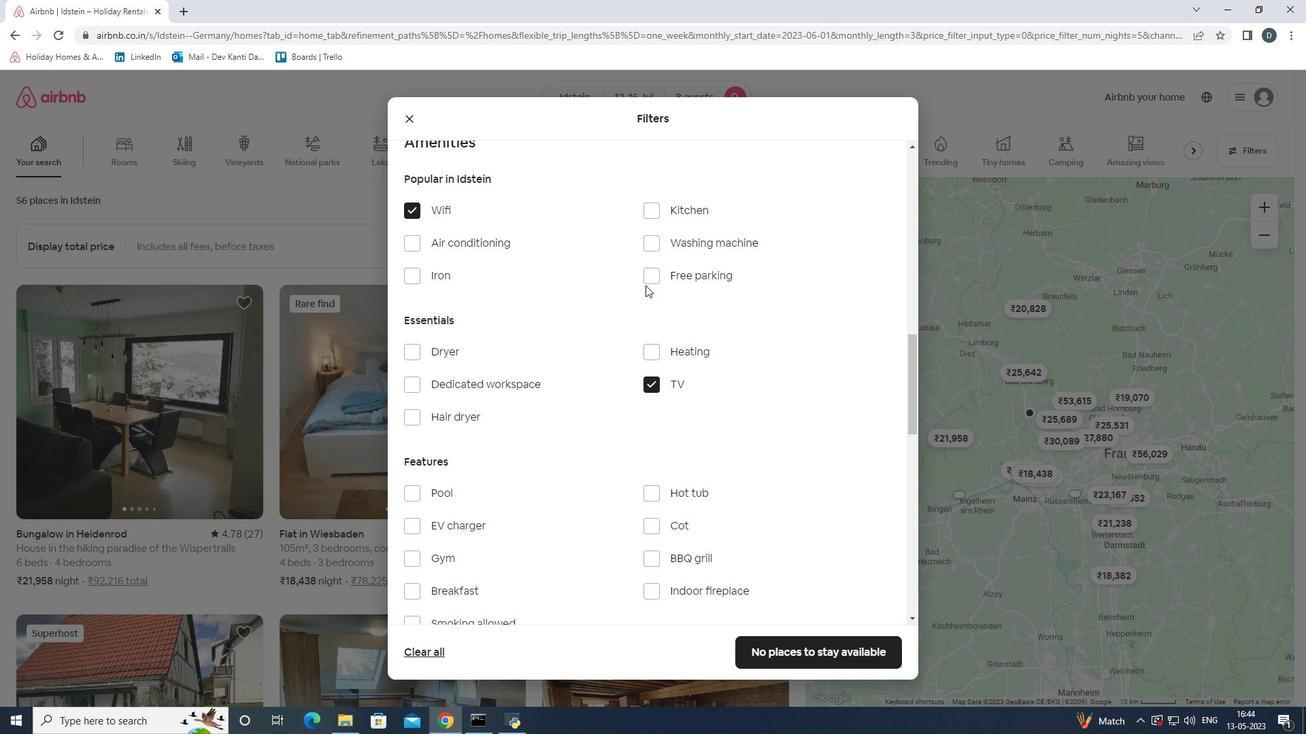 
Action: Mouse pressed left at (652, 272)
Screenshot: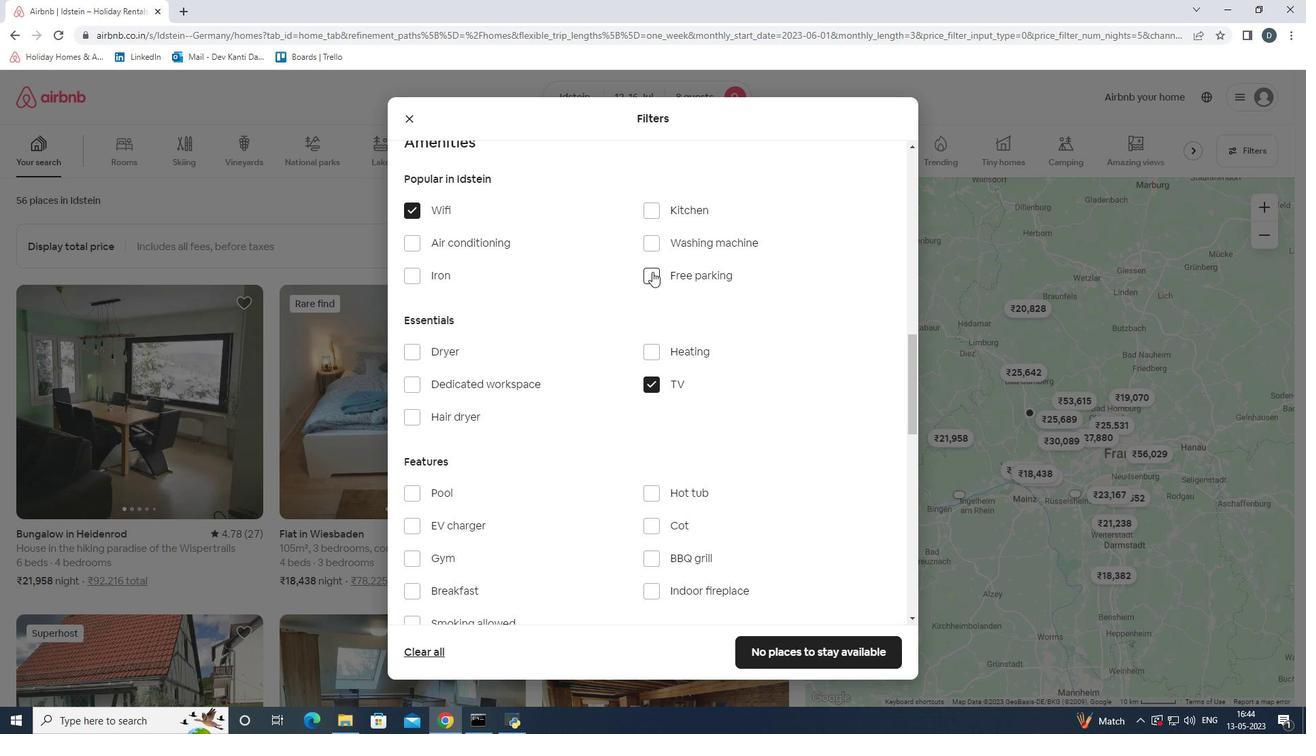 
Action: Mouse moved to (653, 290)
Screenshot: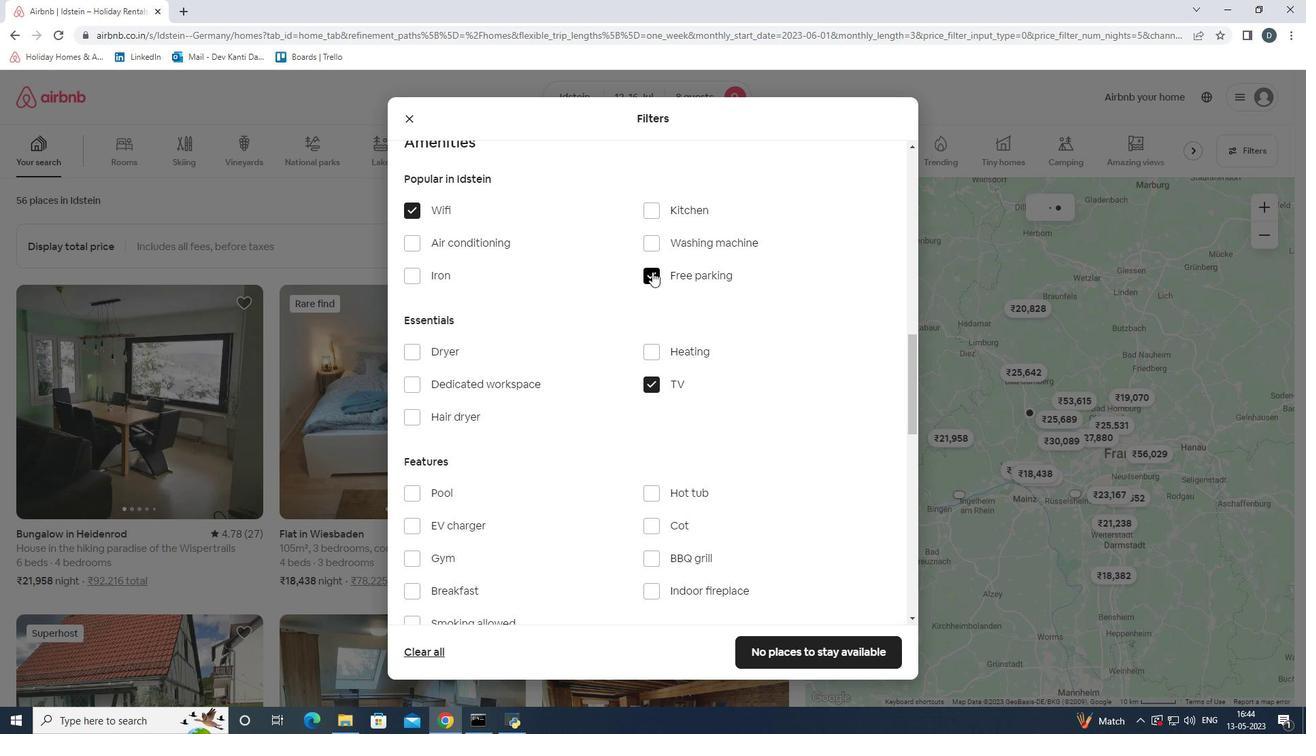 
Action: Mouse scrolled (653, 289) with delta (0, 0)
Screenshot: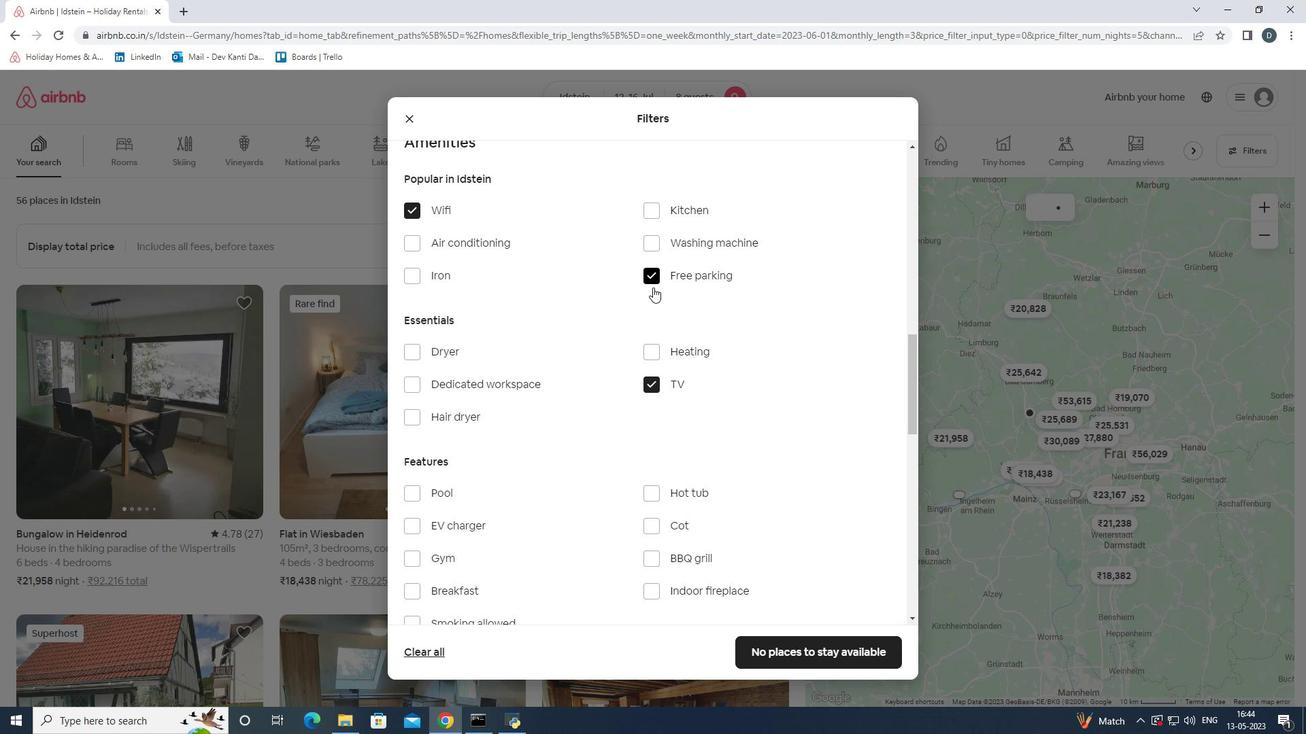 
Action: Mouse scrolled (653, 289) with delta (0, 0)
Screenshot: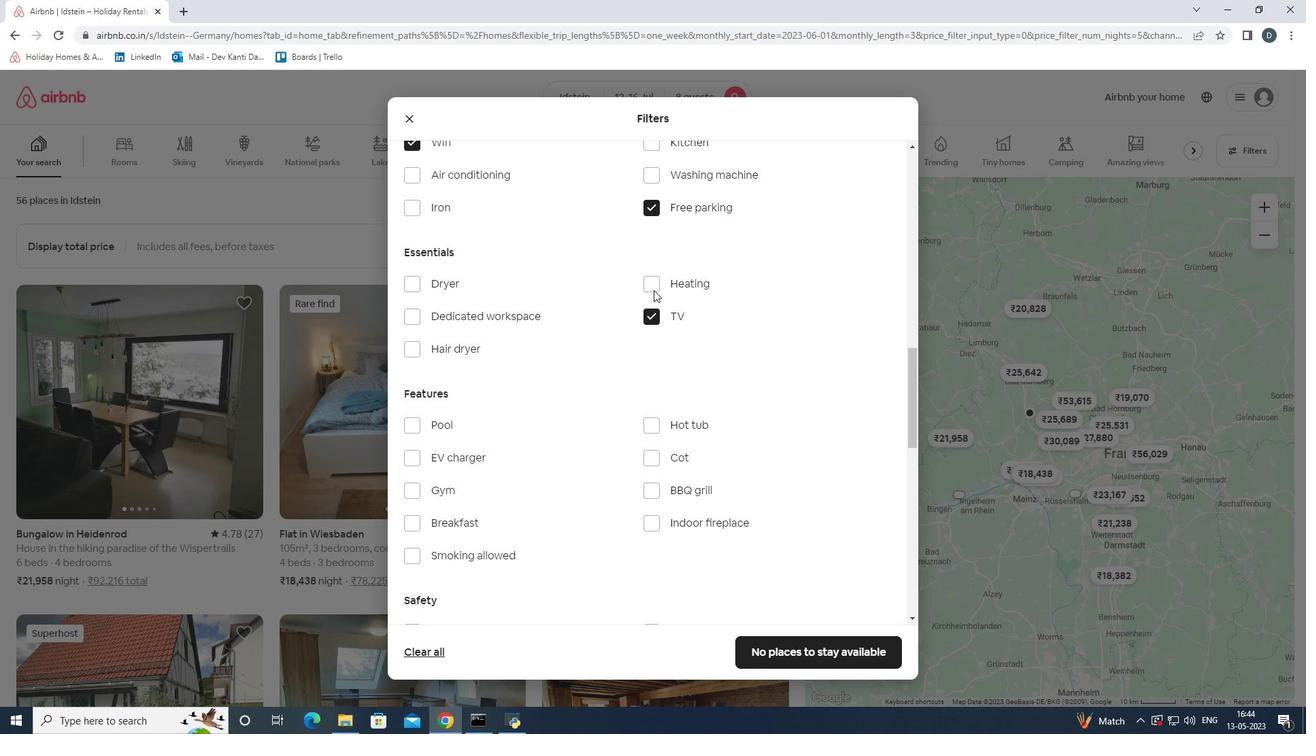 
Action: Mouse scrolled (653, 289) with delta (0, 0)
Screenshot: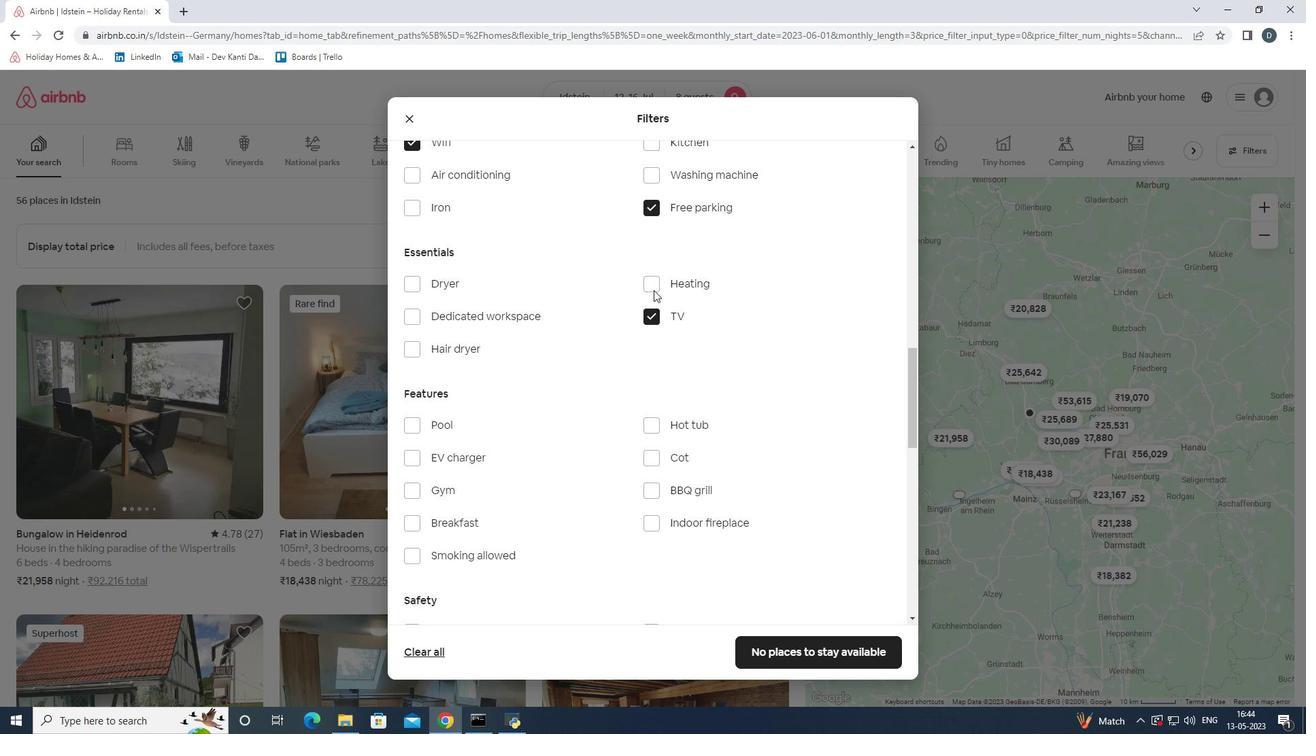 
Action: Mouse moved to (428, 351)
Screenshot: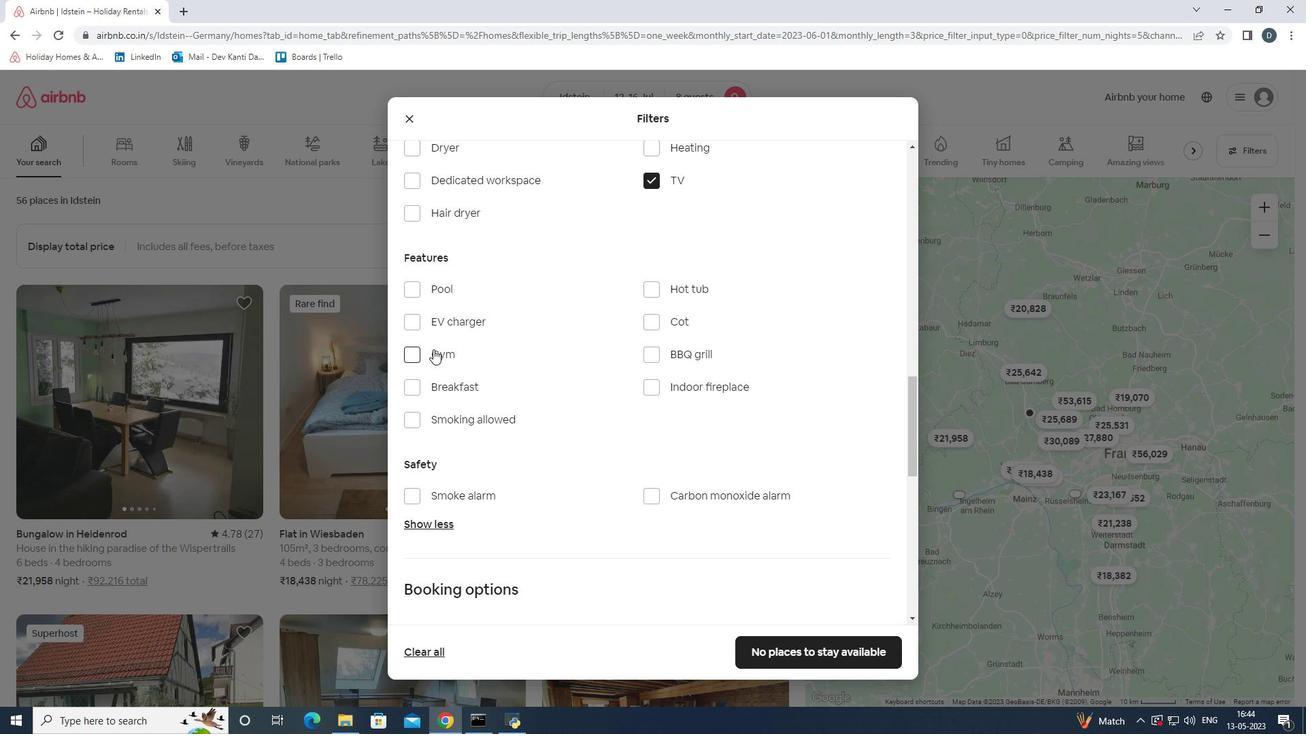 
Action: Mouse pressed left at (428, 351)
Screenshot: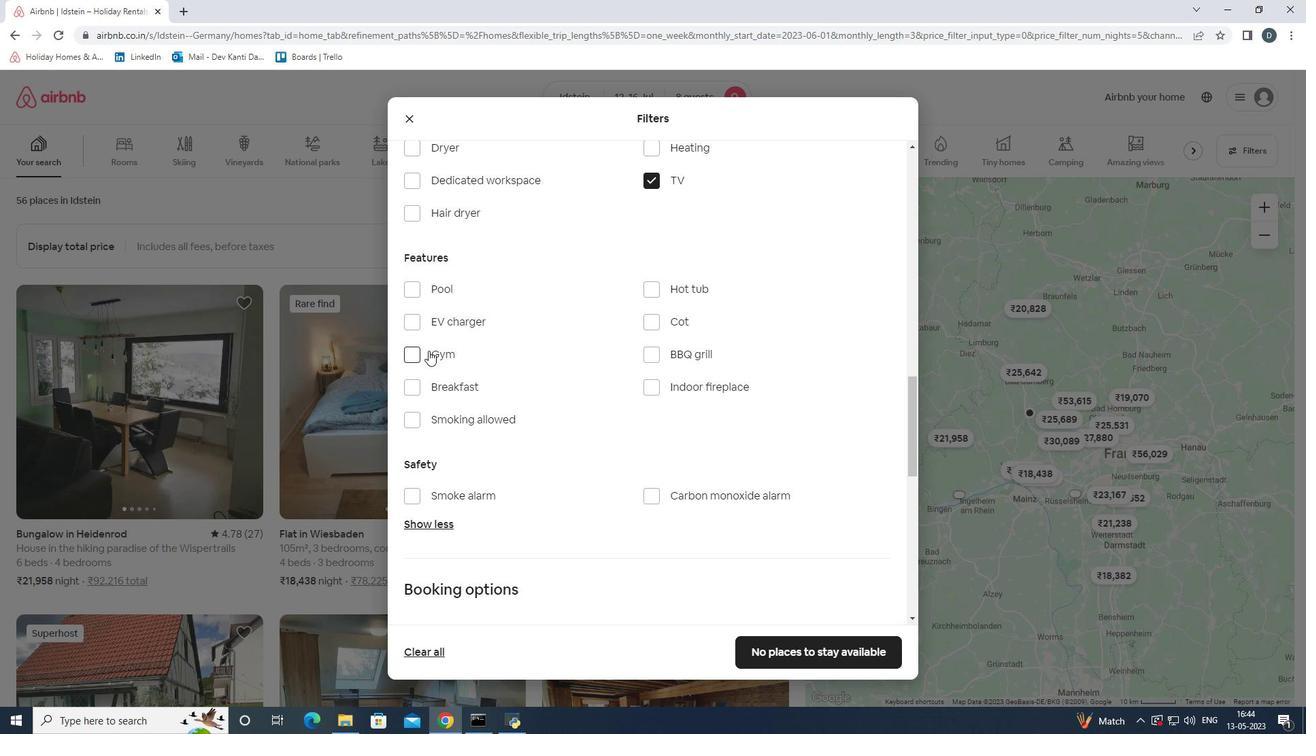 
Action: Mouse moved to (433, 387)
Screenshot: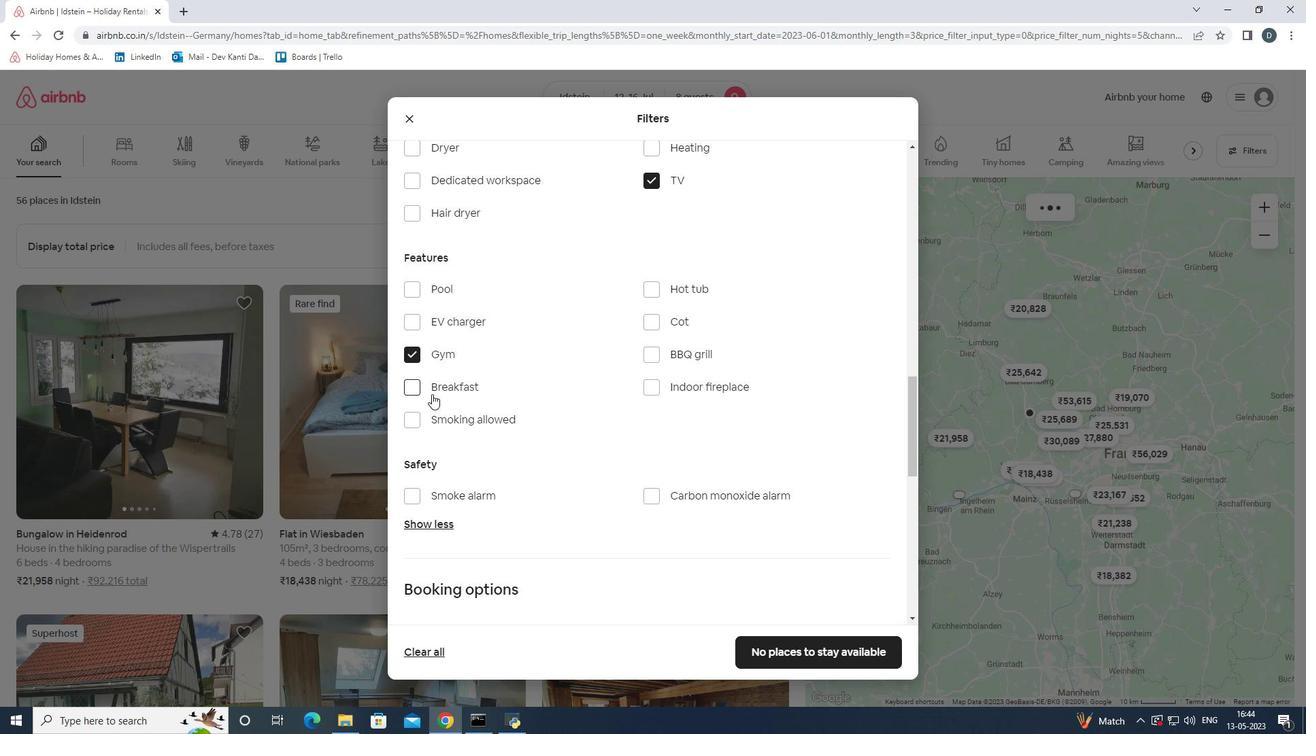 
Action: Mouse pressed left at (433, 387)
Screenshot: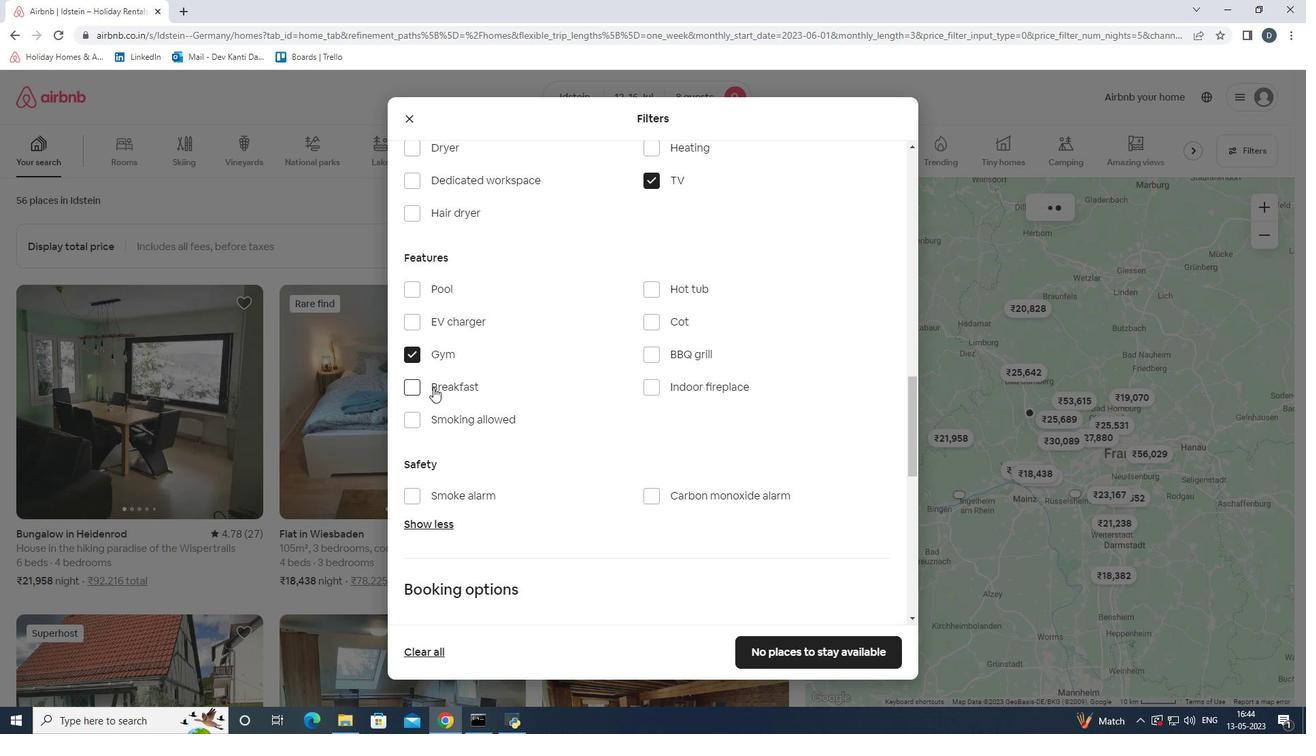 
Action: Mouse moved to (653, 387)
Screenshot: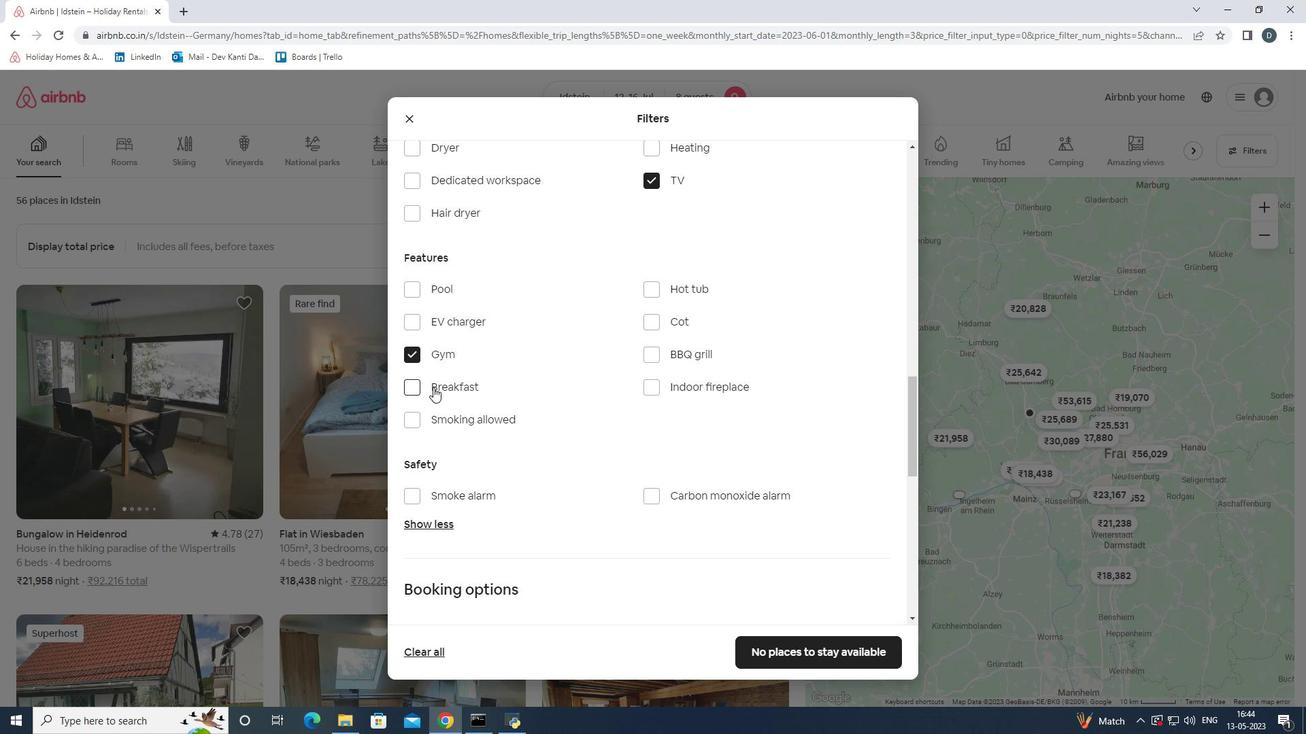 
Action: Mouse scrolled (653, 387) with delta (0, 0)
Screenshot: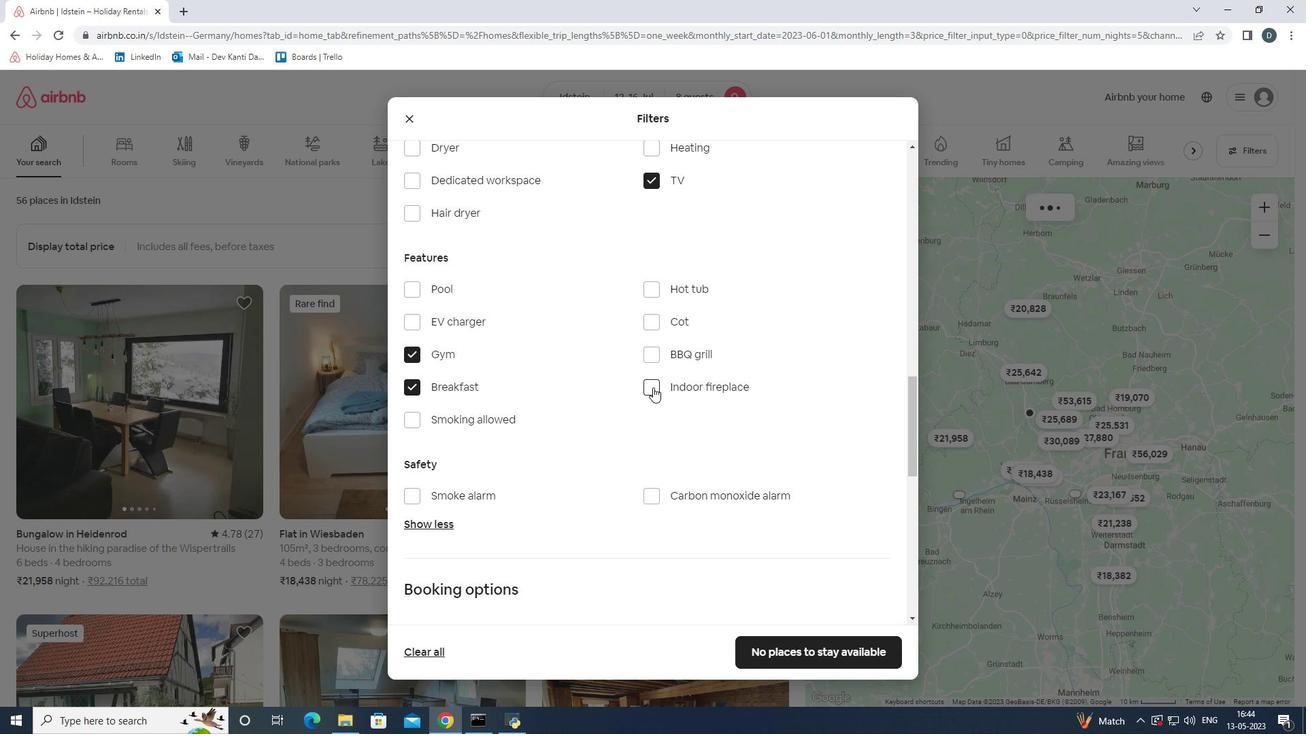 
Action: Mouse scrolled (653, 387) with delta (0, 0)
Screenshot: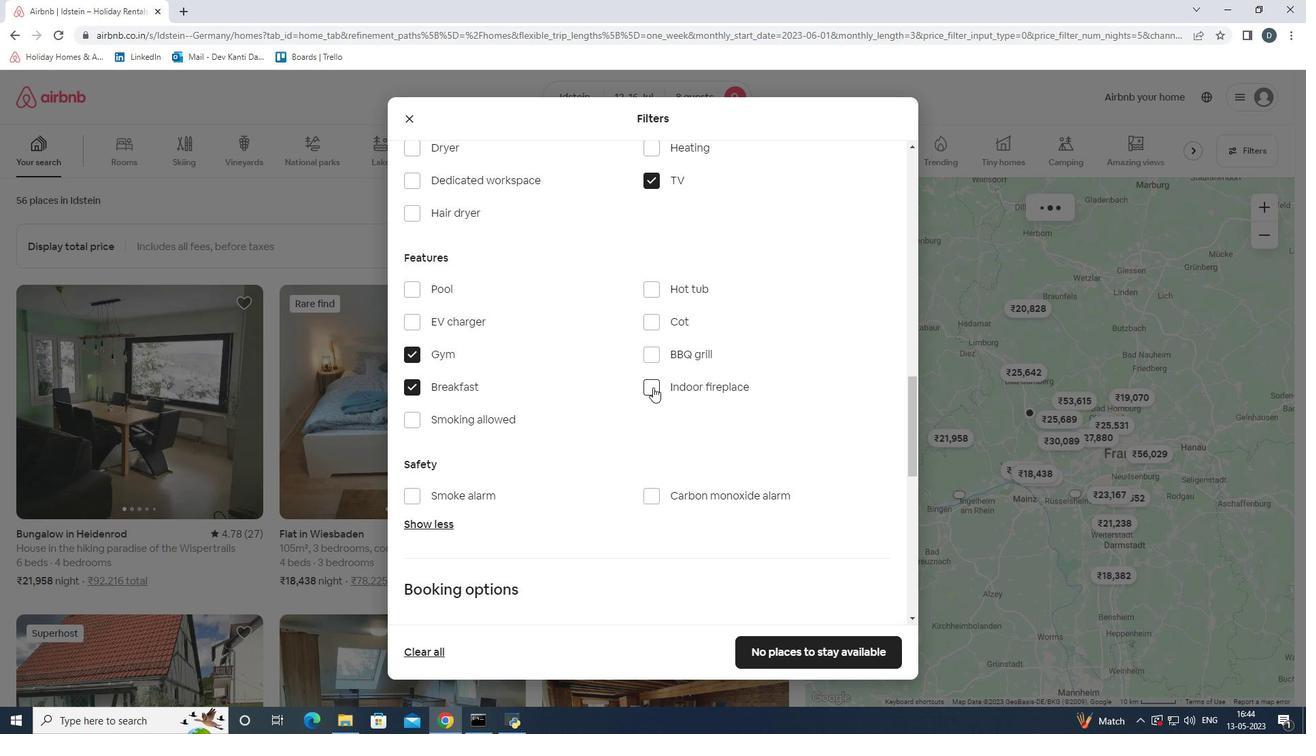 
Action: Mouse scrolled (653, 387) with delta (0, 0)
Screenshot: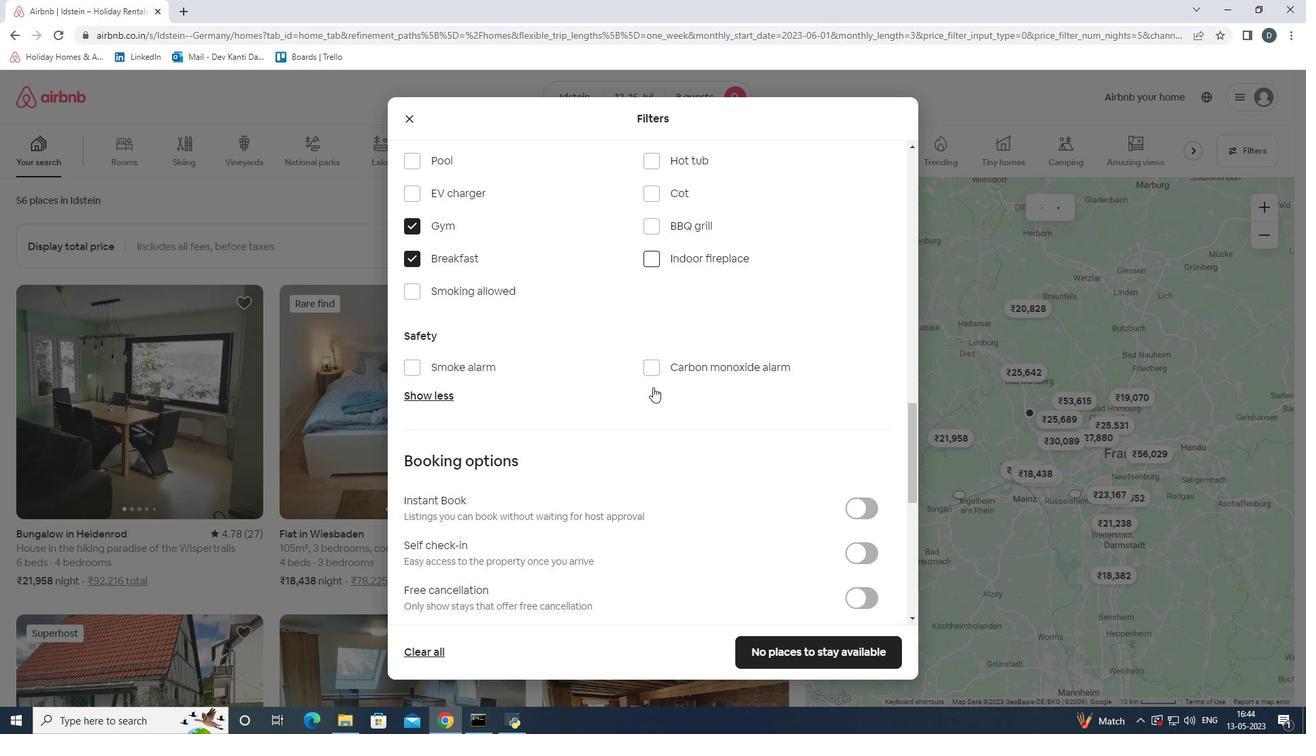 
Action: Mouse scrolled (653, 387) with delta (0, 0)
Screenshot: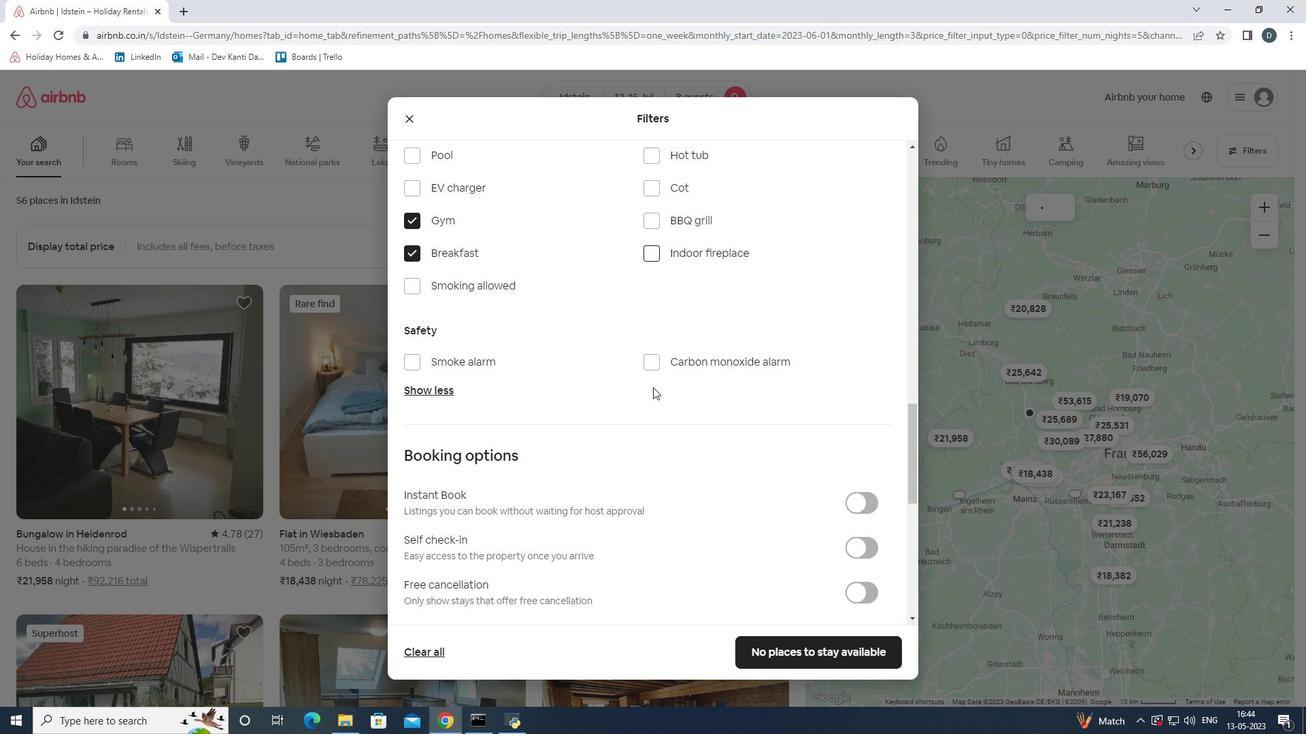 
Action: Mouse scrolled (653, 387) with delta (0, 0)
Screenshot: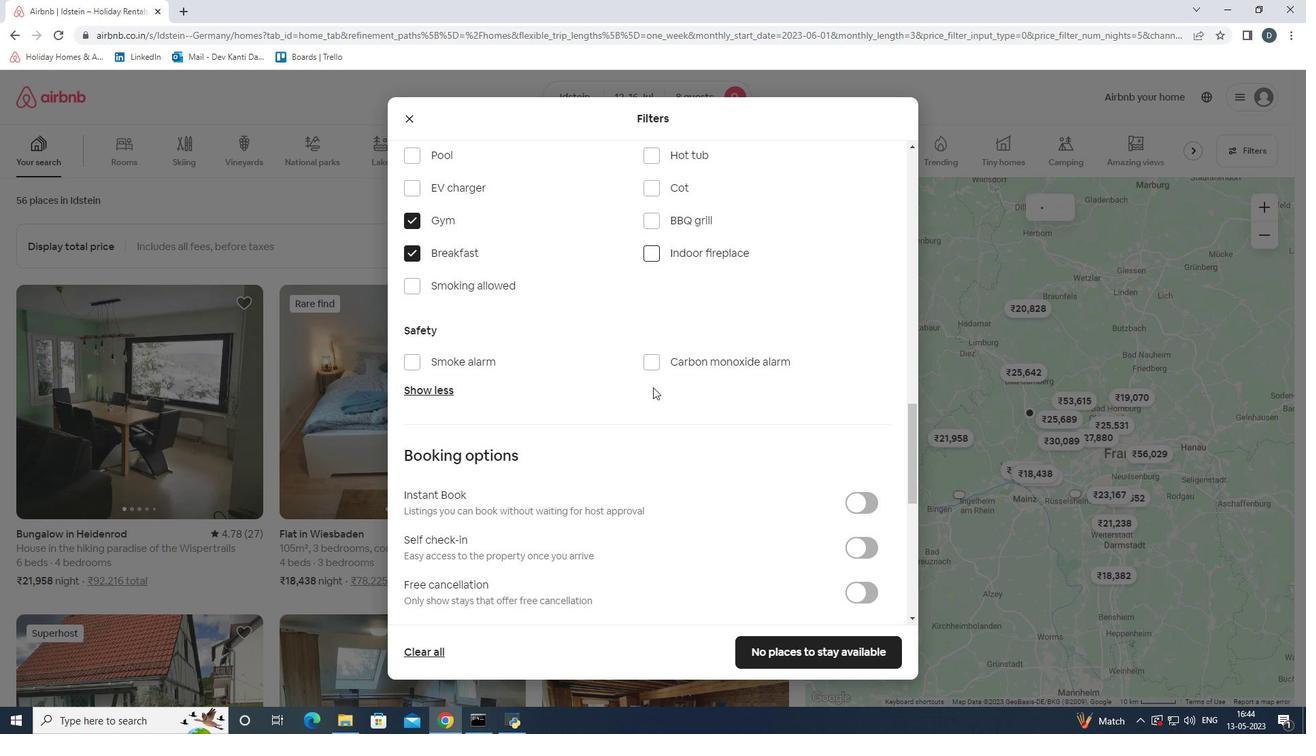 
Action: Mouse moved to (863, 343)
Screenshot: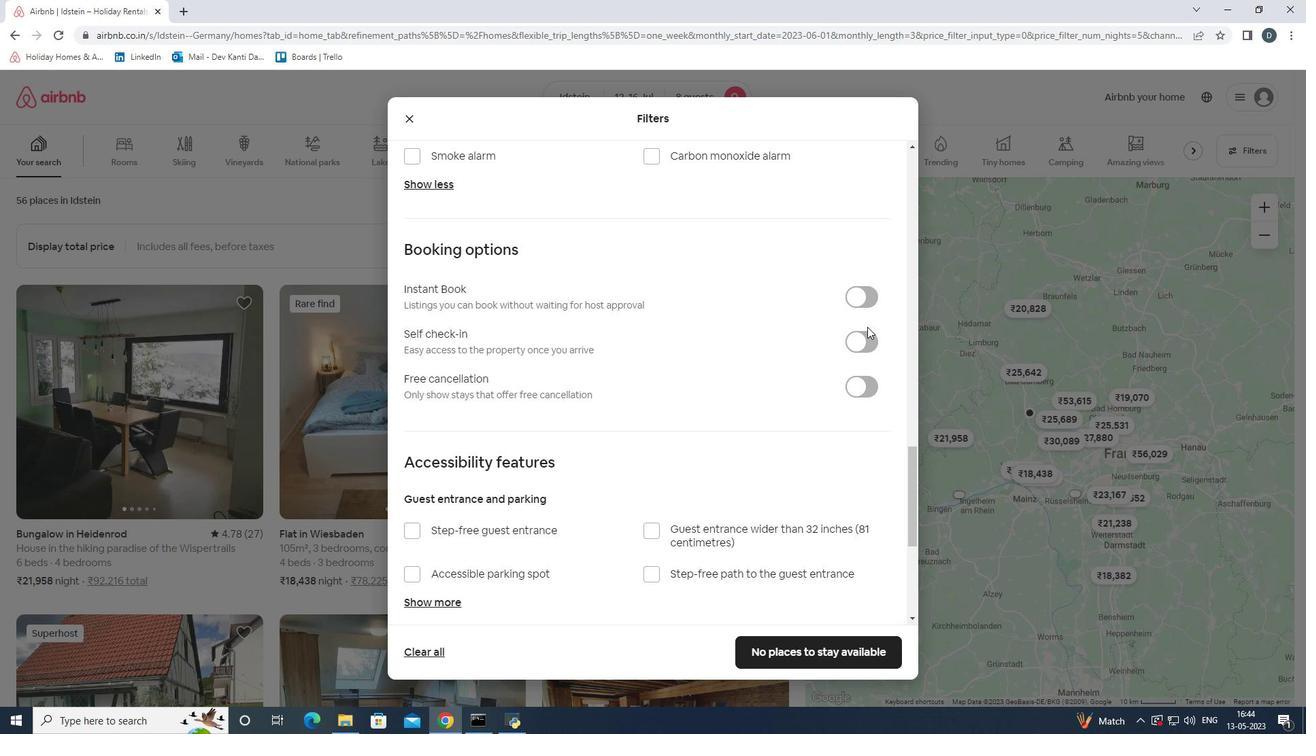 
Action: Mouse pressed left at (863, 343)
Screenshot: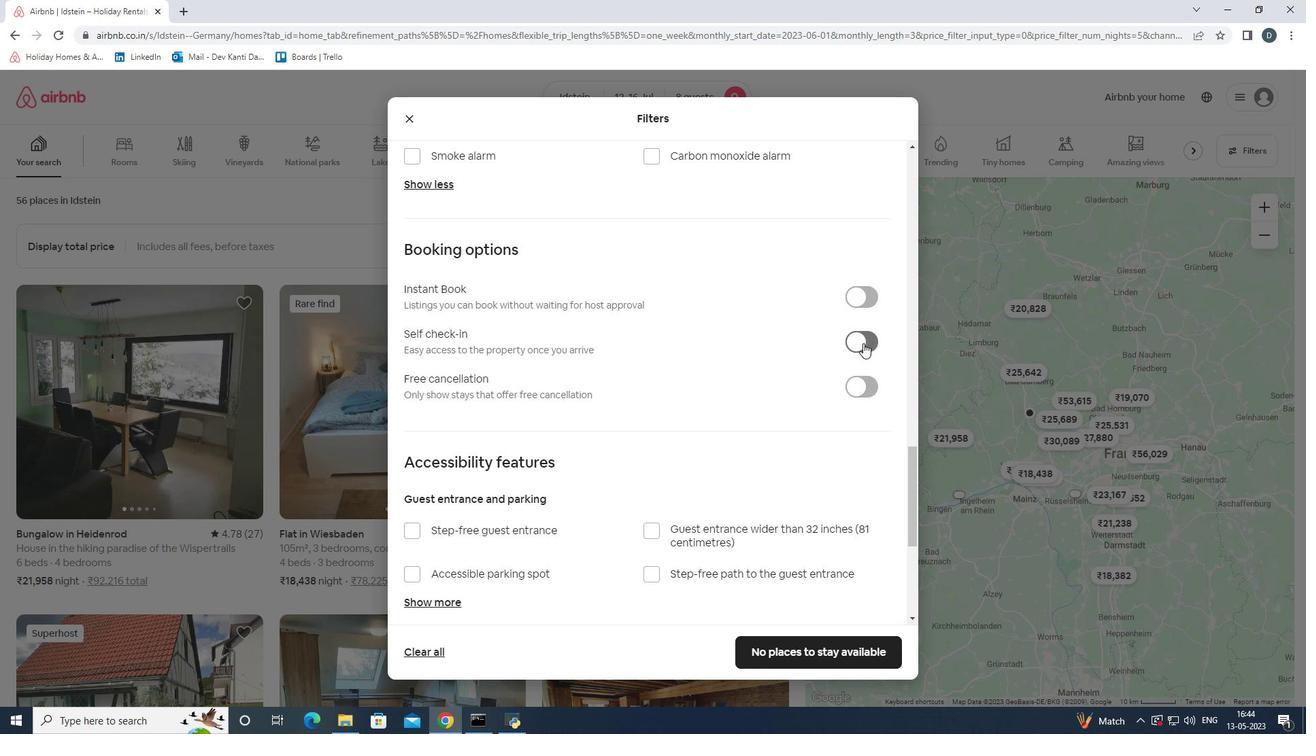 
Action: Mouse moved to (567, 391)
Screenshot: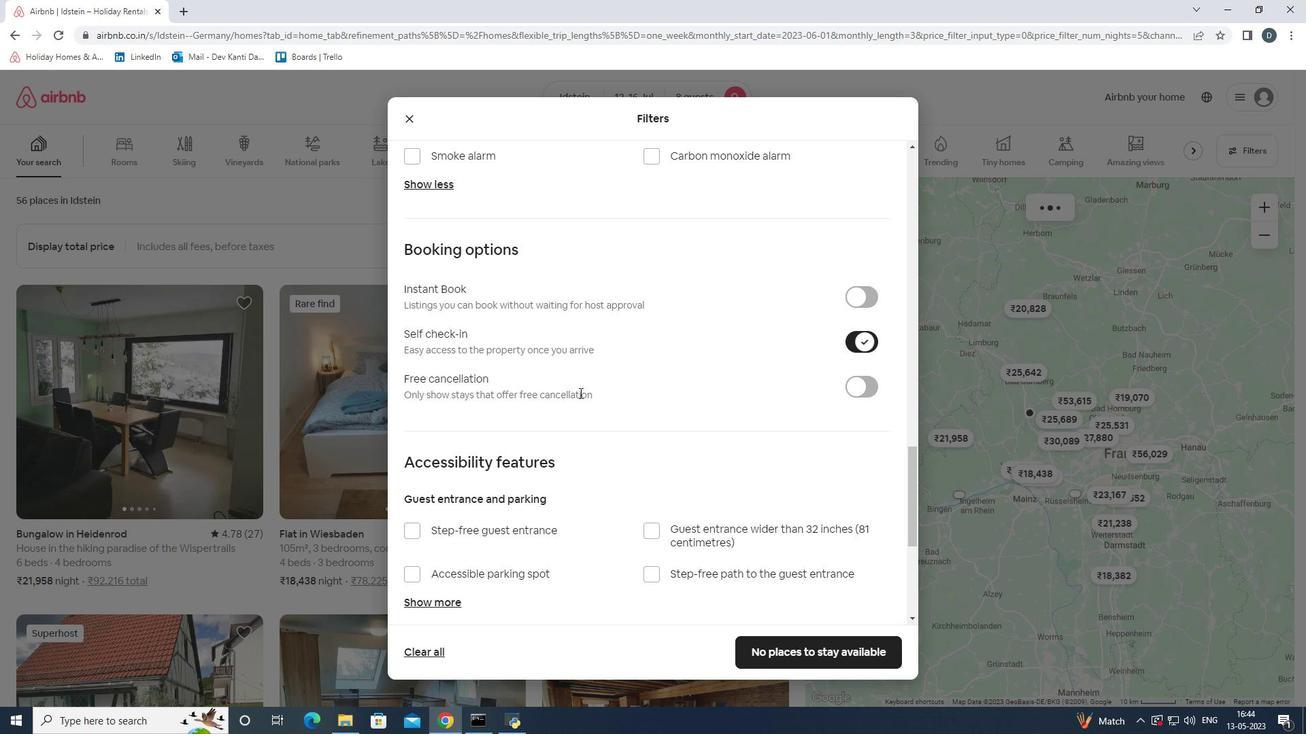 
Action: Mouse scrolled (567, 390) with delta (0, 0)
Screenshot: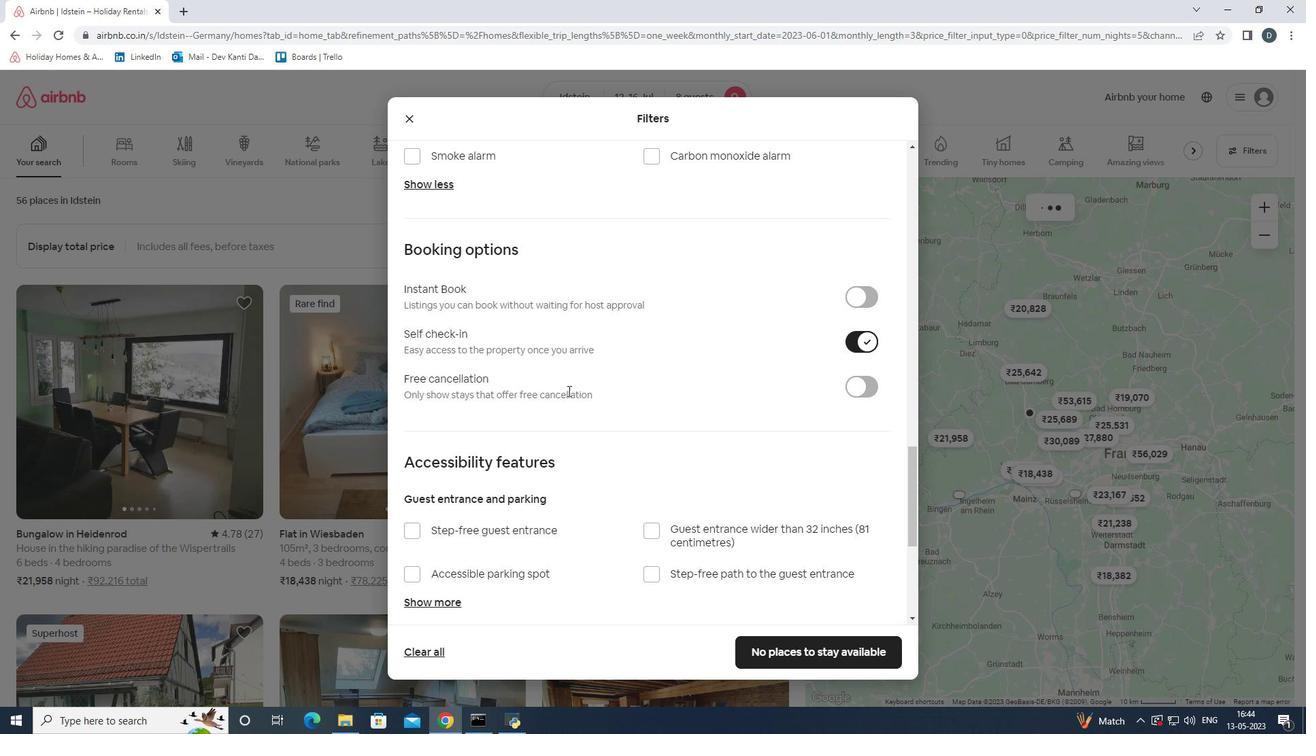 
Action: Mouse scrolled (567, 390) with delta (0, 0)
Screenshot: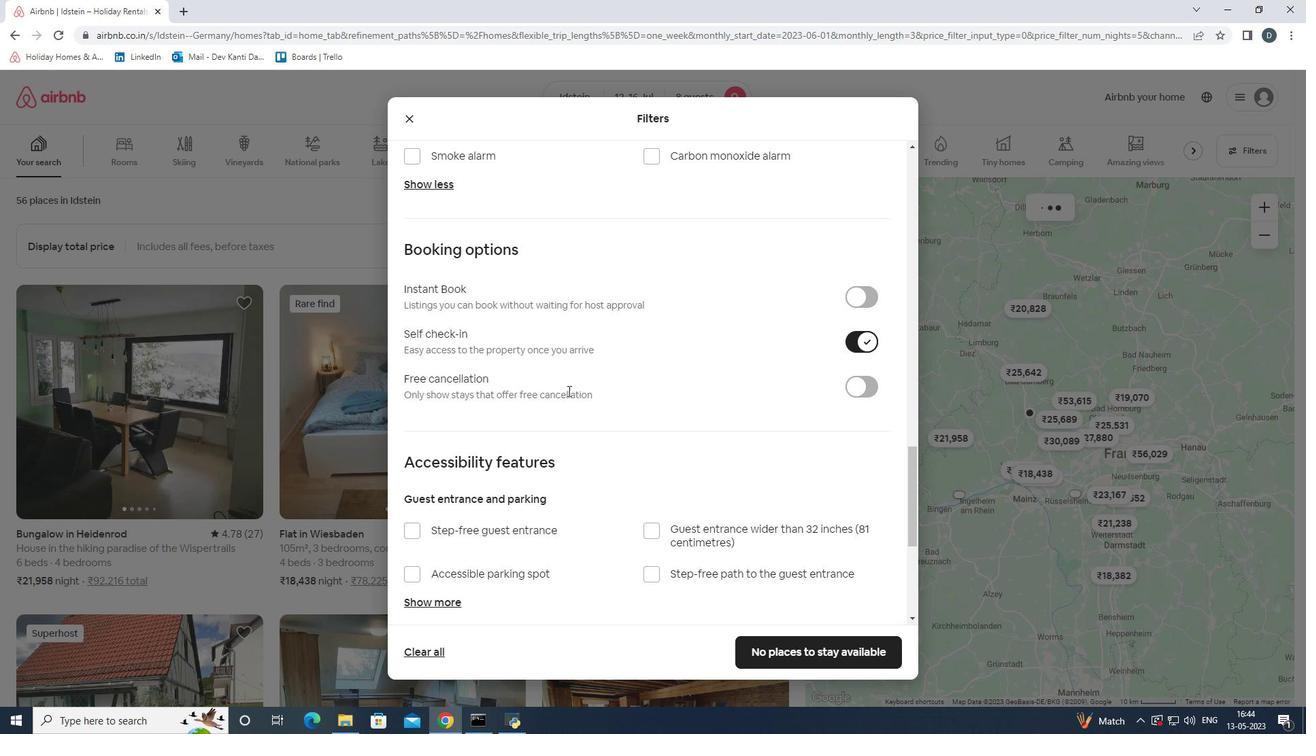 
Action: Mouse scrolled (567, 390) with delta (0, 0)
Screenshot: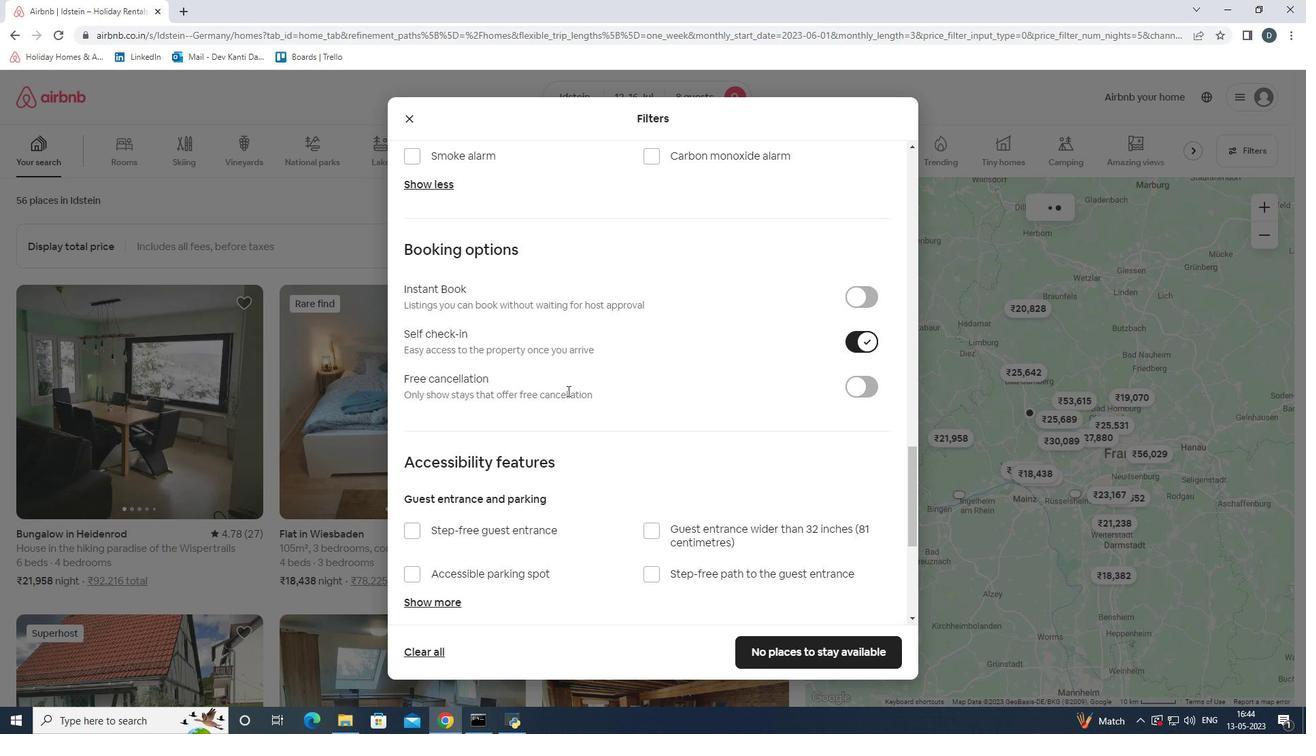 
Action: Mouse scrolled (567, 390) with delta (0, 0)
Screenshot: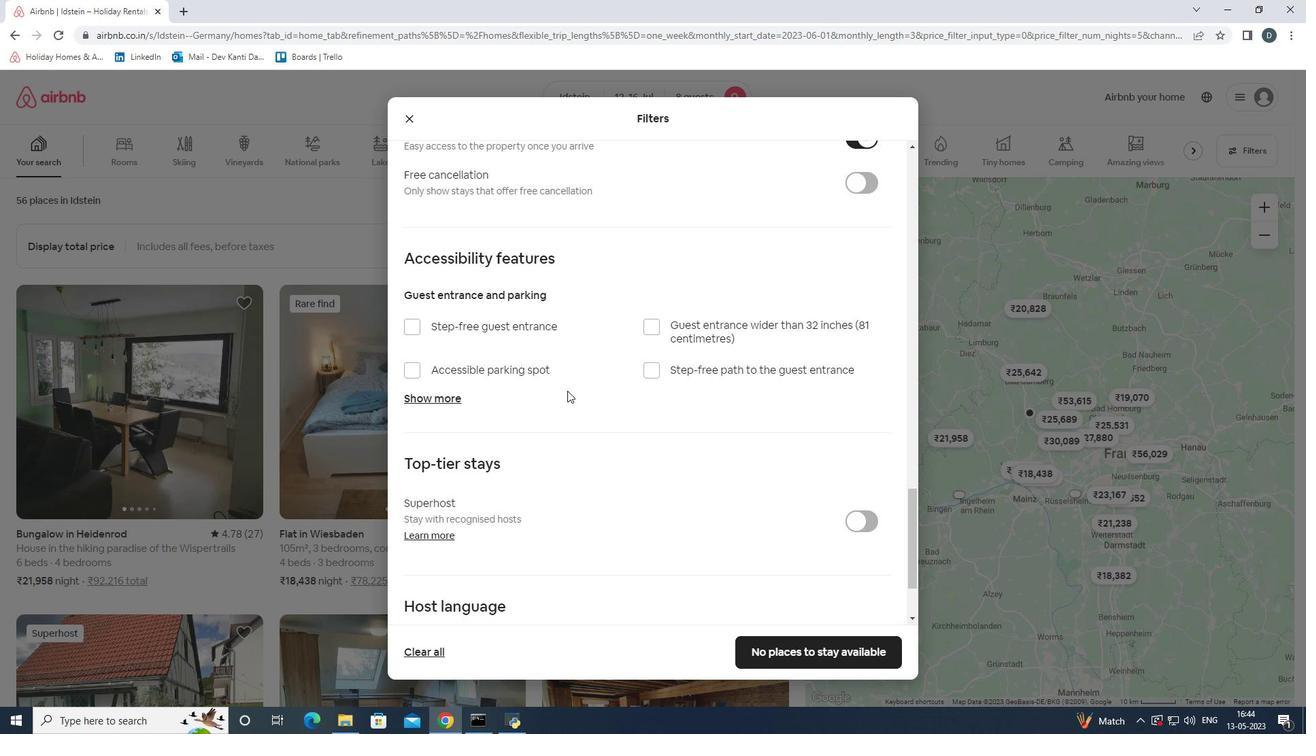 
Action: Mouse scrolled (567, 390) with delta (0, 0)
Screenshot: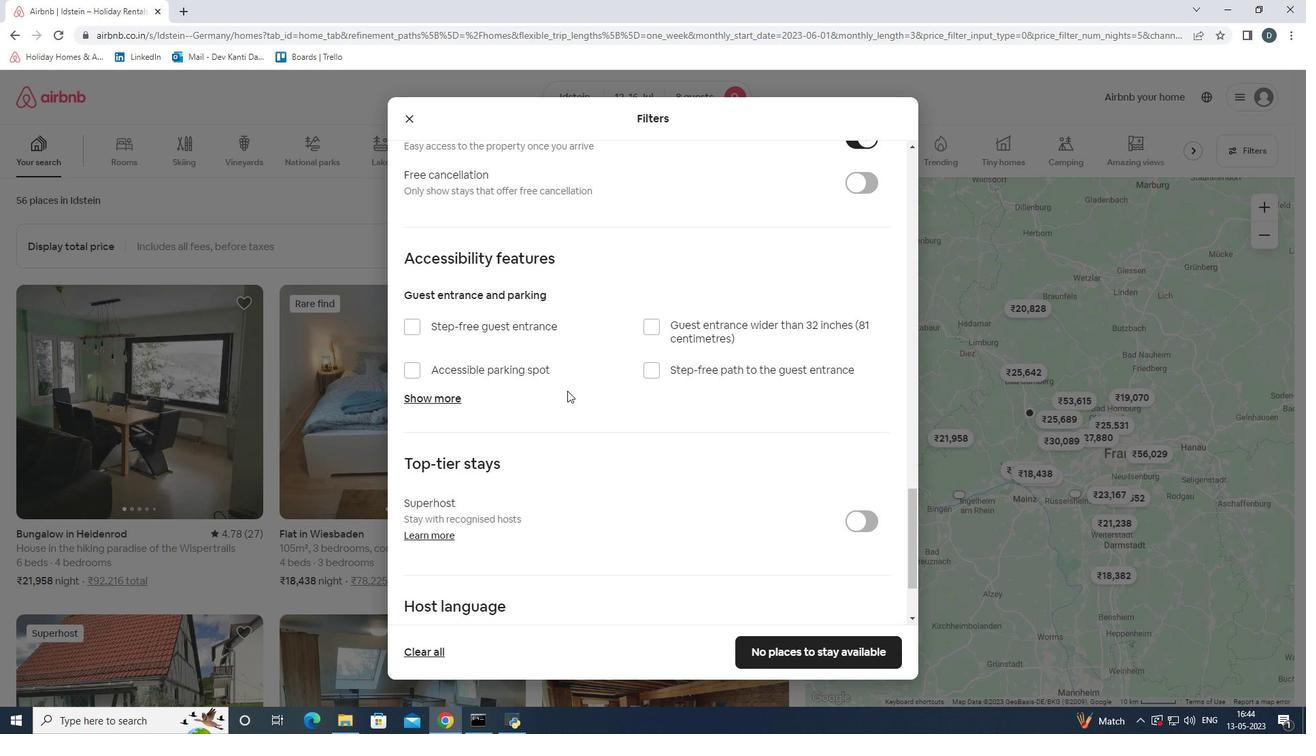 
Action: Mouse scrolled (567, 390) with delta (0, 0)
Screenshot: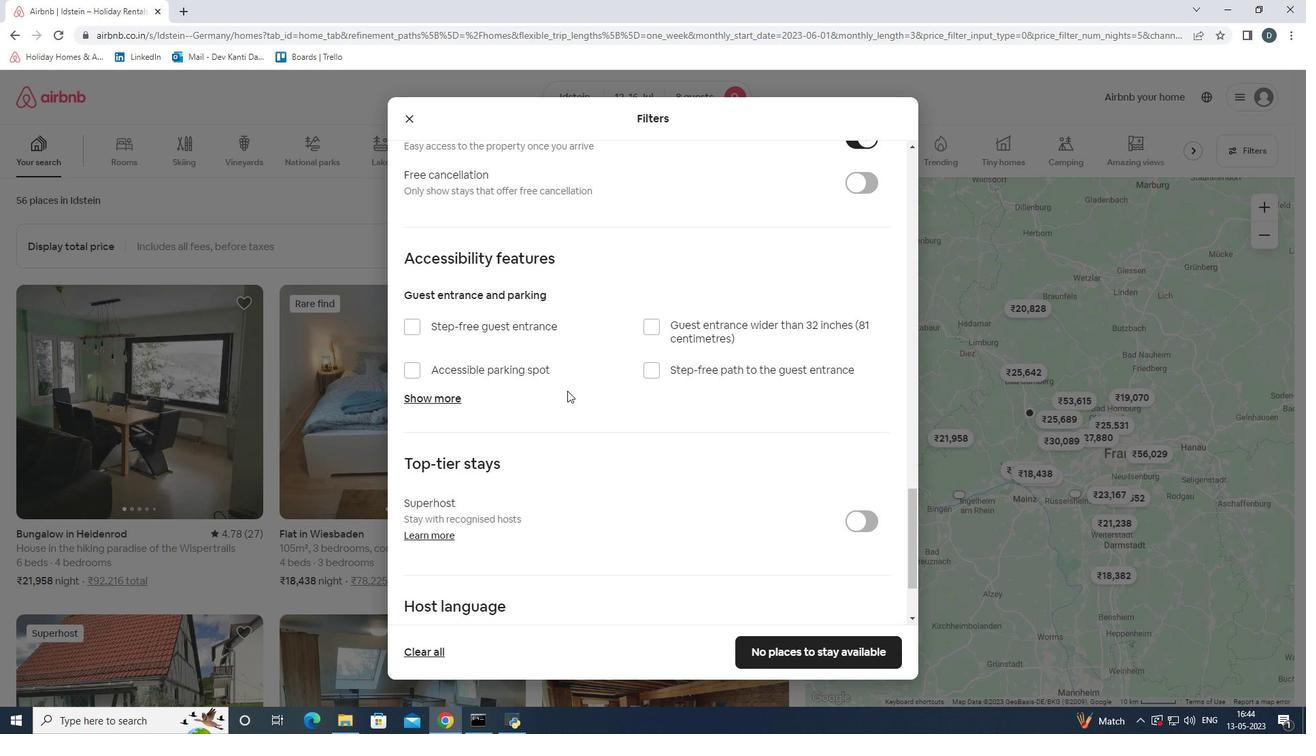 
Action: Mouse moved to (411, 527)
Screenshot: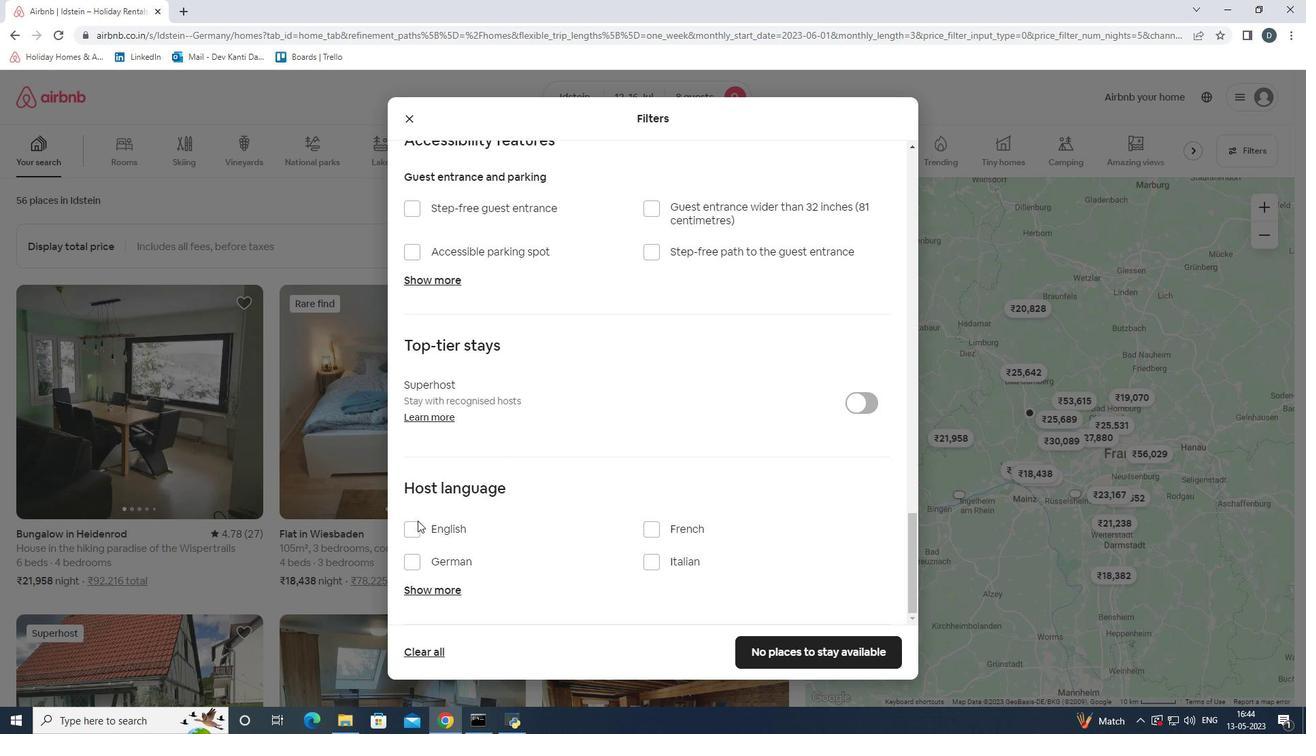 
Action: Mouse pressed left at (411, 527)
Screenshot: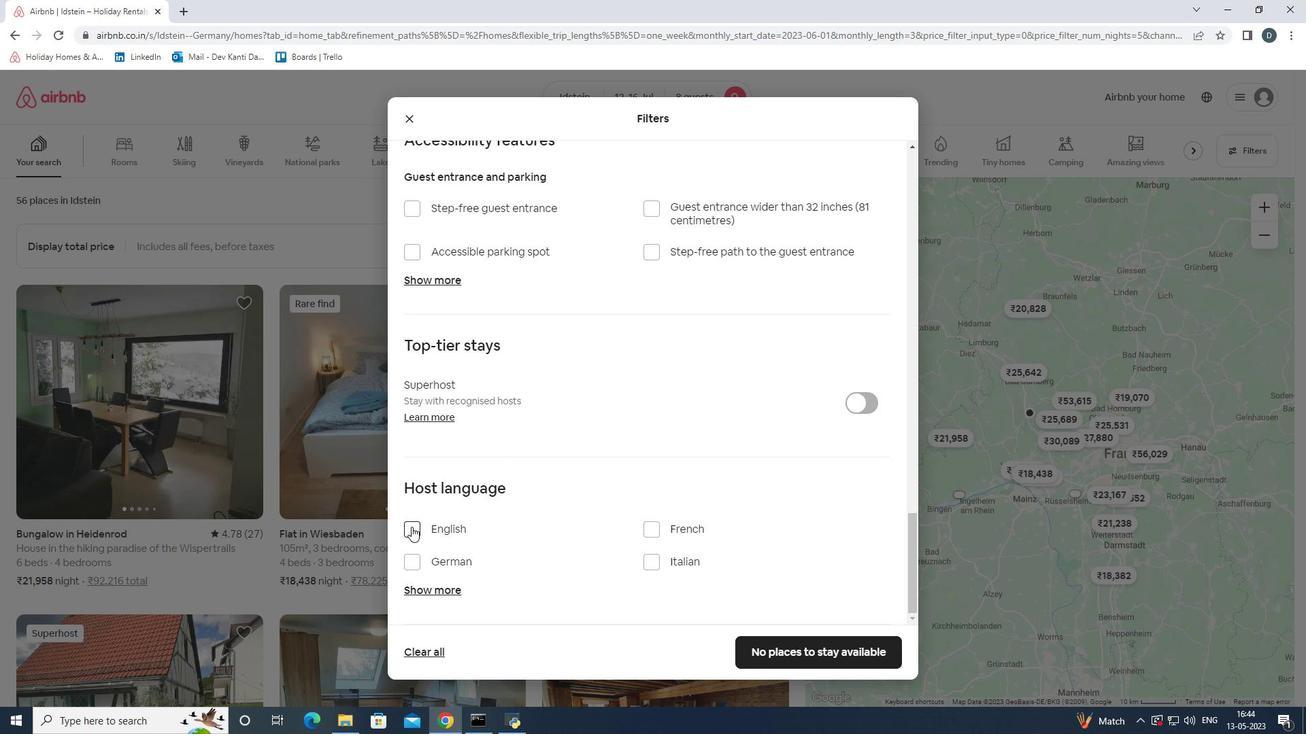 
Action: Mouse moved to (785, 647)
Screenshot: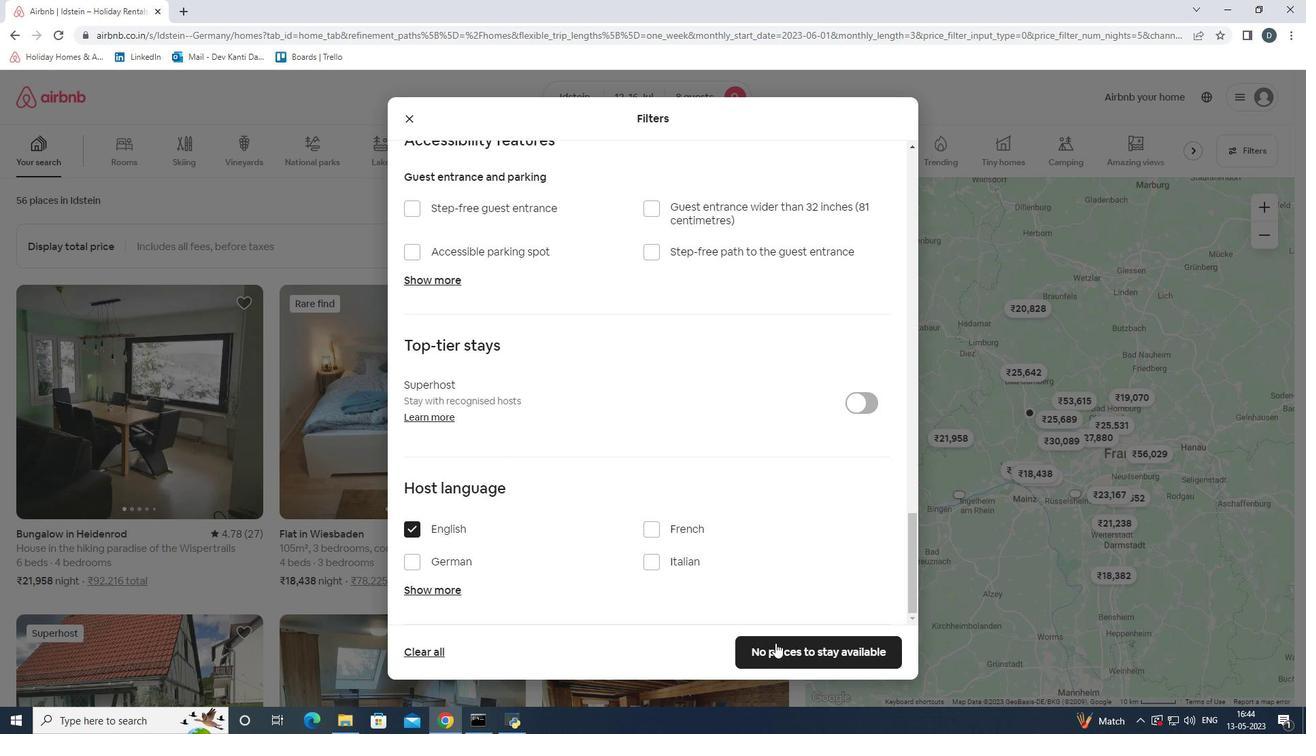 
Action: Mouse pressed left at (785, 647)
Screenshot: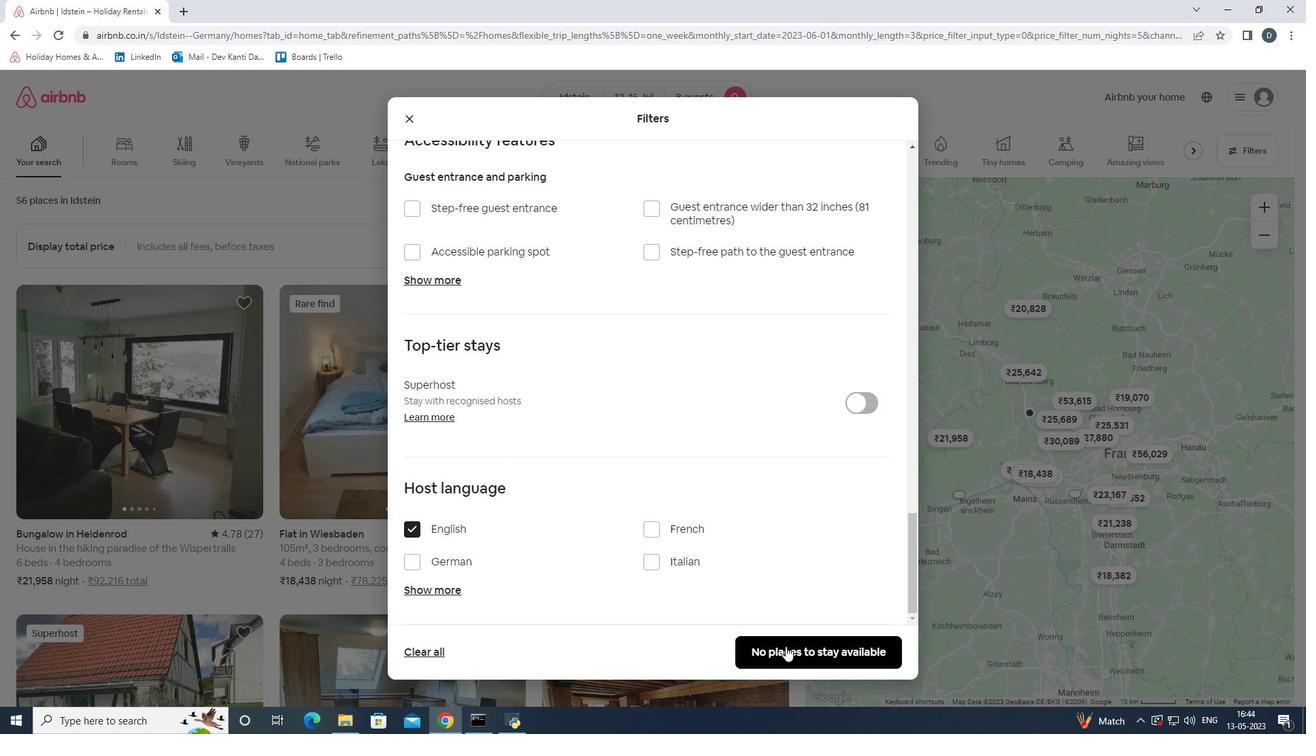 
